 Task: Add Sprouts Organic Reduced Fat Shredded Coconut to the cart.
Action: Mouse moved to (19, 84)
Screenshot: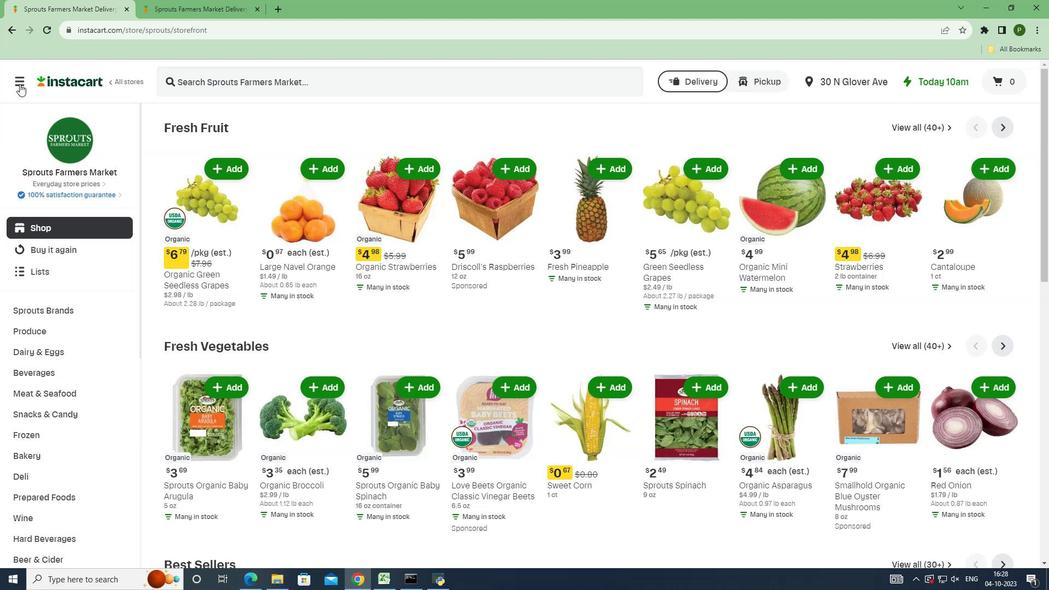 
Action: Mouse pressed left at (19, 84)
Screenshot: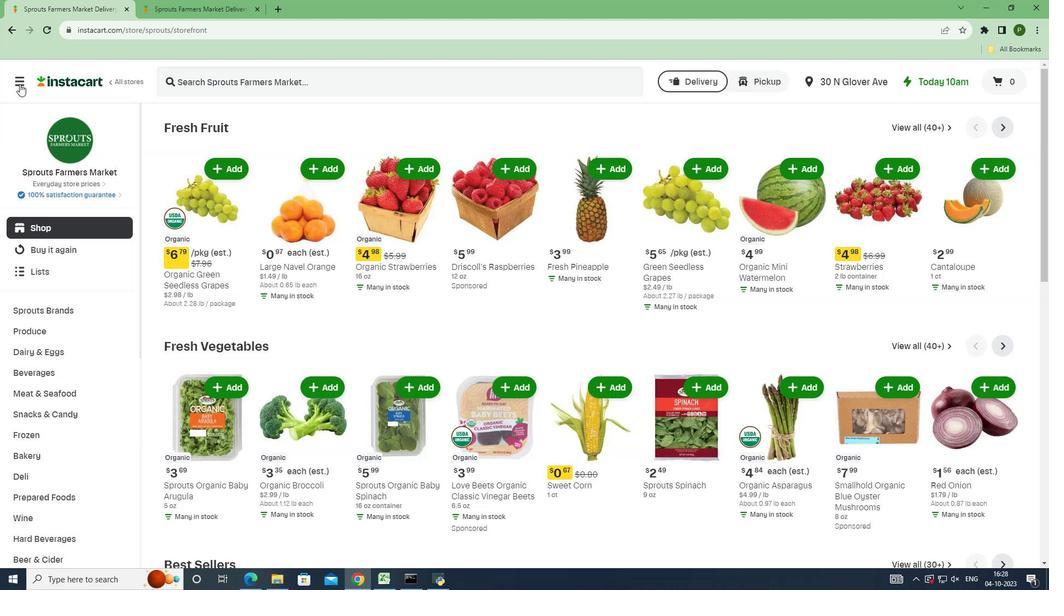 
Action: Mouse moved to (39, 300)
Screenshot: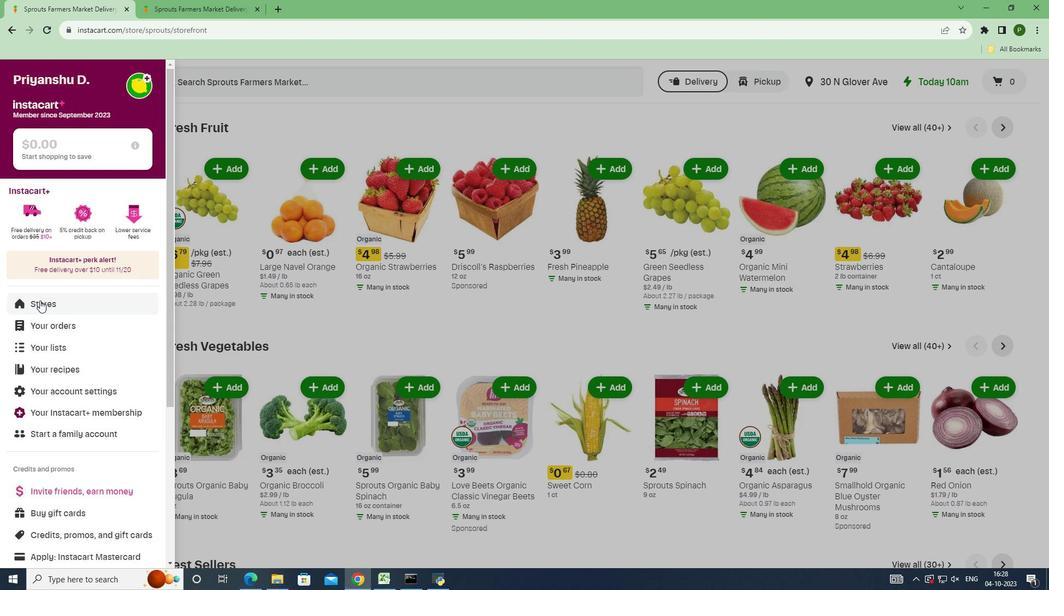 
Action: Mouse pressed left at (39, 300)
Screenshot: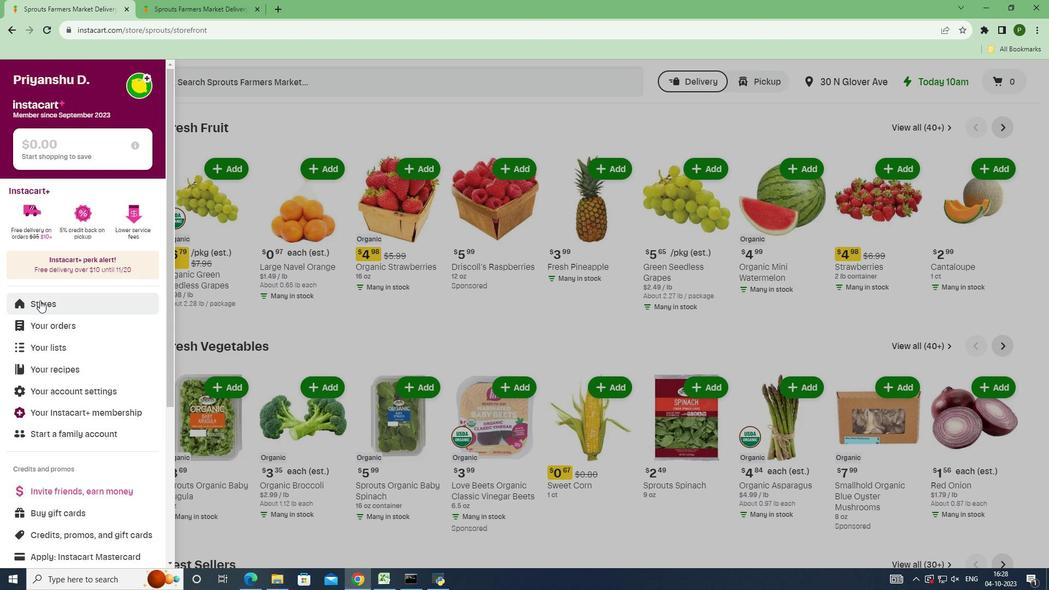 
Action: Mouse moved to (243, 127)
Screenshot: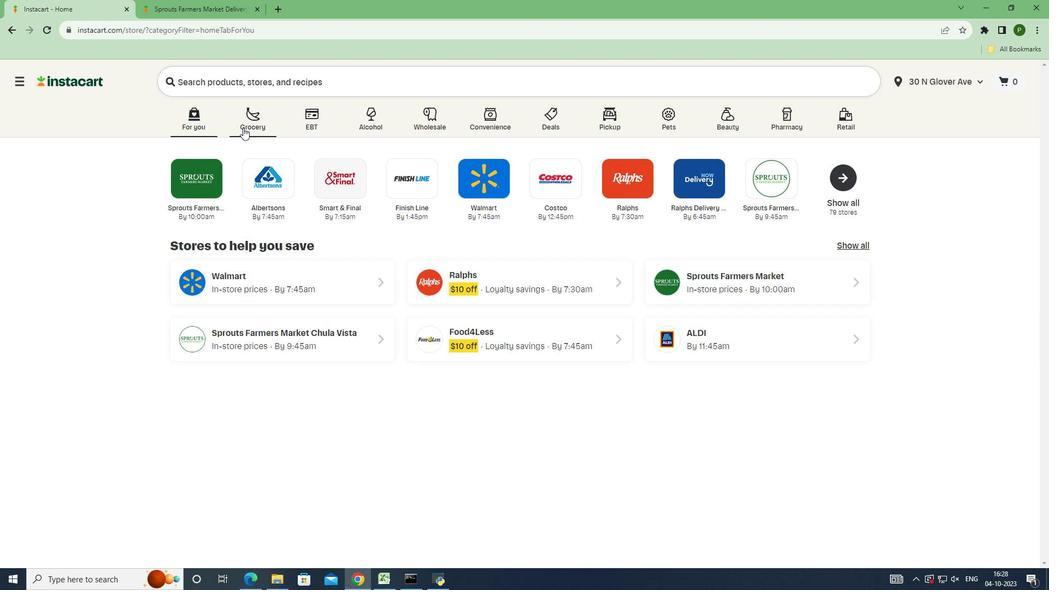 
Action: Mouse pressed left at (243, 127)
Screenshot: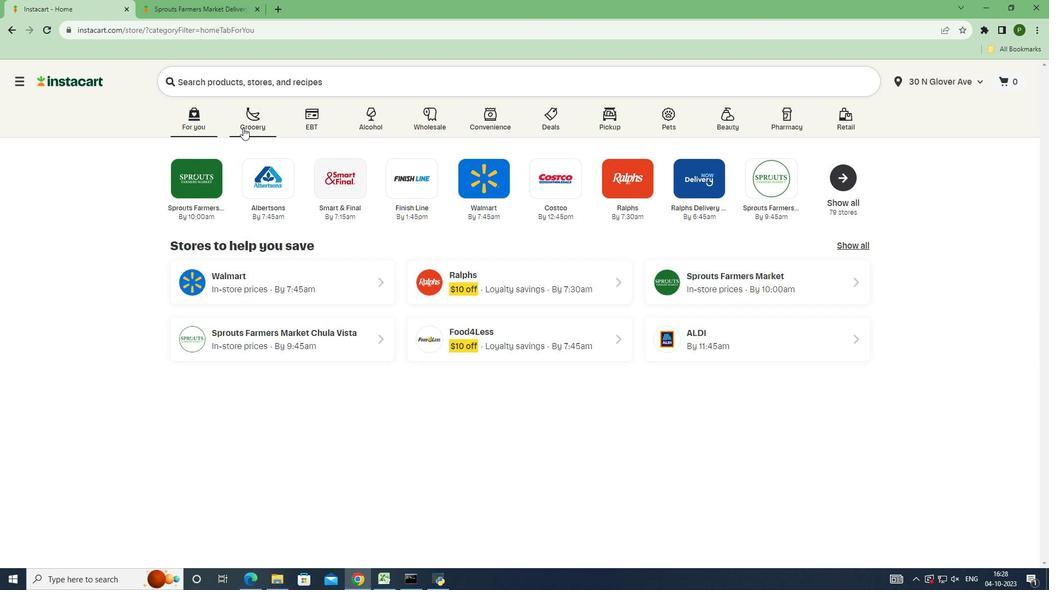 
Action: Mouse moved to (682, 255)
Screenshot: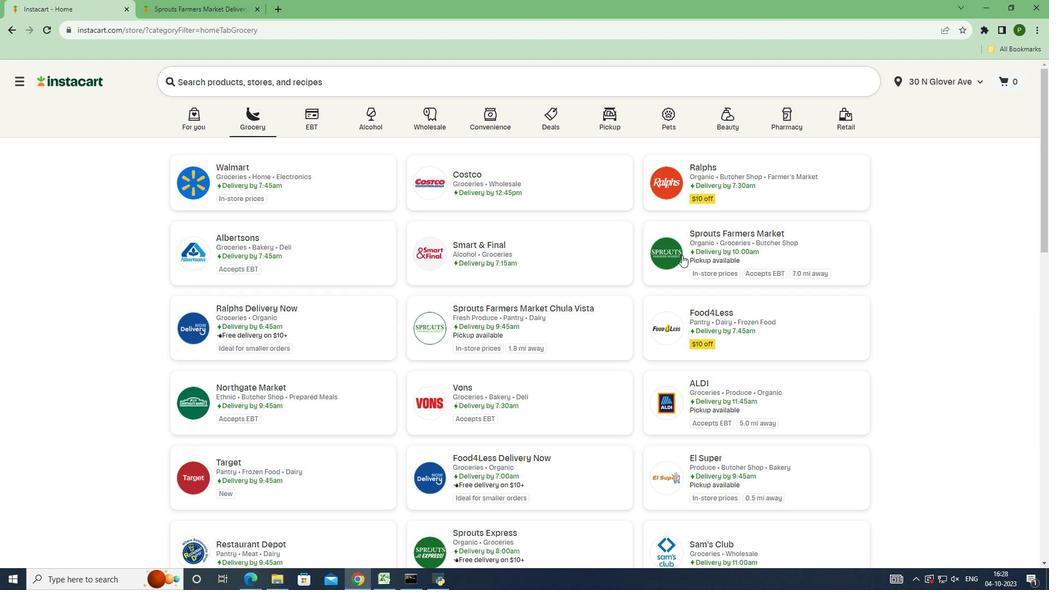 
Action: Mouse pressed left at (682, 255)
Screenshot: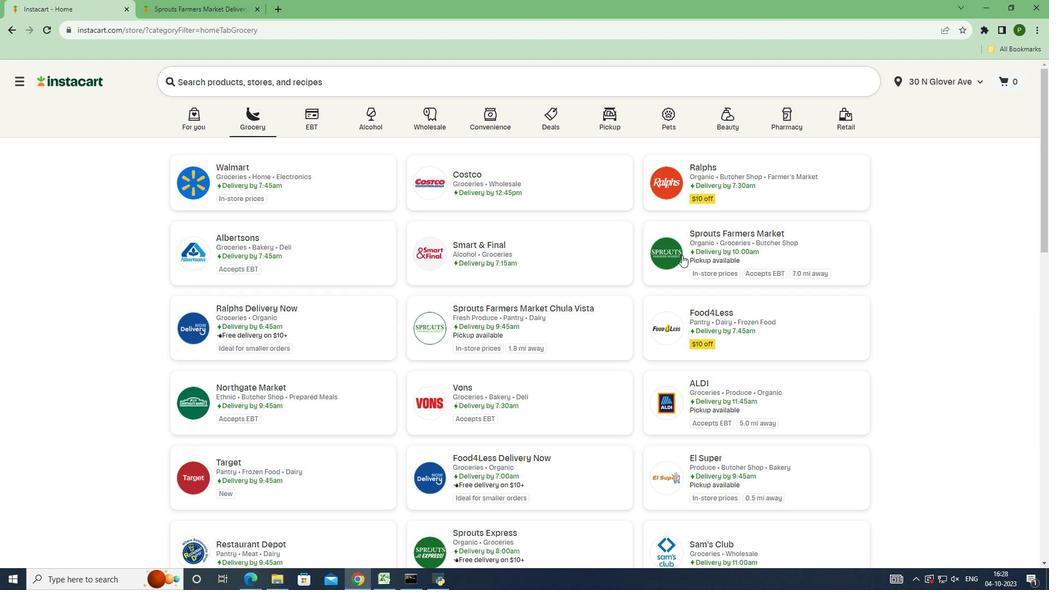 
Action: Mouse moved to (77, 317)
Screenshot: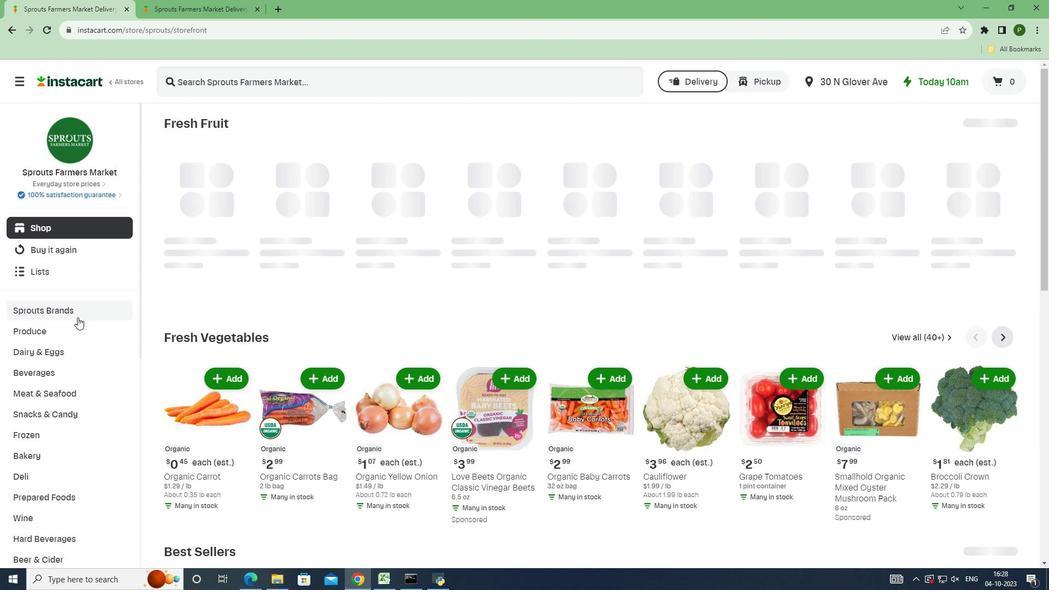 
Action: Mouse pressed left at (77, 317)
Screenshot: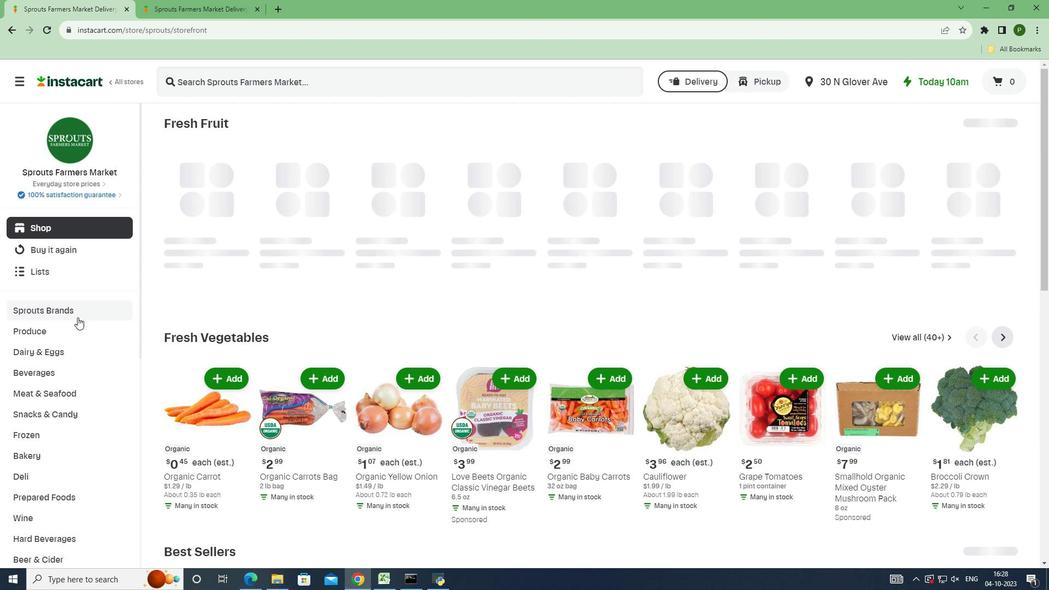 
Action: Mouse moved to (60, 393)
Screenshot: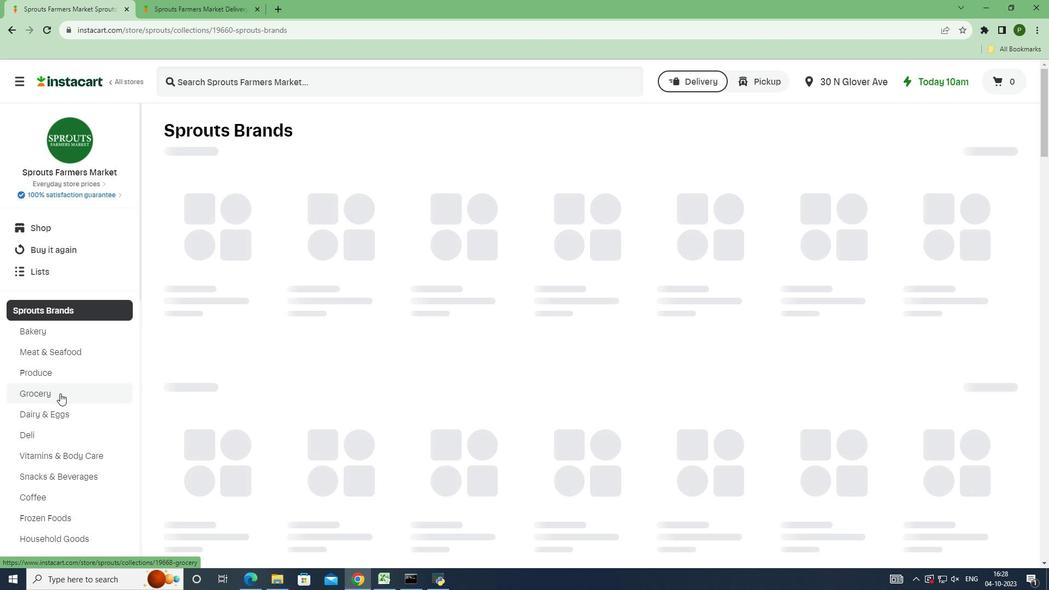 
Action: Mouse pressed left at (60, 393)
Screenshot: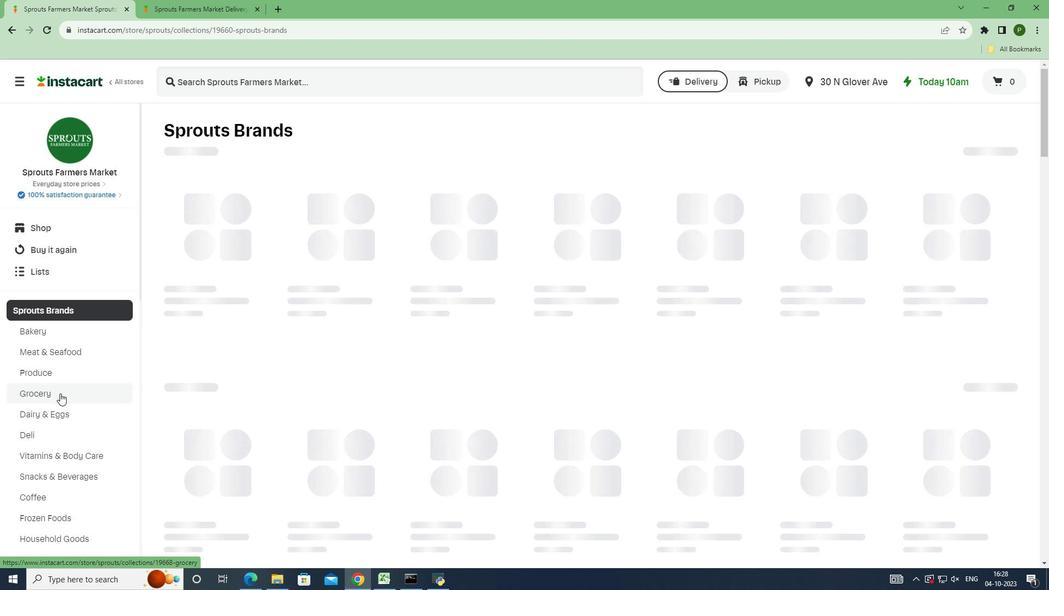 
Action: Mouse moved to (264, 240)
Screenshot: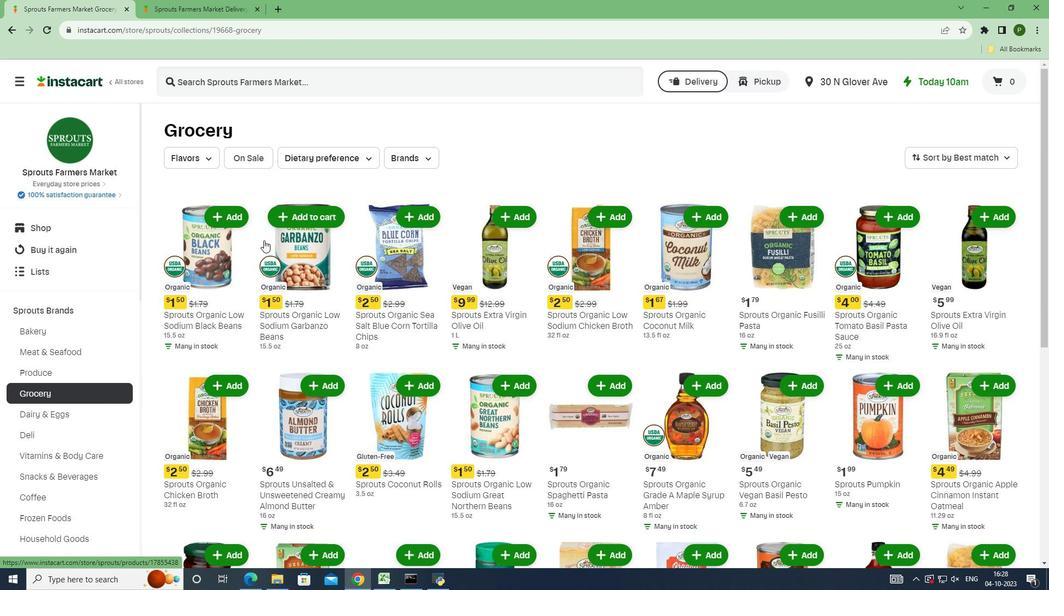 
Action: Mouse scrolled (264, 240) with delta (0, 0)
Screenshot: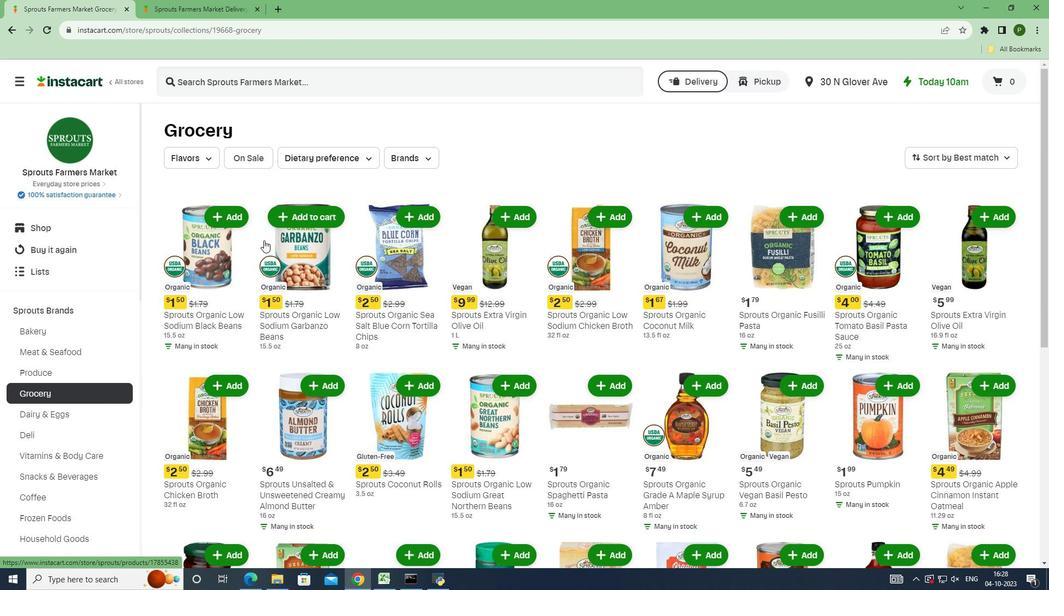 
Action: Mouse scrolled (264, 240) with delta (0, 0)
Screenshot: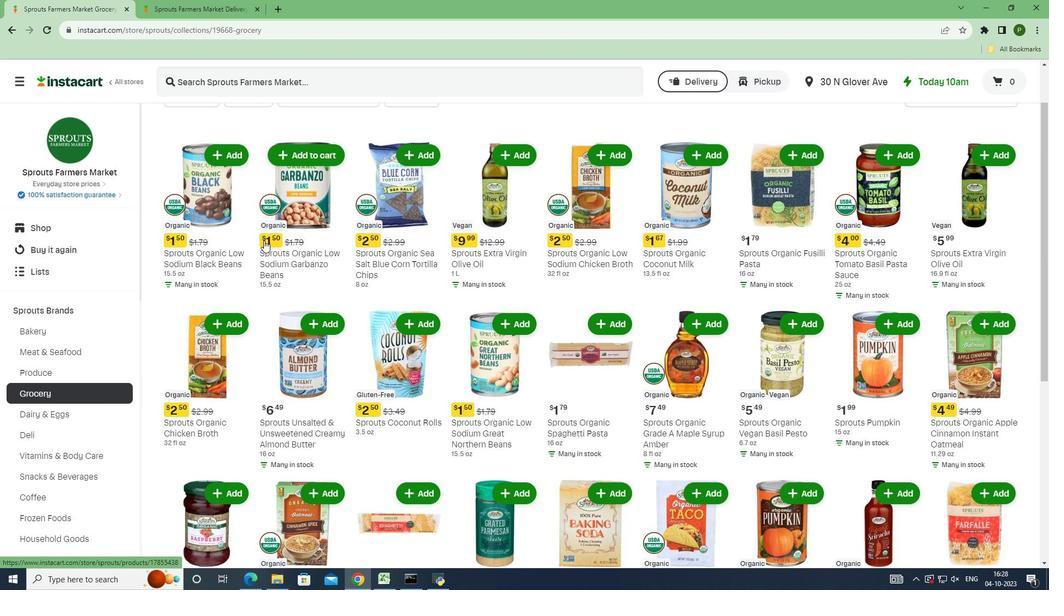 
Action: Mouse scrolled (264, 240) with delta (0, 0)
Screenshot: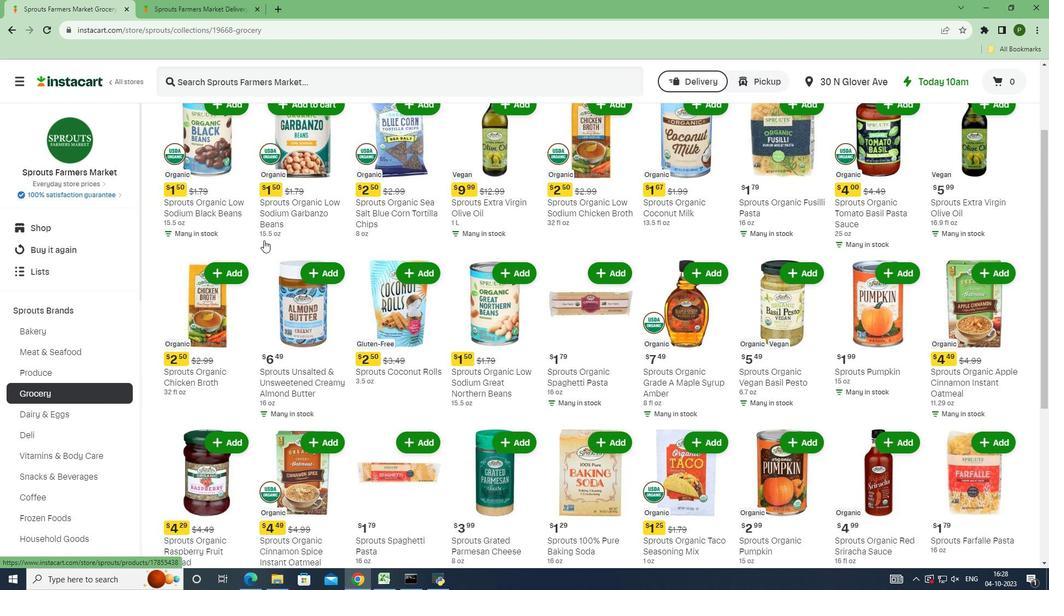 
Action: Mouse scrolled (264, 240) with delta (0, 0)
Screenshot: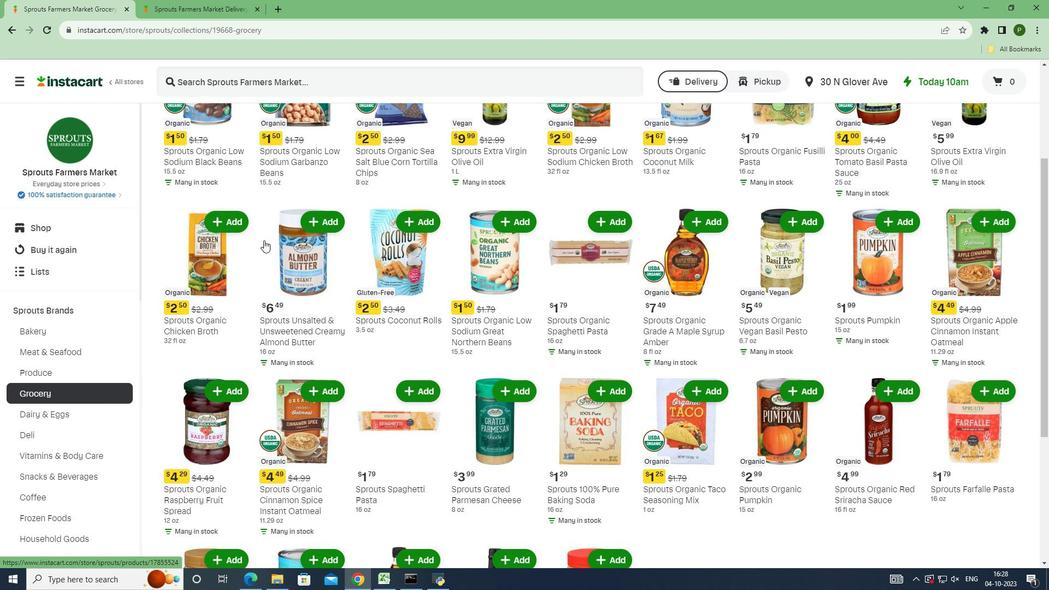 
Action: Mouse moved to (264, 242)
Screenshot: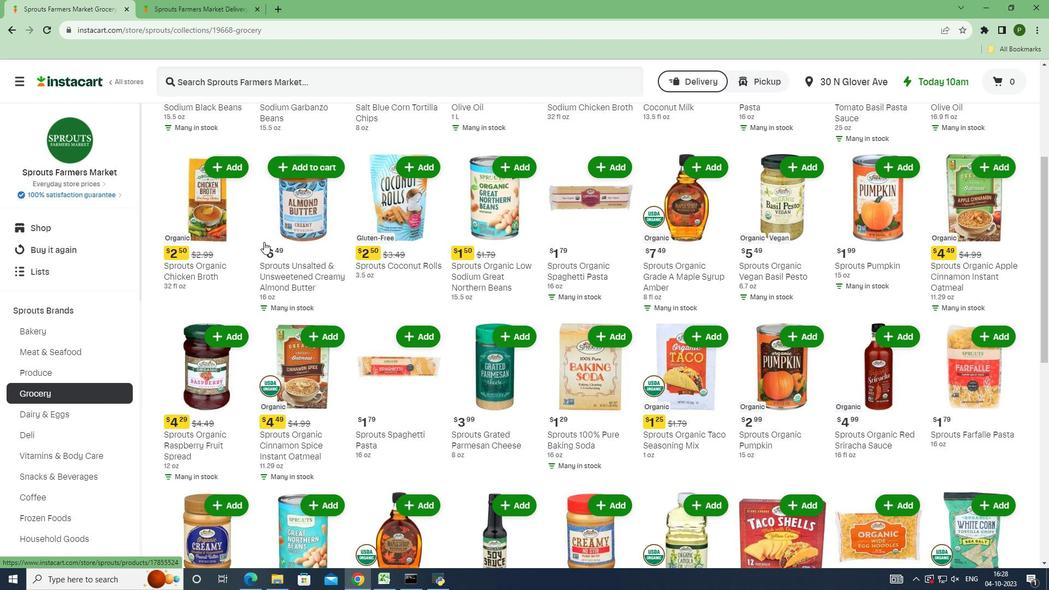 
Action: Mouse scrolled (264, 241) with delta (0, 0)
Screenshot: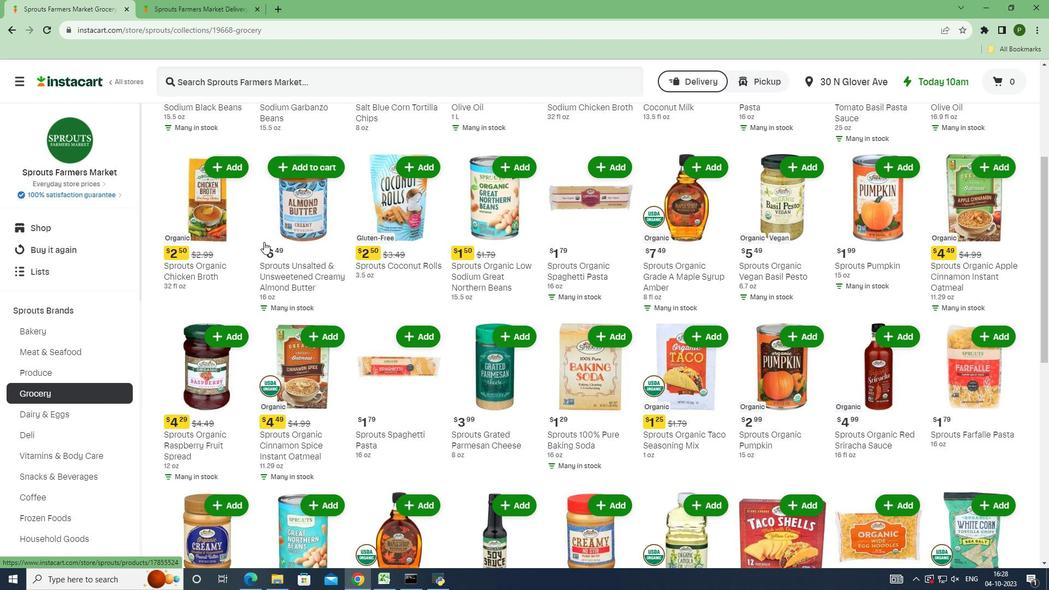 
Action: Mouse scrolled (264, 241) with delta (0, 0)
Screenshot: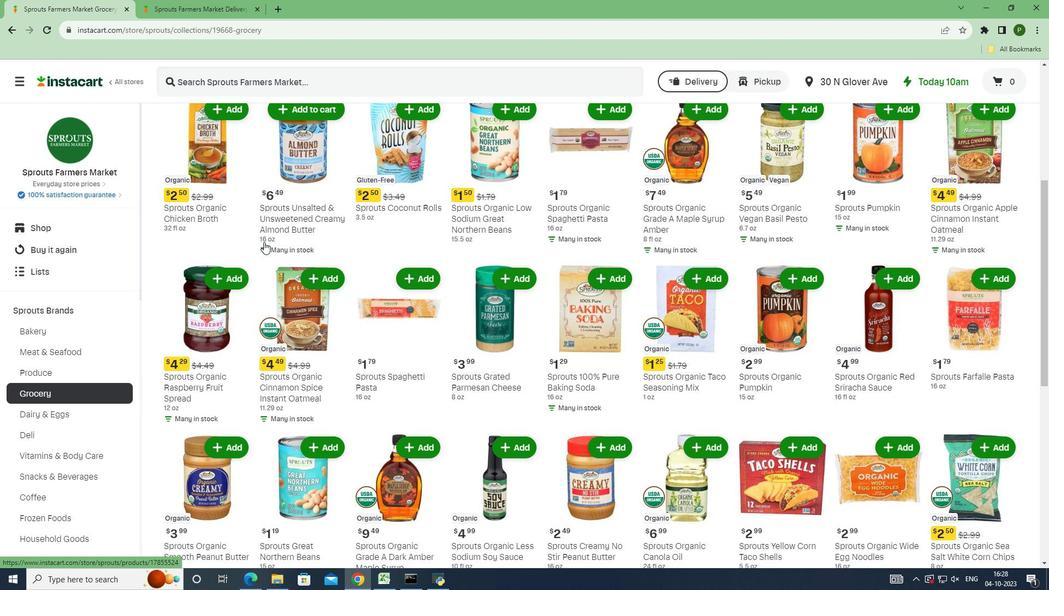 
Action: Mouse scrolled (264, 241) with delta (0, 0)
Screenshot: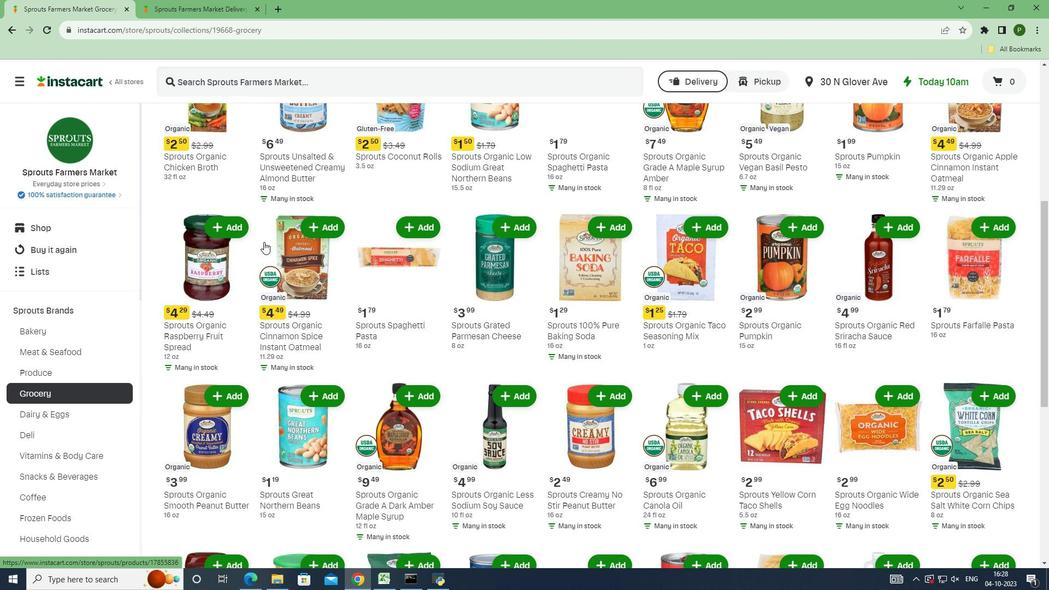 
Action: Mouse scrolled (264, 241) with delta (0, 0)
Screenshot: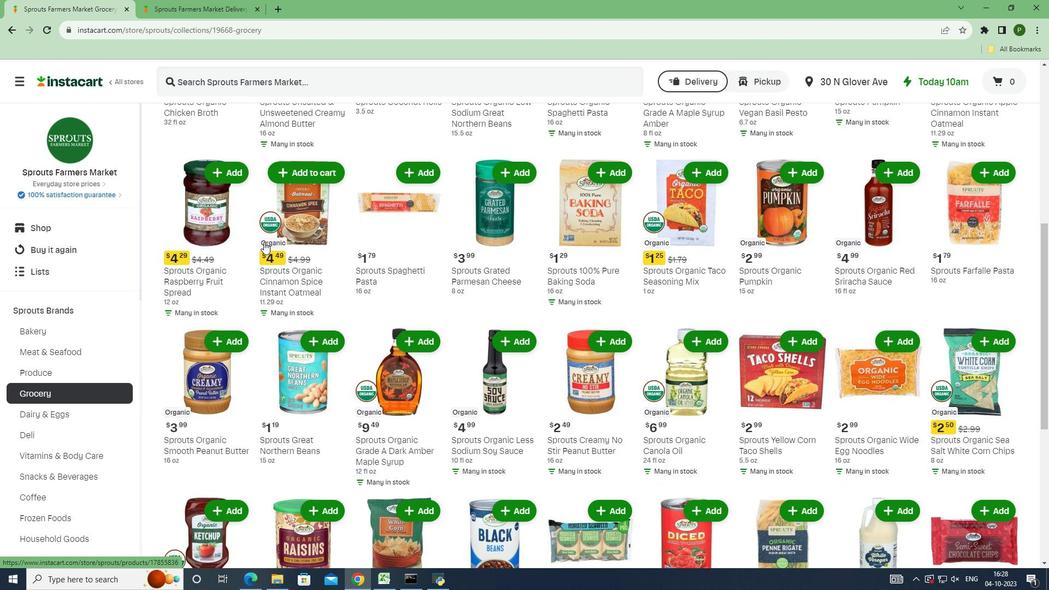 
Action: Mouse scrolled (264, 241) with delta (0, 0)
Screenshot: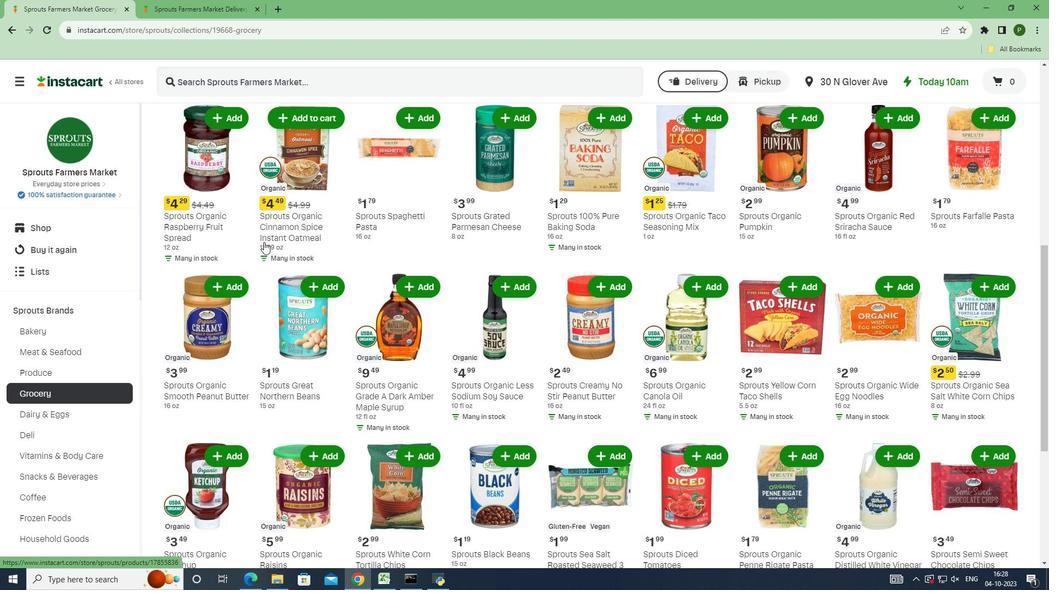 
Action: Mouse scrolled (264, 241) with delta (0, 0)
Screenshot: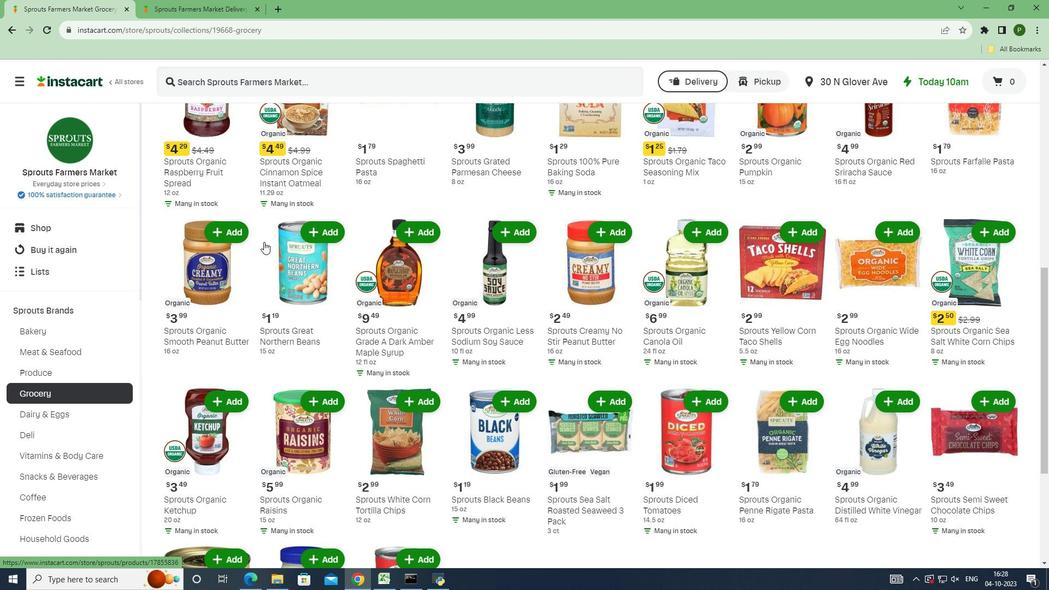 
Action: Mouse scrolled (264, 241) with delta (0, 0)
Screenshot: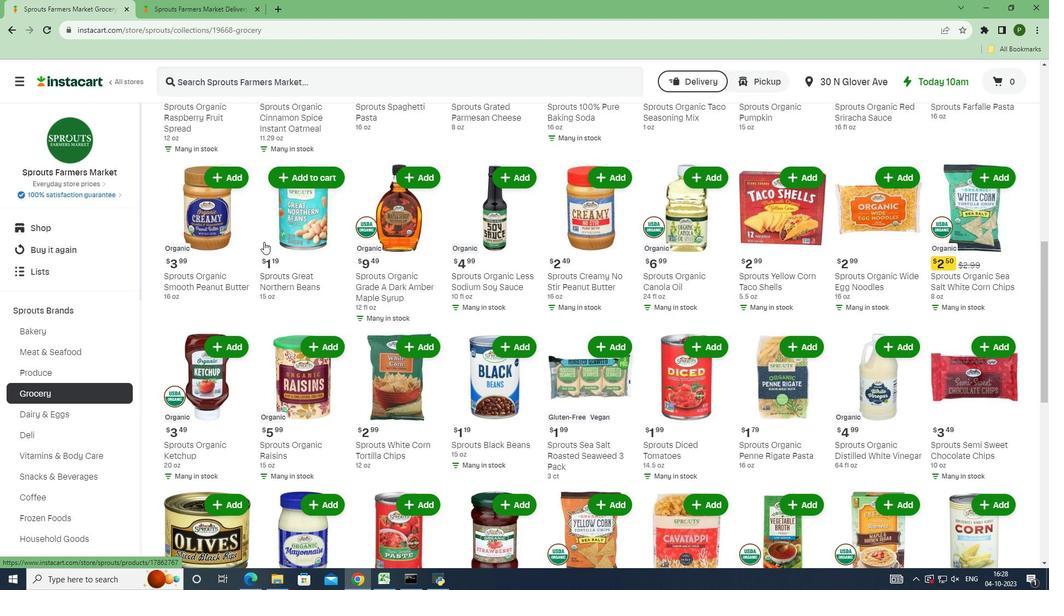 
Action: Mouse scrolled (264, 241) with delta (0, 0)
Screenshot: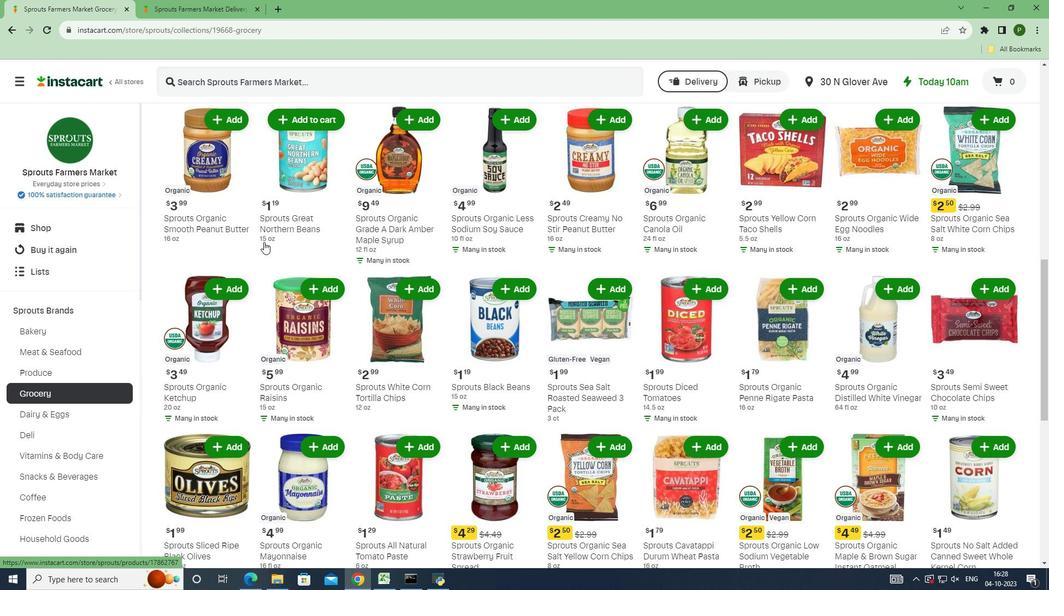 
Action: Mouse scrolled (264, 241) with delta (0, 0)
Screenshot: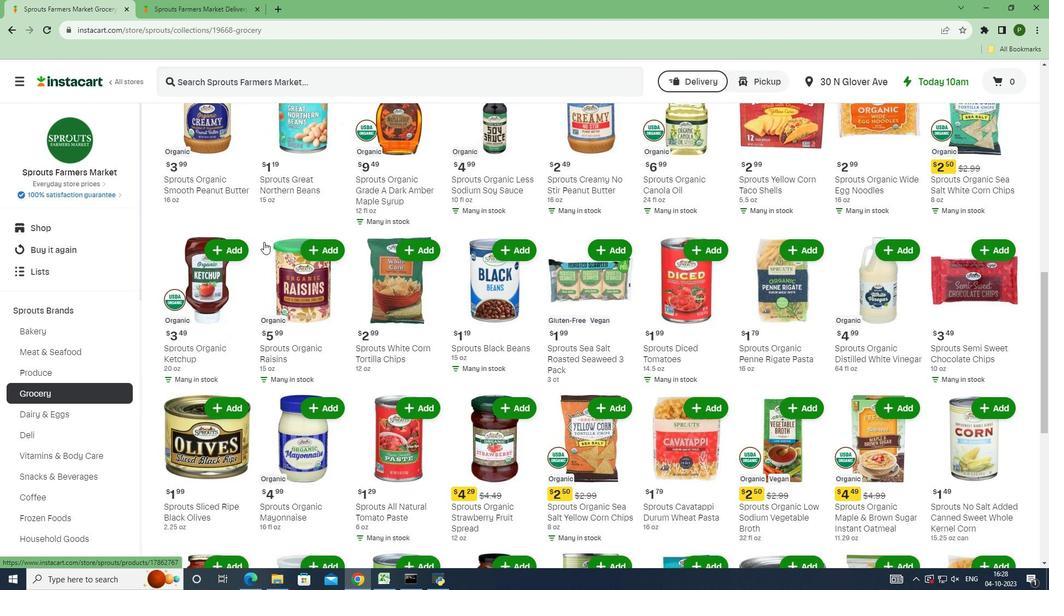 
Action: Mouse scrolled (264, 241) with delta (0, 0)
Screenshot: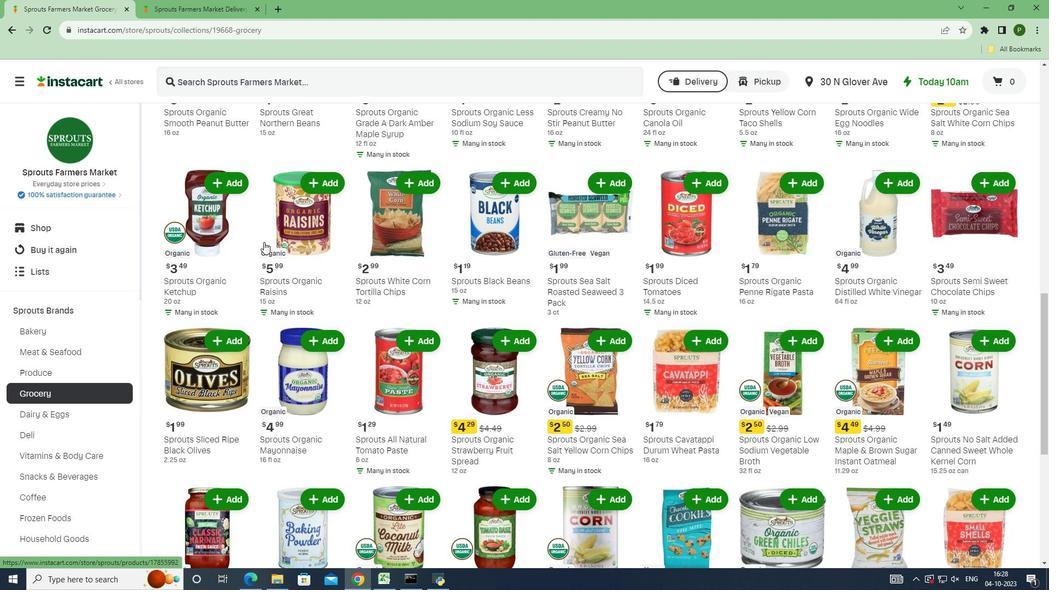 
Action: Mouse scrolled (264, 241) with delta (0, 0)
Screenshot: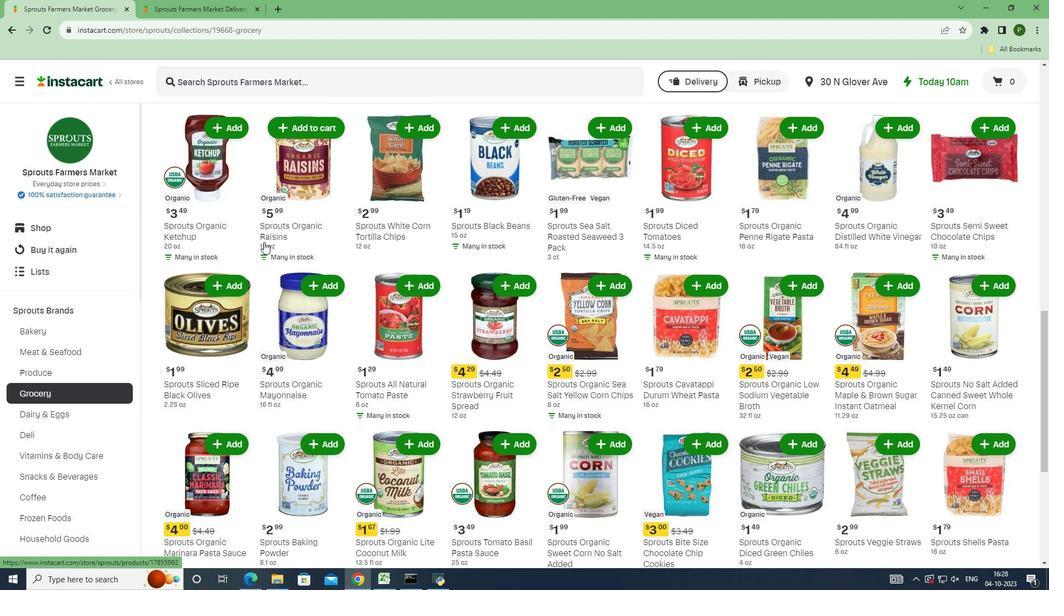 
Action: Mouse scrolled (264, 241) with delta (0, 0)
Screenshot: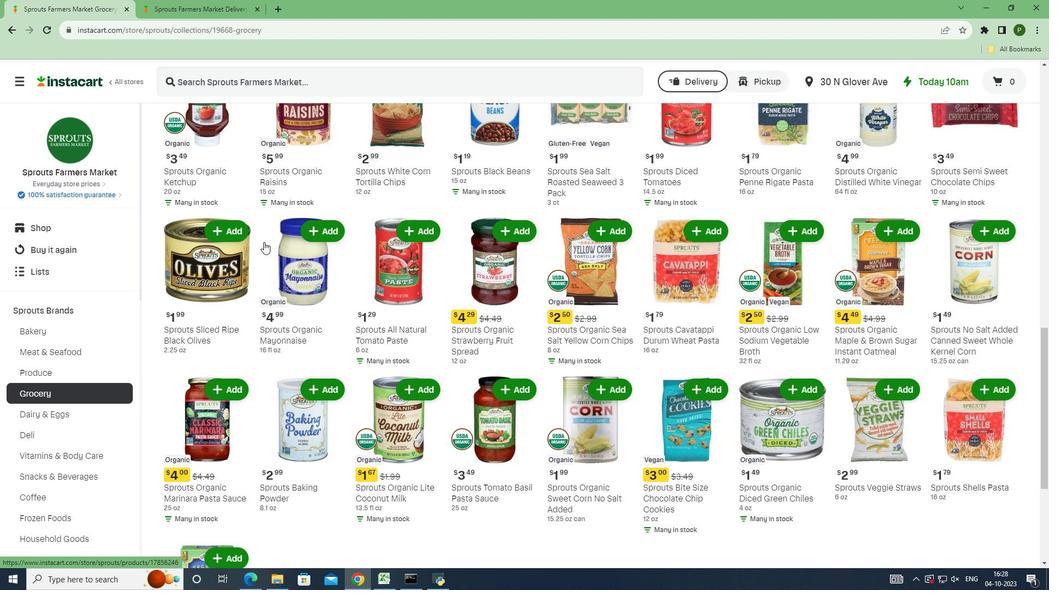 
Action: Mouse scrolled (264, 241) with delta (0, 0)
Screenshot: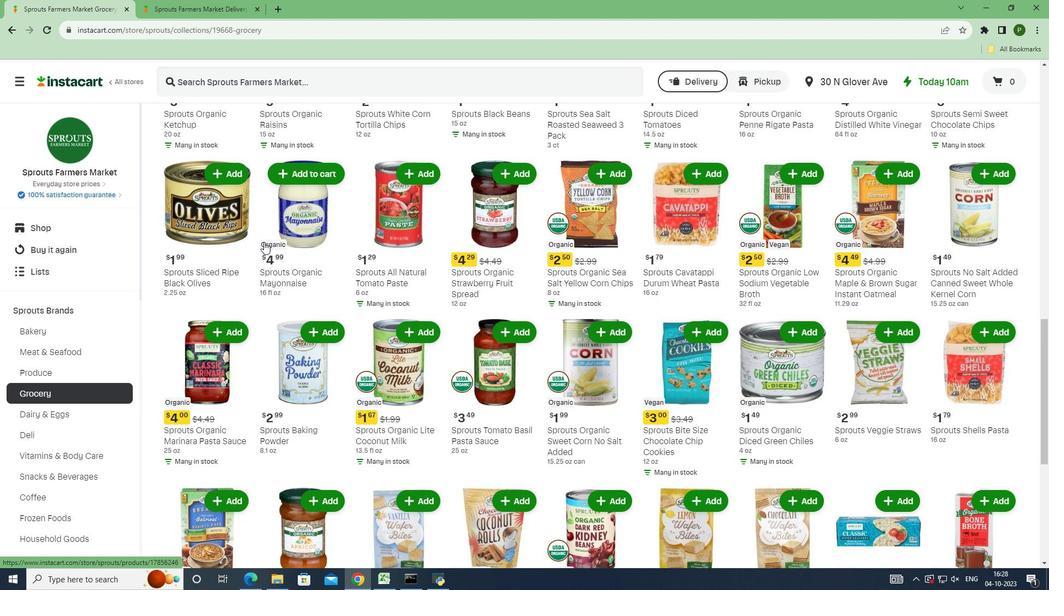 
Action: Mouse scrolled (264, 241) with delta (0, 0)
Screenshot: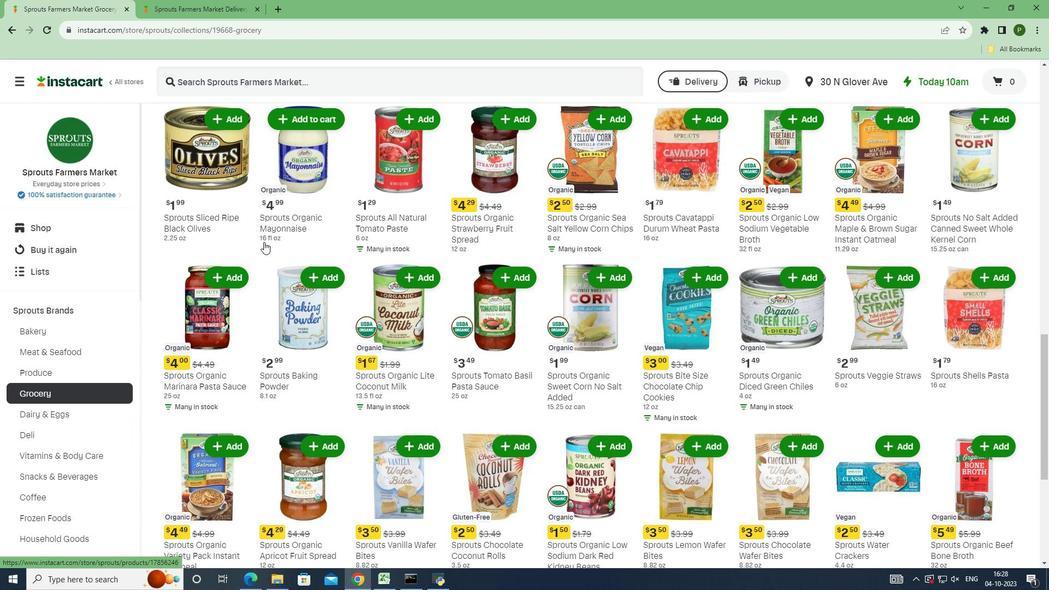 
Action: Mouse scrolled (264, 241) with delta (0, 0)
Screenshot: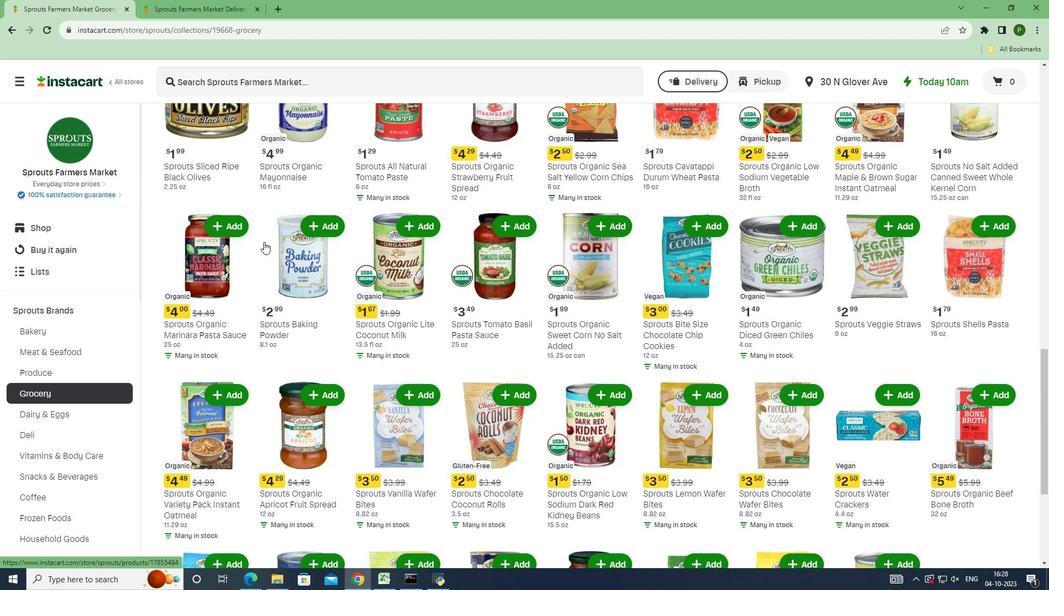 
Action: Mouse scrolled (264, 241) with delta (0, 0)
Screenshot: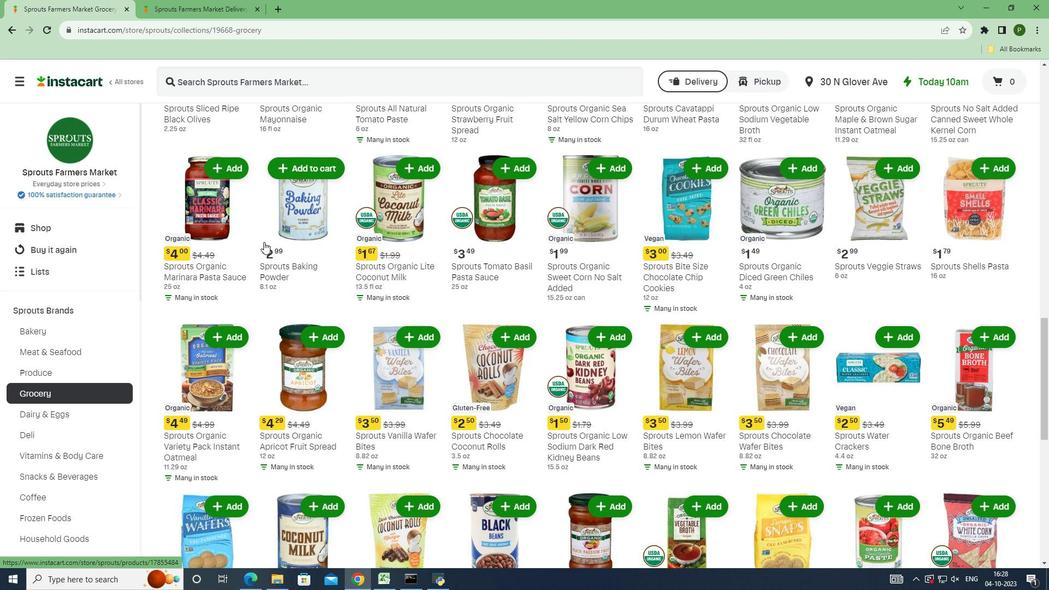 
Action: Mouse moved to (263, 242)
Screenshot: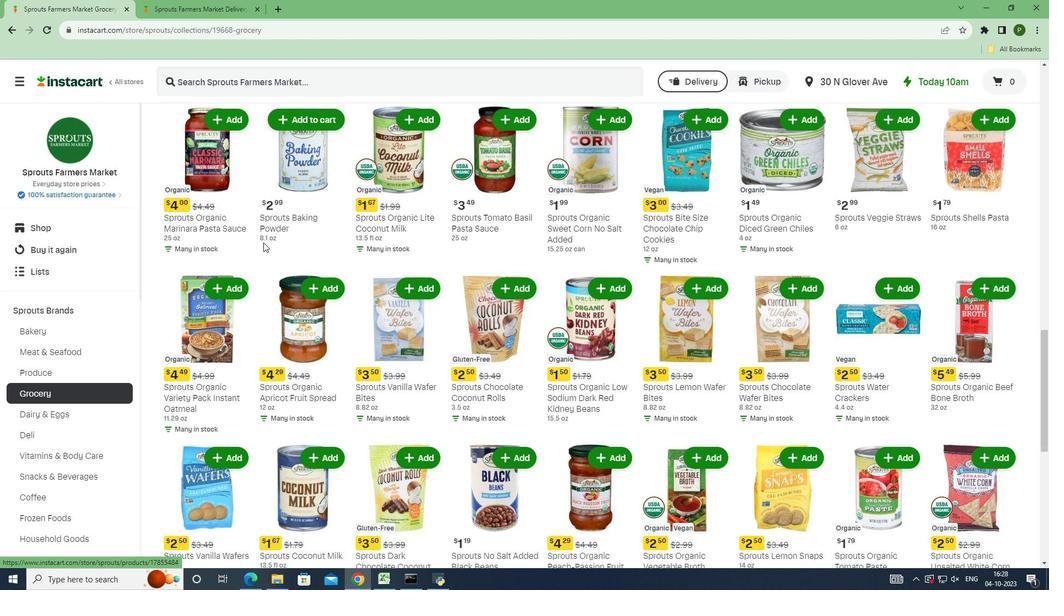 
Action: Mouse scrolled (263, 242) with delta (0, 0)
Screenshot: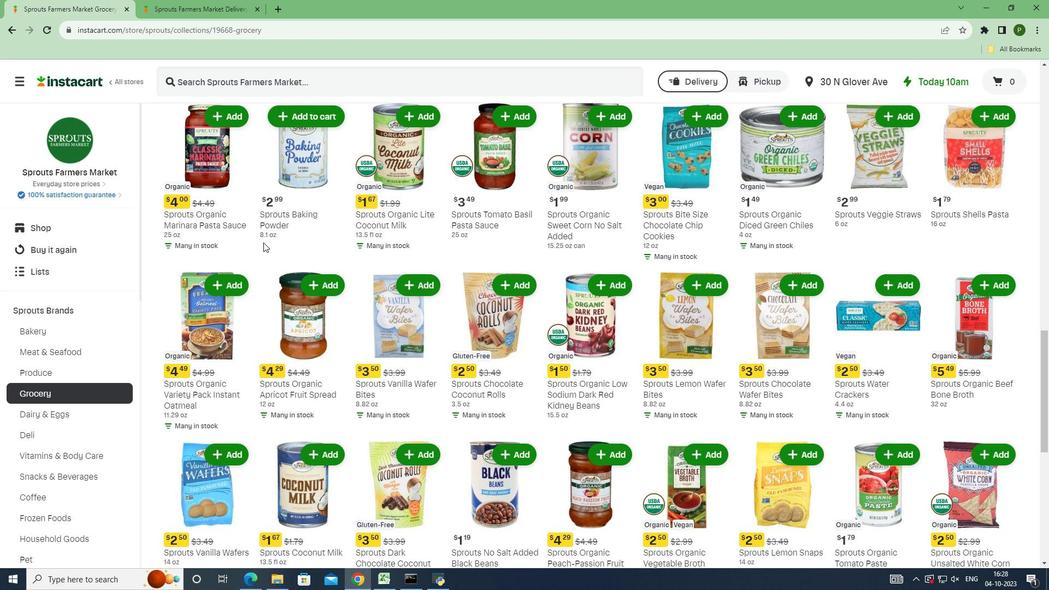 
Action: Mouse scrolled (263, 242) with delta (0, 0)
Screenshot: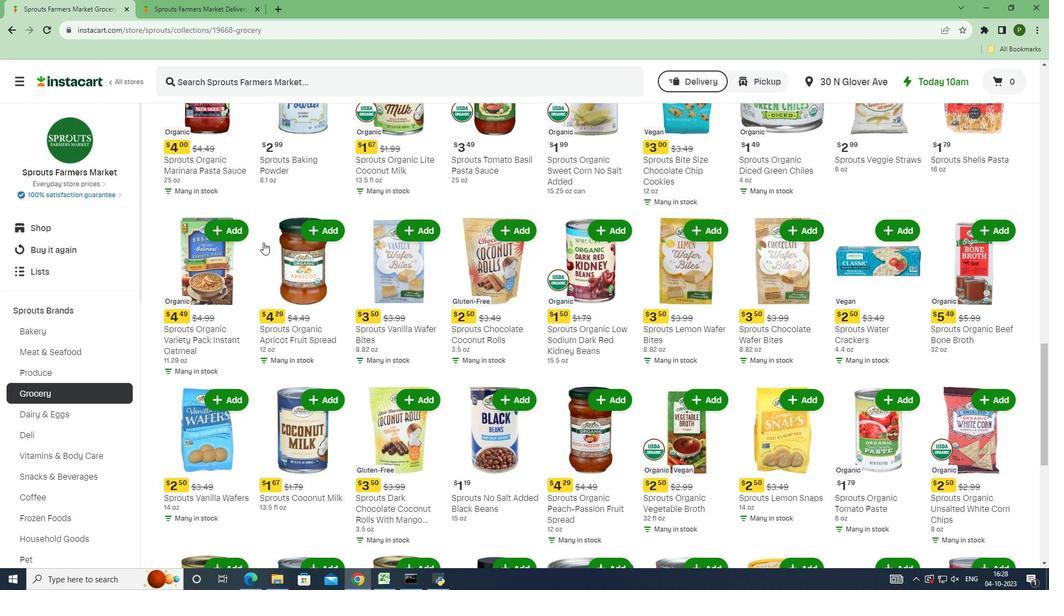 
Action: Mouse scrolled (263, 242) with delta (0, 0)
Screenshot: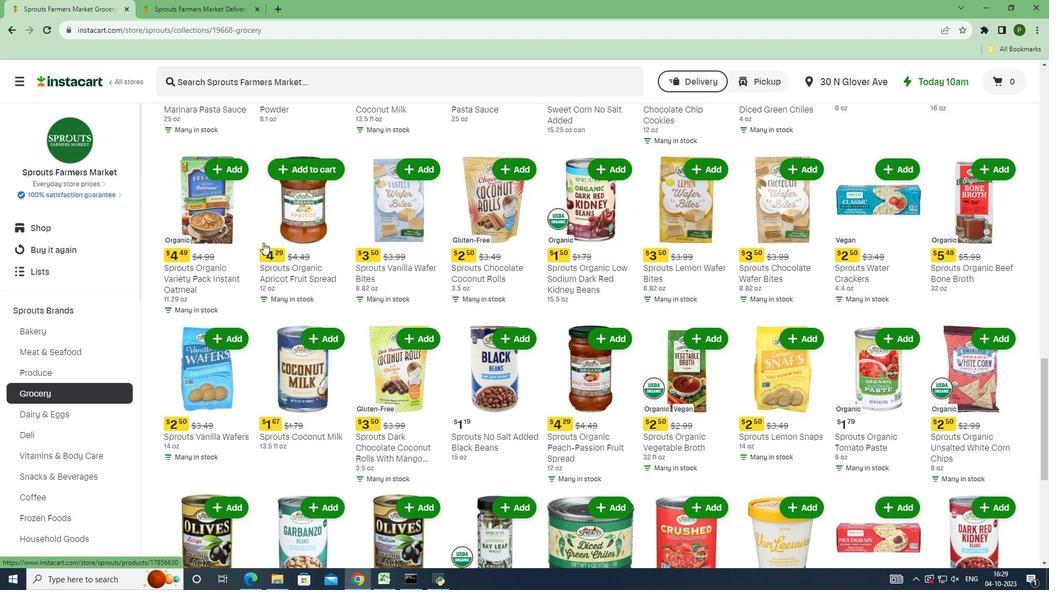 
Action: Mouse scrolled (263, 242) with delta (0, 0)
Screenshot: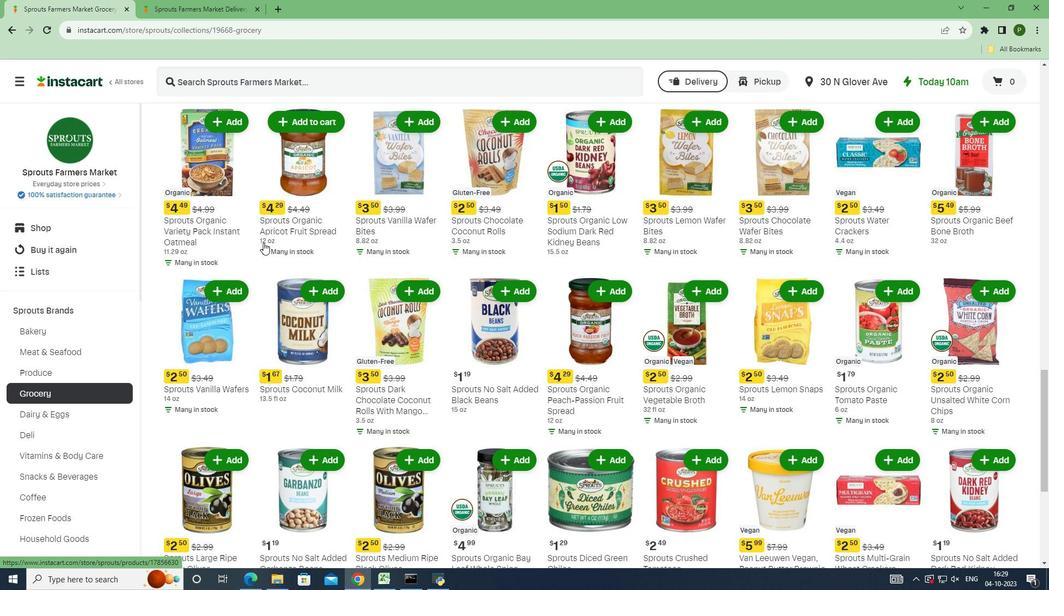 
Action: Mouse scrolled (263, 242) with delta (0, 0)
Screenshot: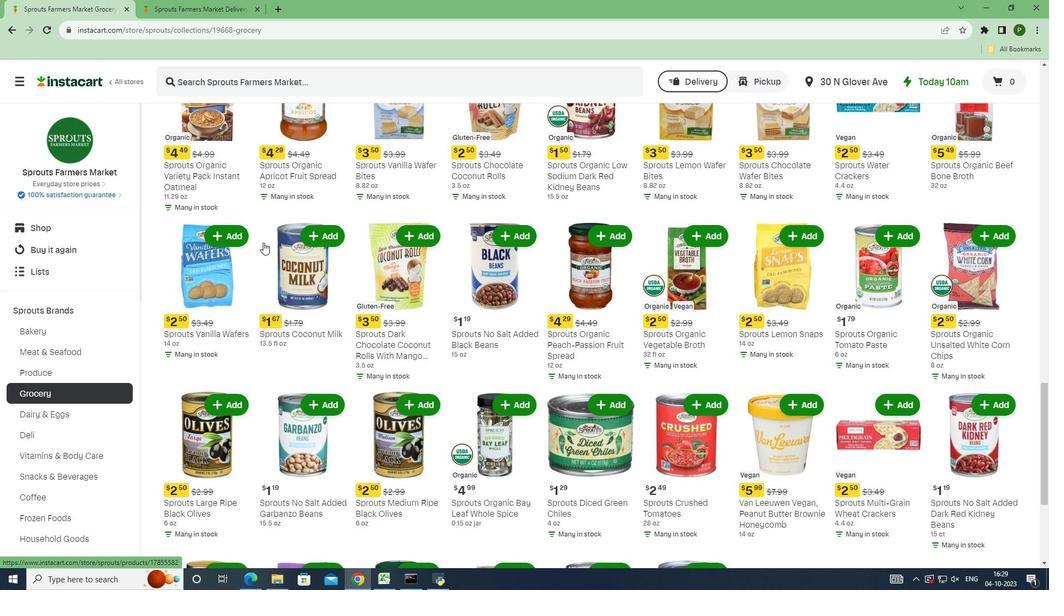 
Action: Mouse scrolled (263, 242) with delta (0, 0)
Screenshot: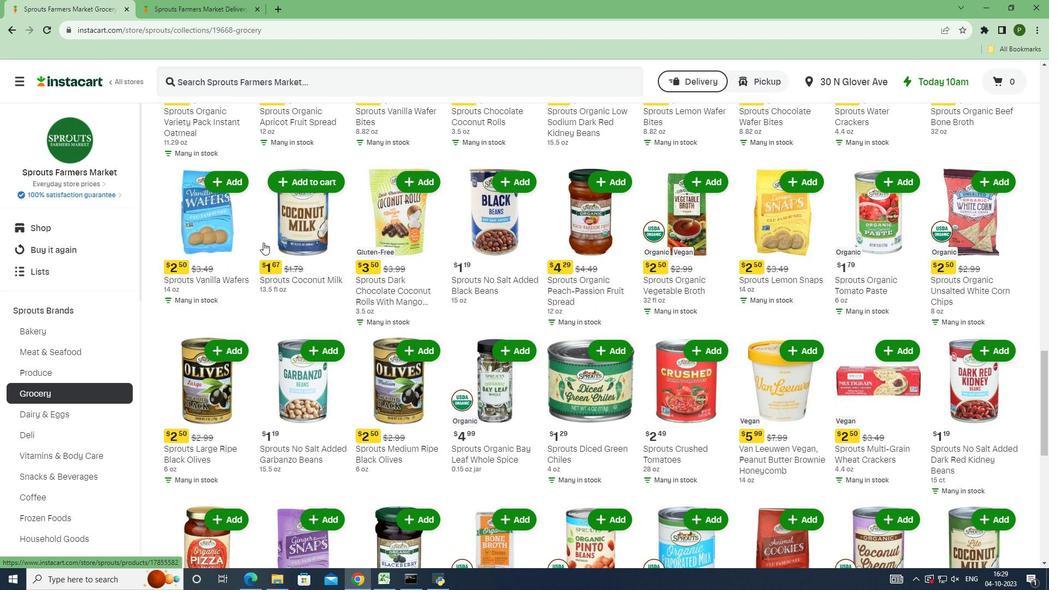 
Action: Mouse scrolled (263, 242) with delta (0, 0)
Screenshot: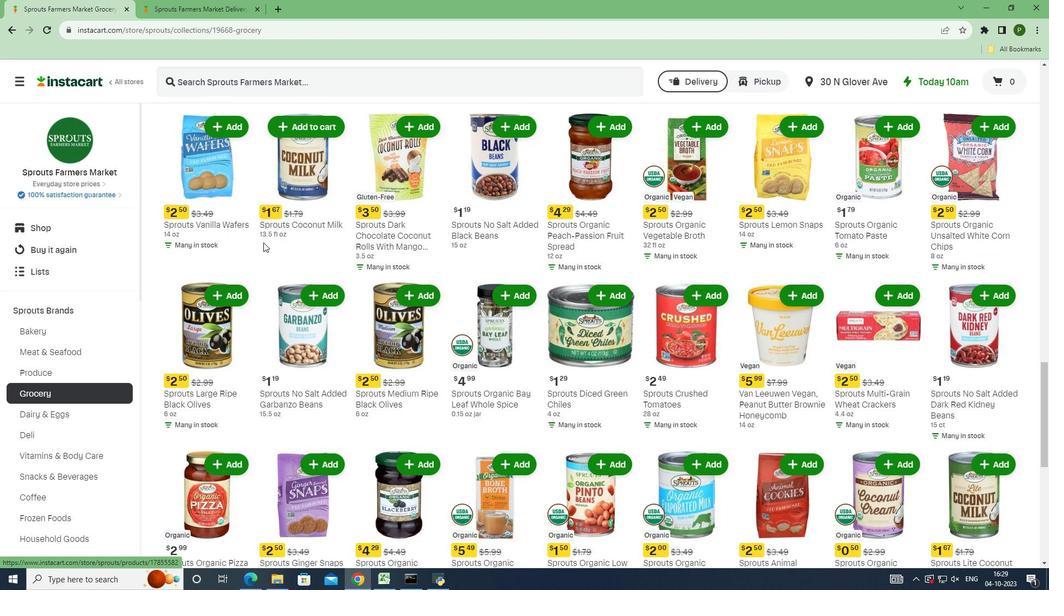 
Action: Mouse scrolled (263, 242) with delta (0, 0)
Screenshot: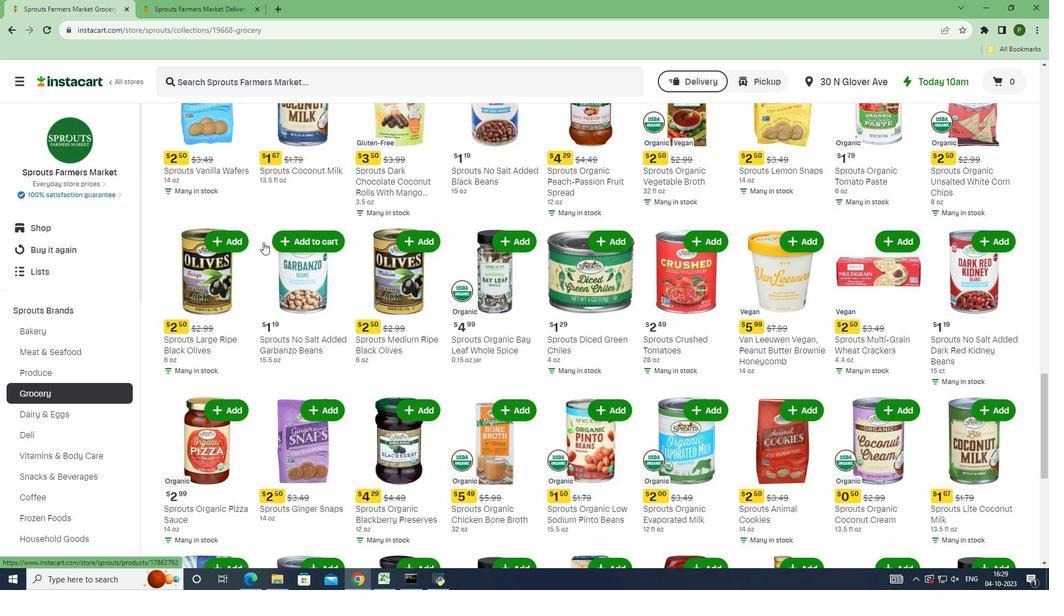 
Action: Mouse scrolled (263, 242) with delta (0, 0)
Screenshot: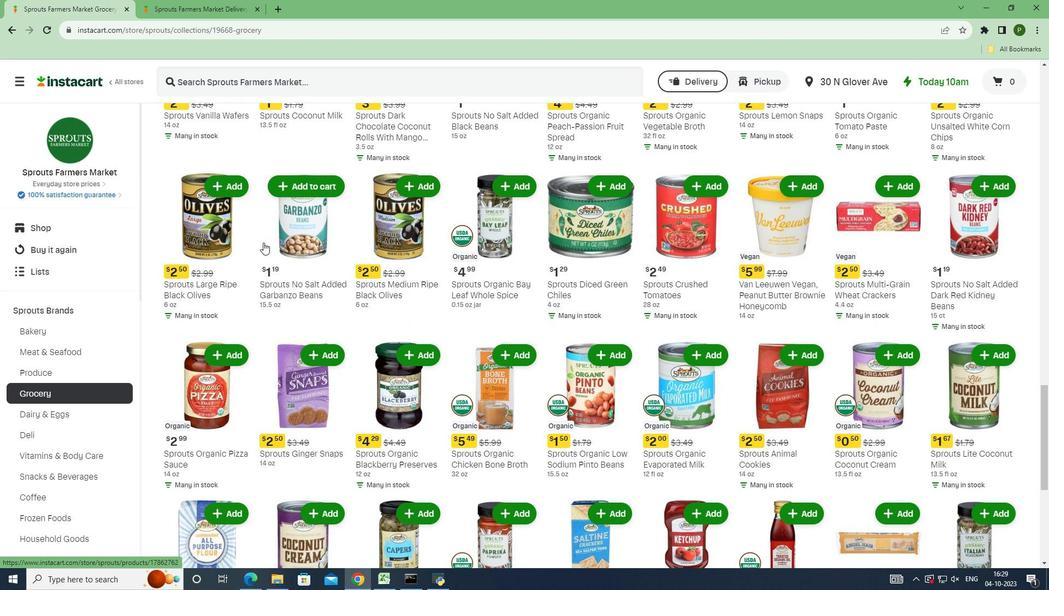 
Action: Mouse scrolled (263, 242) with delta (0, 0)
Screenshot: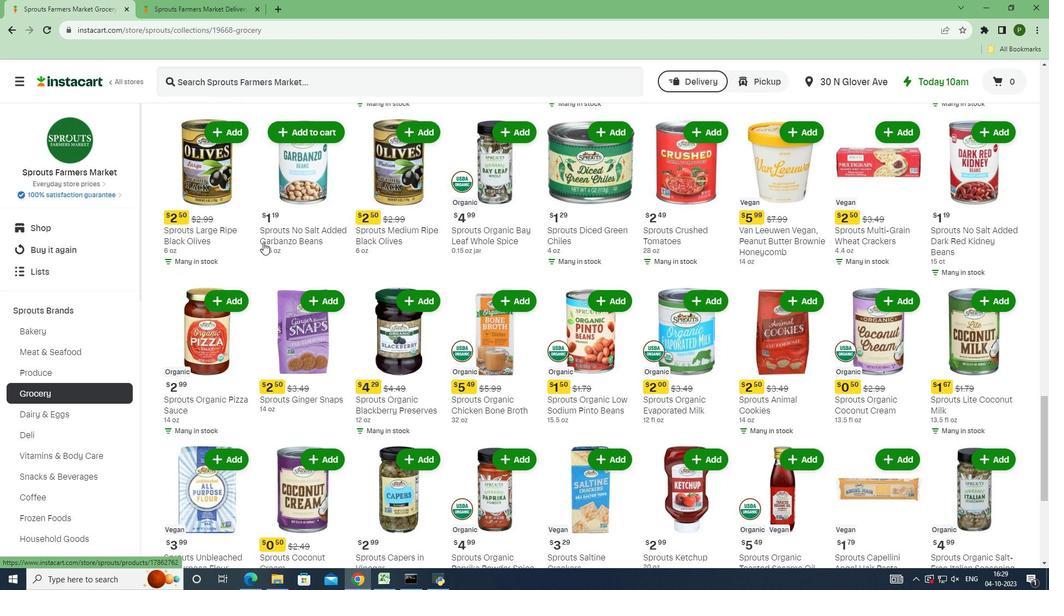 
Action: Mouse scrolled (263, 242) with delta (0, 0)
Screenshot: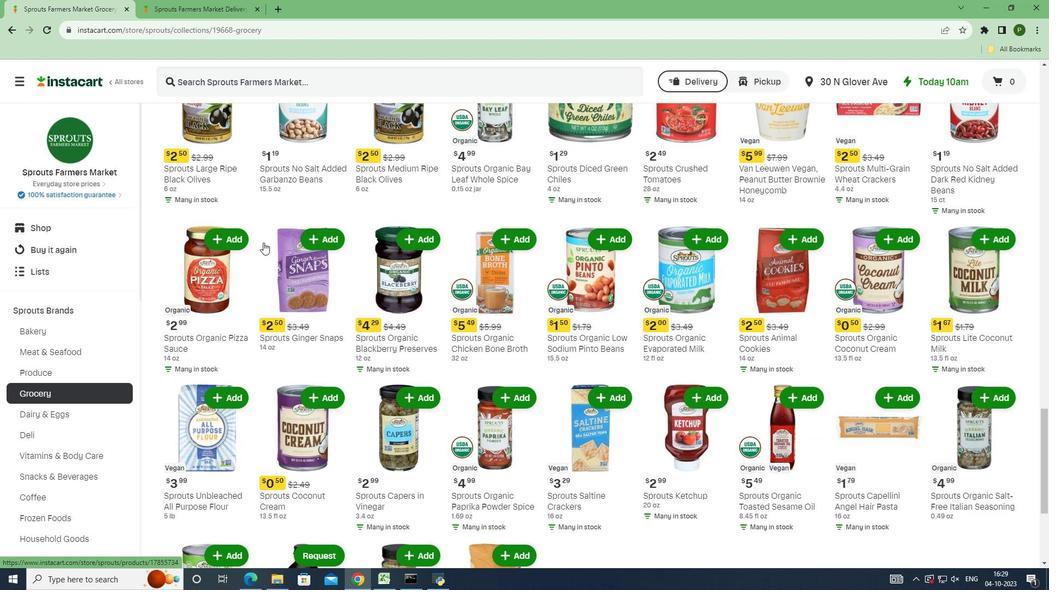 
Action: Mouse scrolled (263, 242) with delta (0, 0)
Screenshot: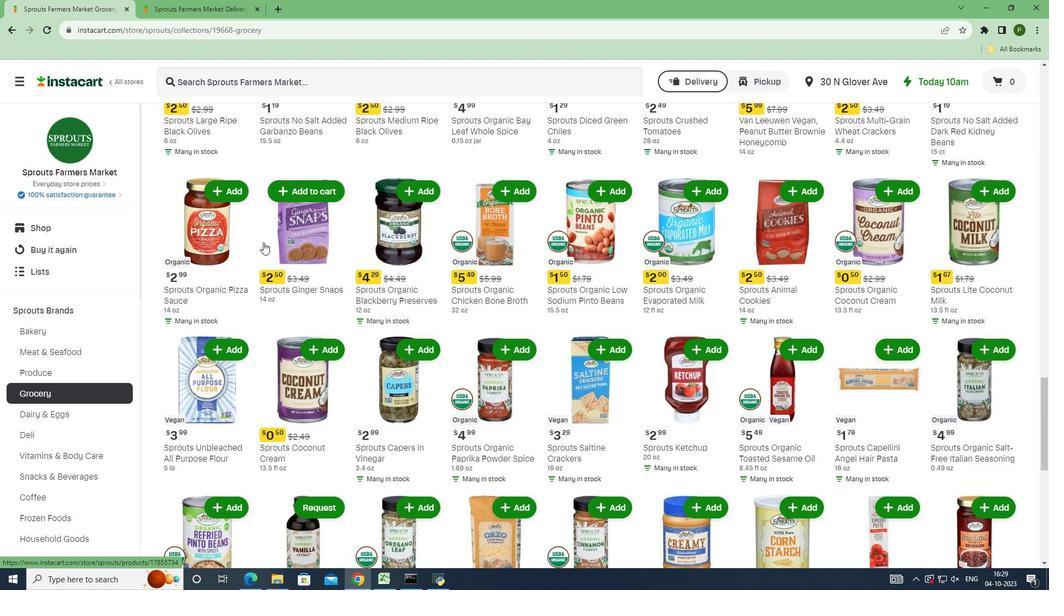 
Action: Mouse scrolled (263, 242) with delta (0, 0)
Screenshot: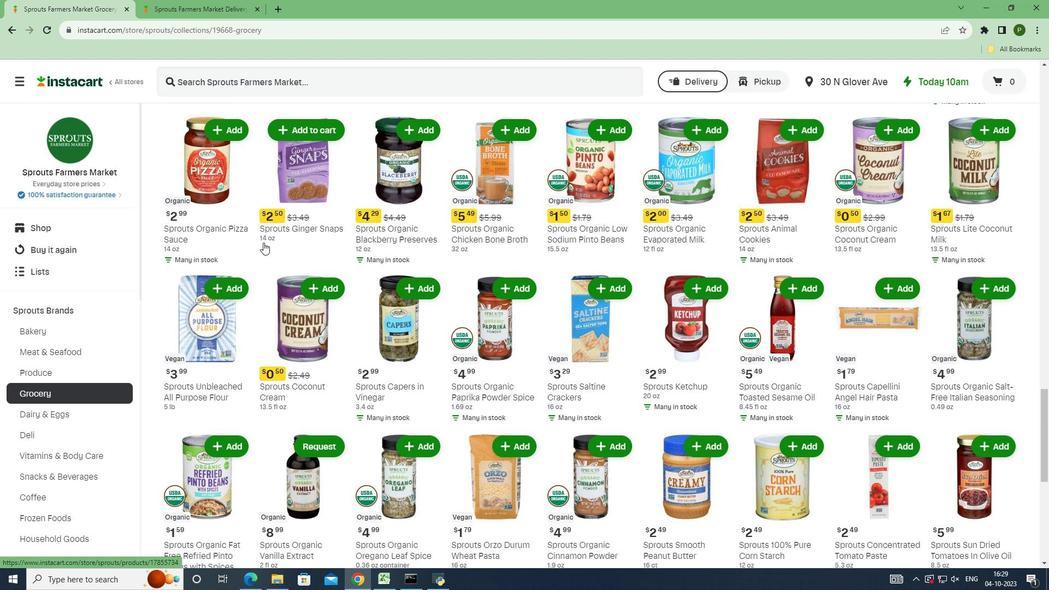 
Action: Mouse scrolled (263, 242) with delta (0, 0)
Screenshot: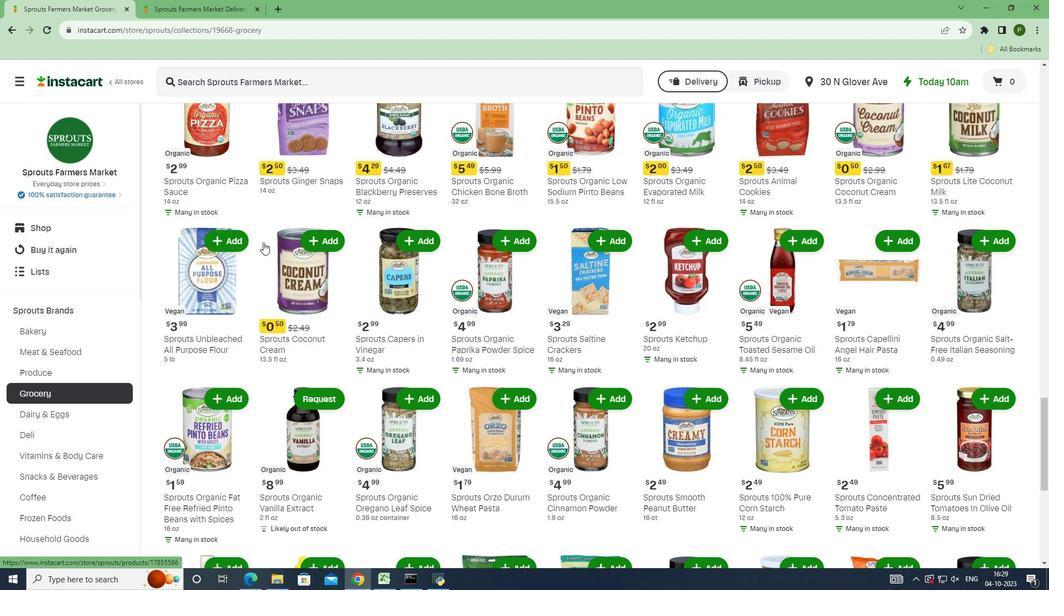 
Action: Mouse scrolled (263, 242) with delta (0, 0)
Screenshot: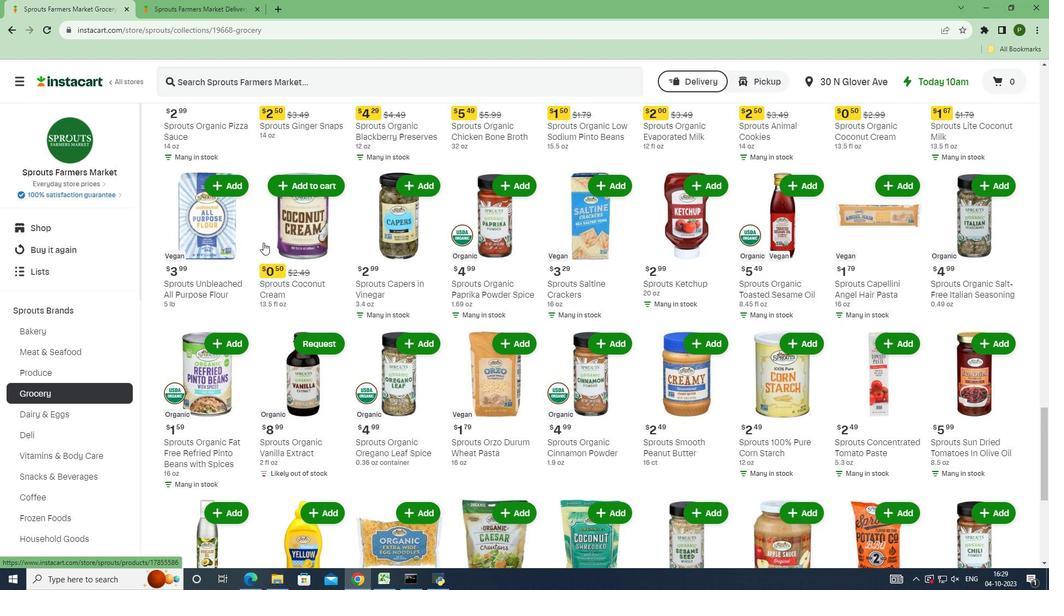 
Action: Mouse scrolled (263, 242) with delta (0, 0)
Screenshot: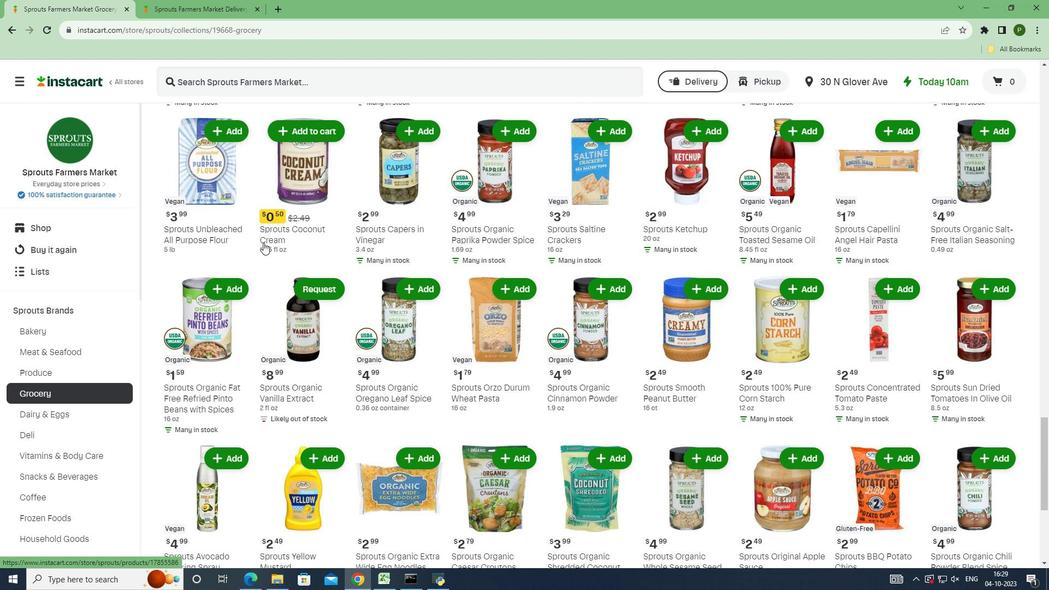 
Action: Mouse scrolled (263, 242) with delta (0, 0)
Screenshot: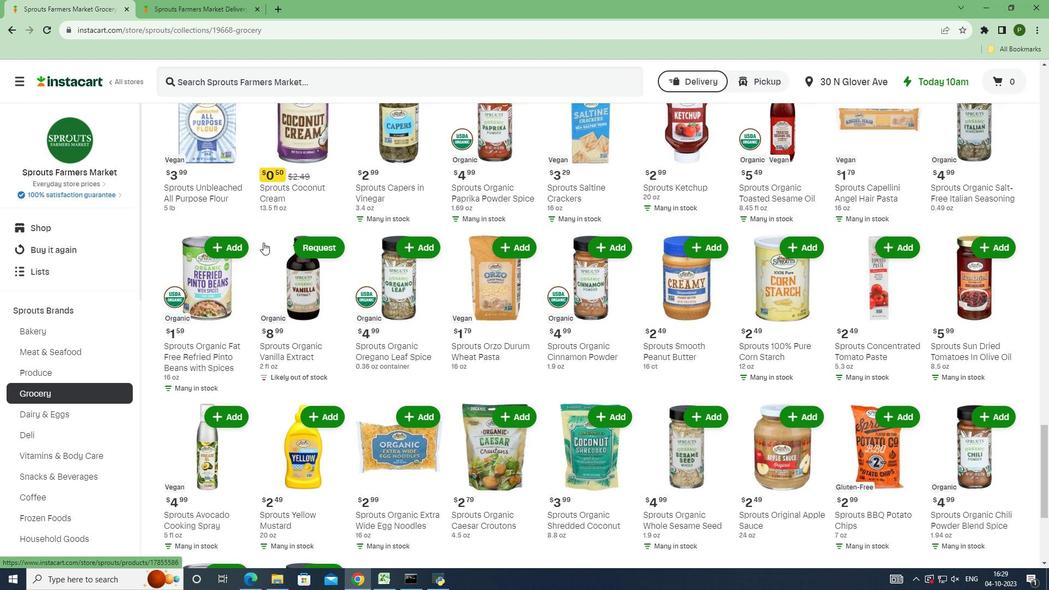
Action: Mouse scrolled (263, 243) with delta (0, 0)
Screenshot: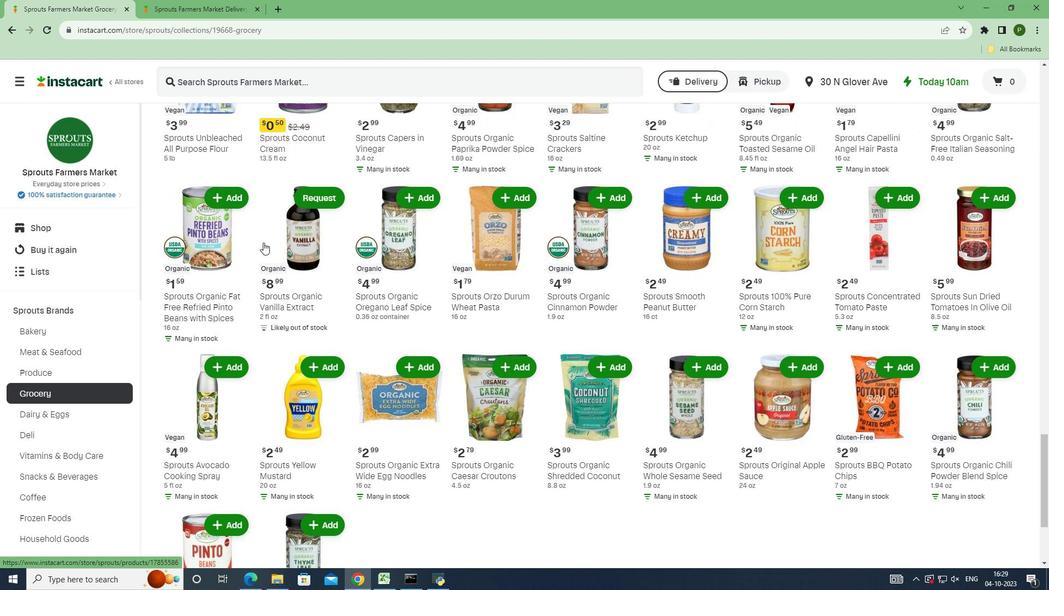 
Action: Mouse scrolled (263, 242) with delta (0, 0)
Screenshot: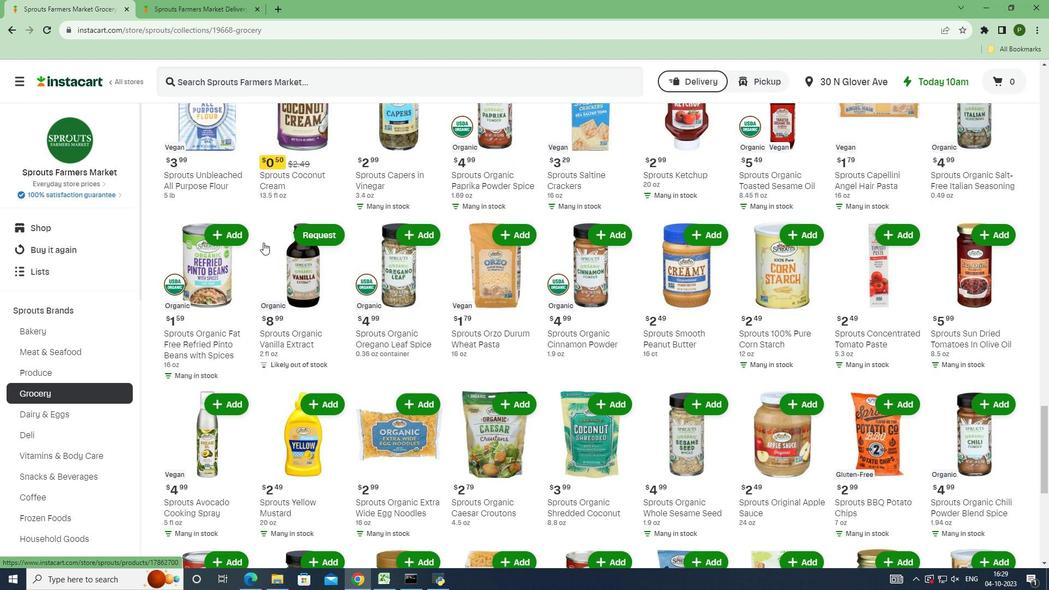 
Action: Mouse scrolled (263, 242) with delta (0, 0)
Screenshot: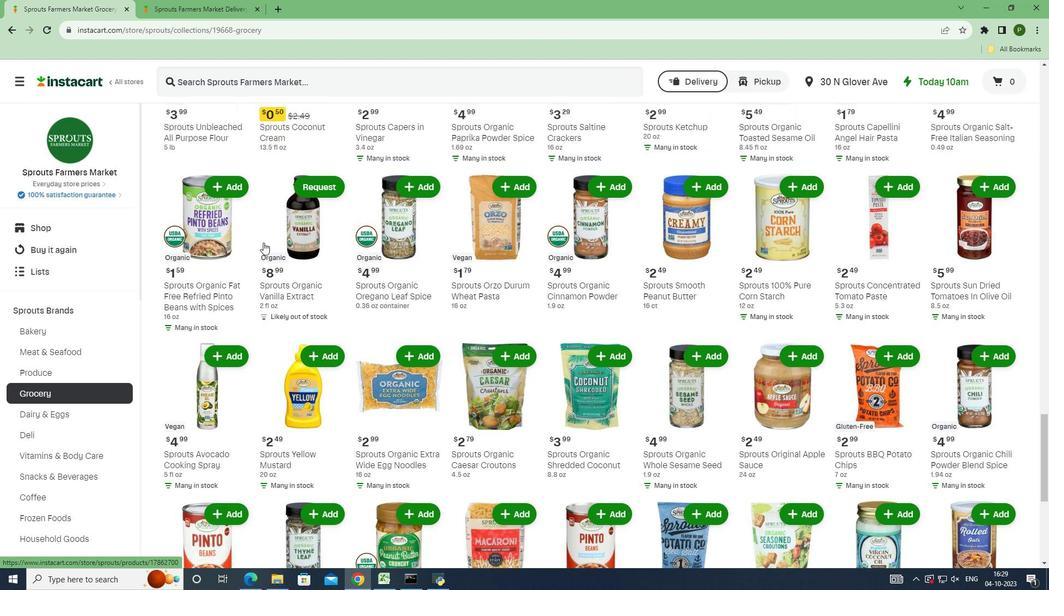 
Action: Mouse scrolled (263, 242) with delta (0, 0)
Screenshot: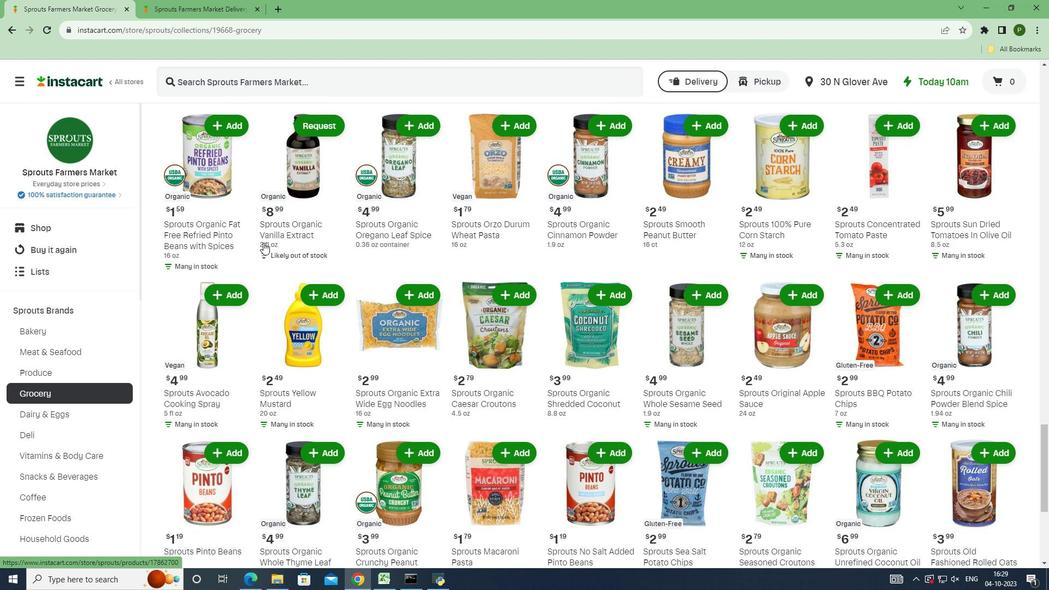 
Action: Mouse scrolled (263, 242) with delta (0, 0)
Screenshot: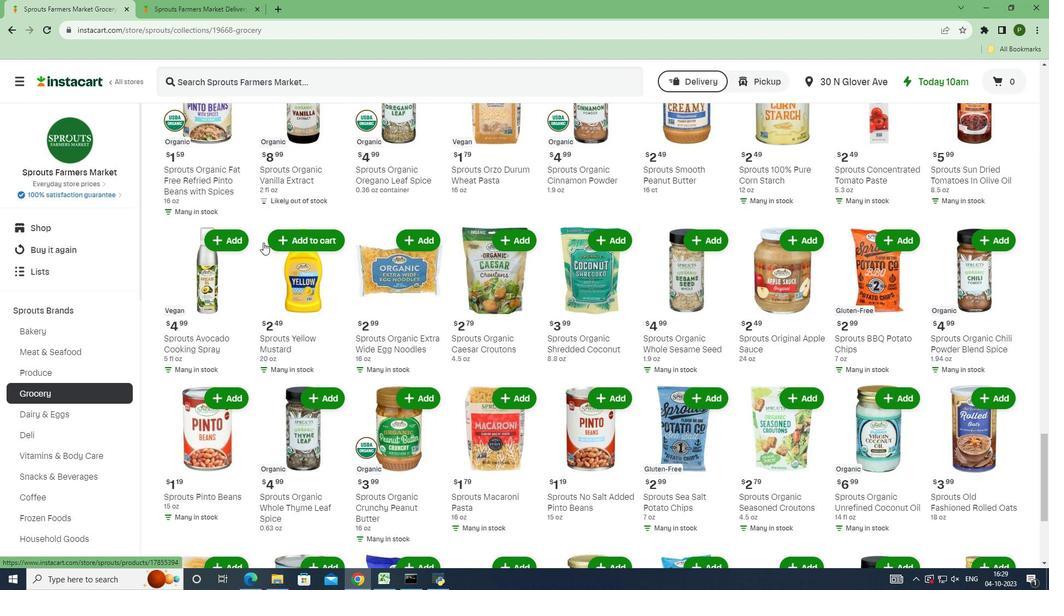 
Action: Mouse moved to (382, 298)
Screenshot: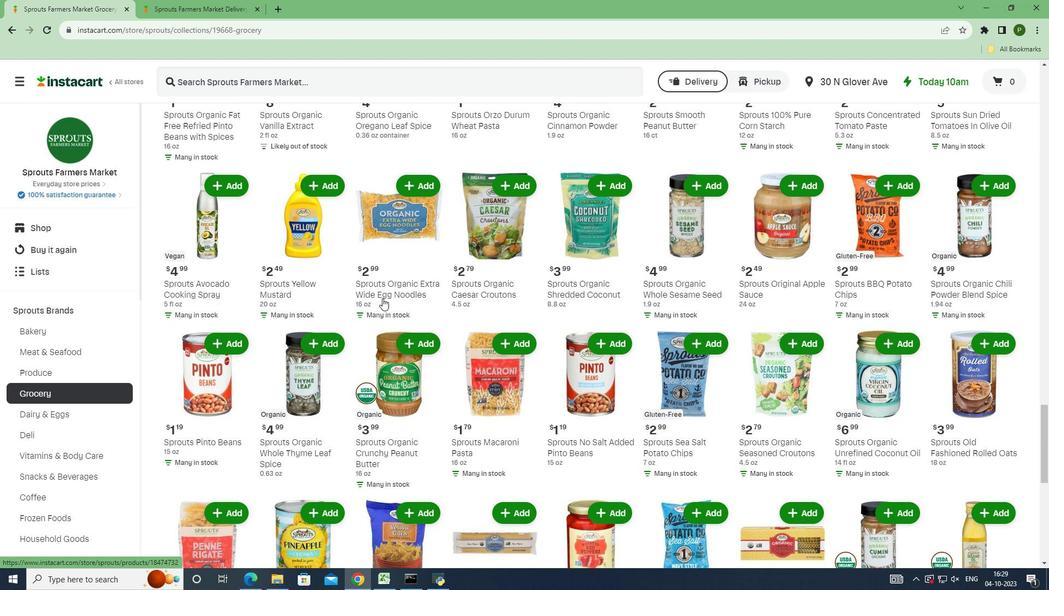 
Action: Mouse scrolled (382, 297) with delta (0, 0)
Screenshot: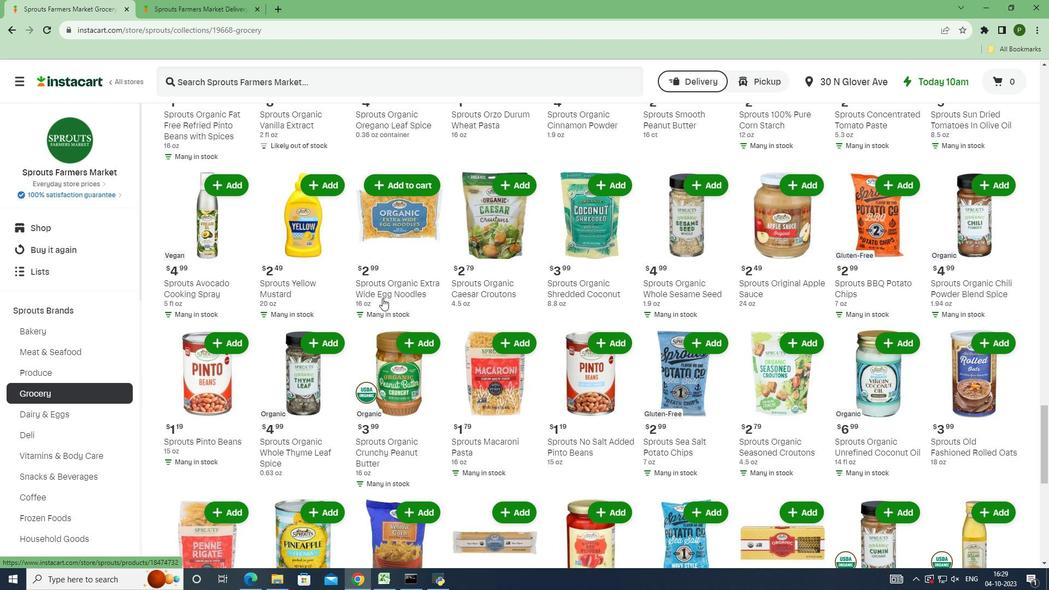 
Action: Mouse scrolled (382, 297) with delta (0, 0)
Screenshot: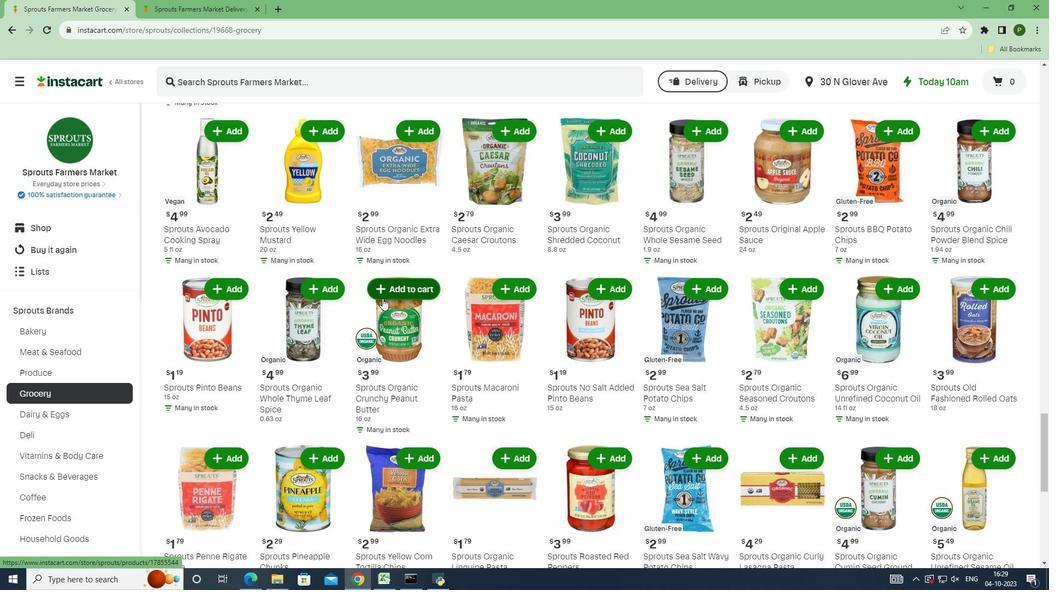 
Action: Mouse scrolled (382, 297) with delta (0, 0)
Screenshot: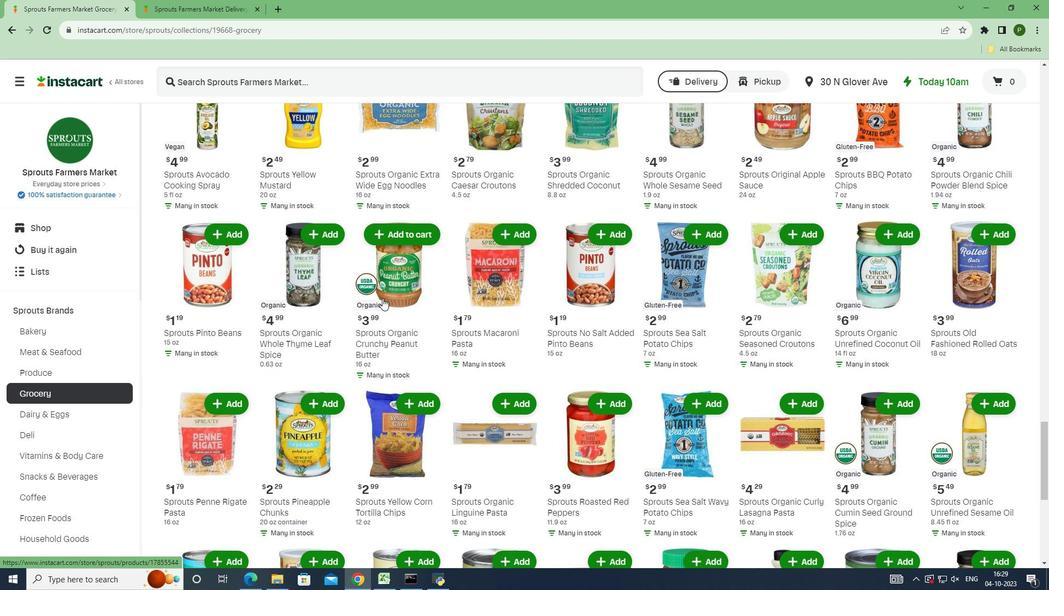 
Action: Mouse scrolled (382, 297) with delta (0, 0)
Screenshot: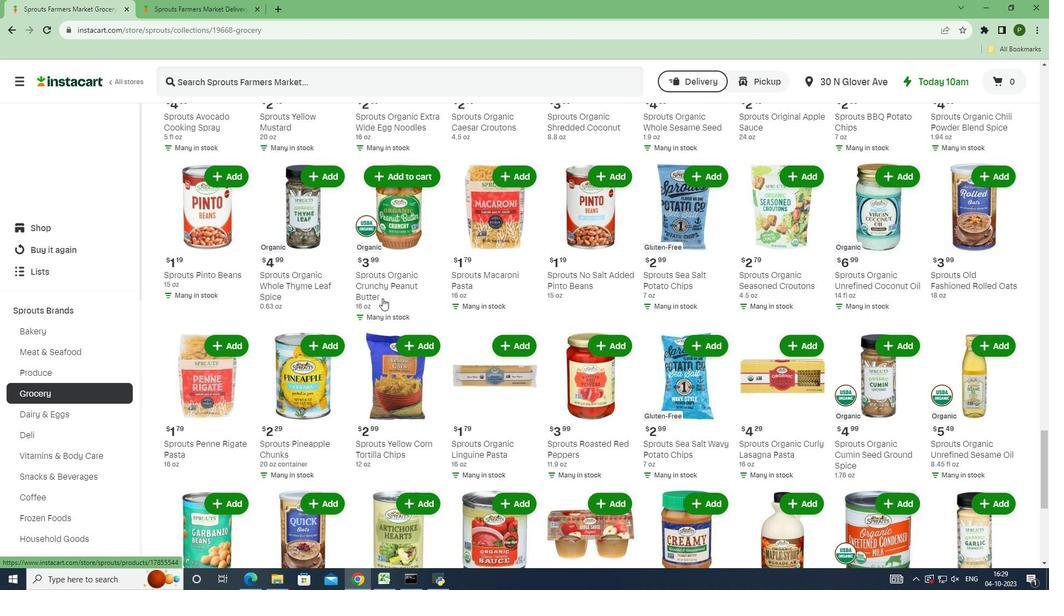 
Action: Mouse scrolled (382, 297) with delta (0, 0)
Screenshot: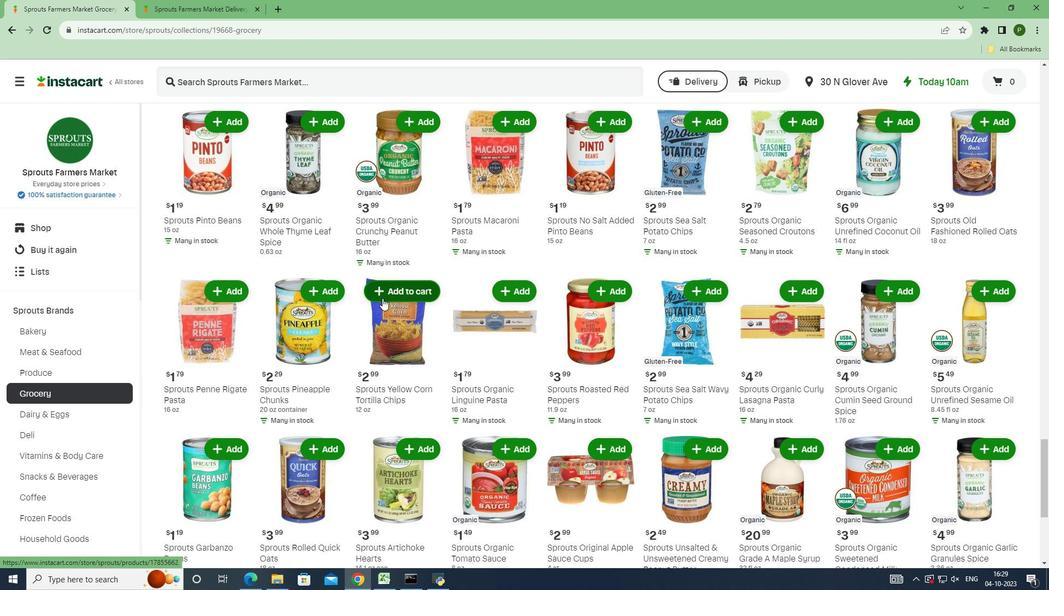 
Action: Mouse scrolled (382, 297) with delta (0, 0)
Screenshot: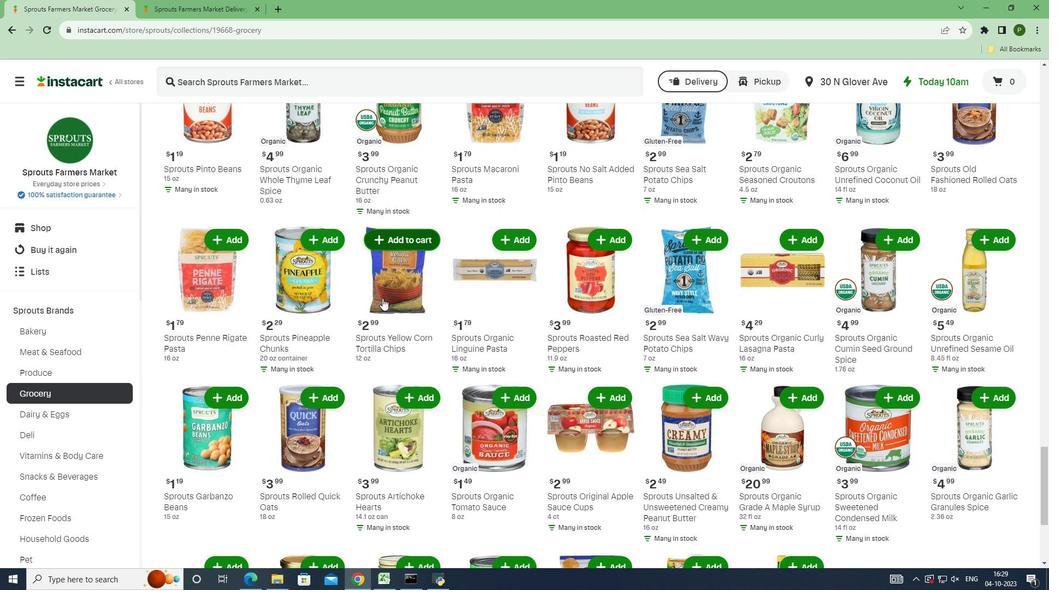 
Action: Mouse scrolled (382, 297) with delta (0, 0)
Screenshot: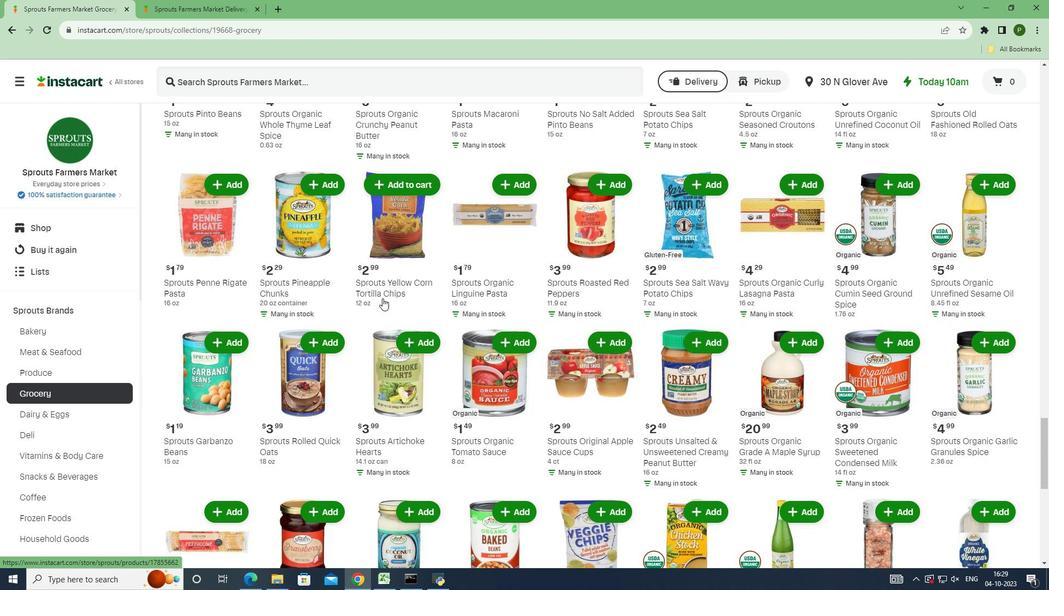 
Action: Mouse scrolled (382, 297) with delta (0, 0)
Screenshot: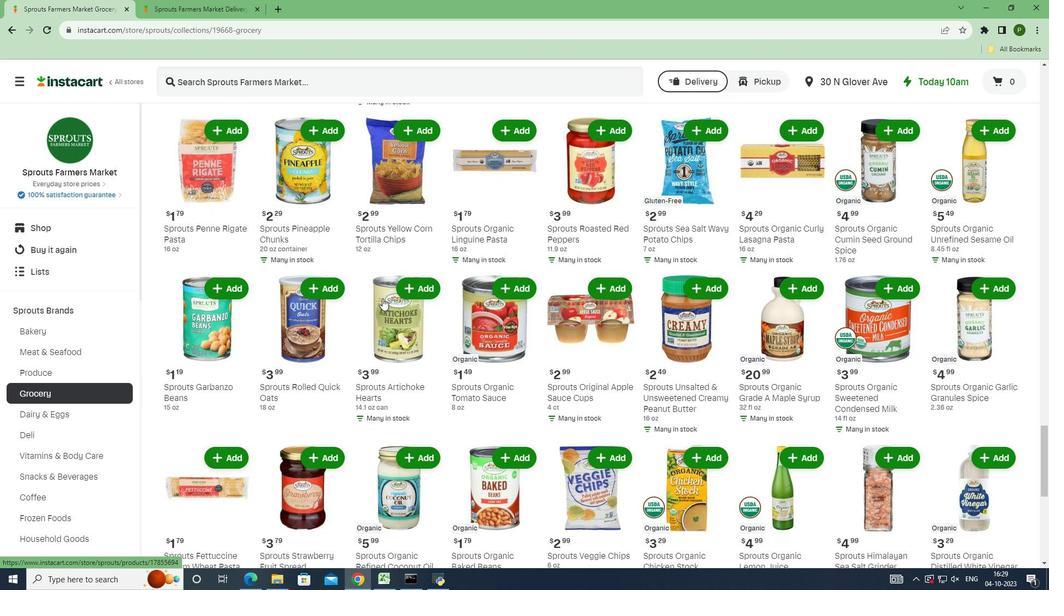 
Action: Mouse moved to (379, 300)
Screenshot: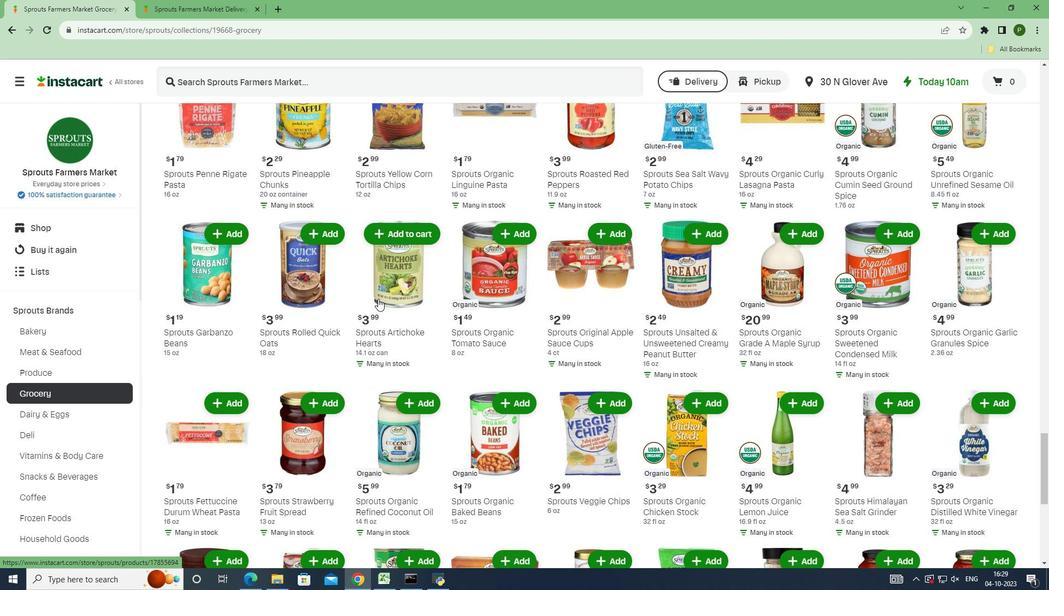 
Action: Mouse scrolled (379, 299) with delta (0, 0)
Screenshot: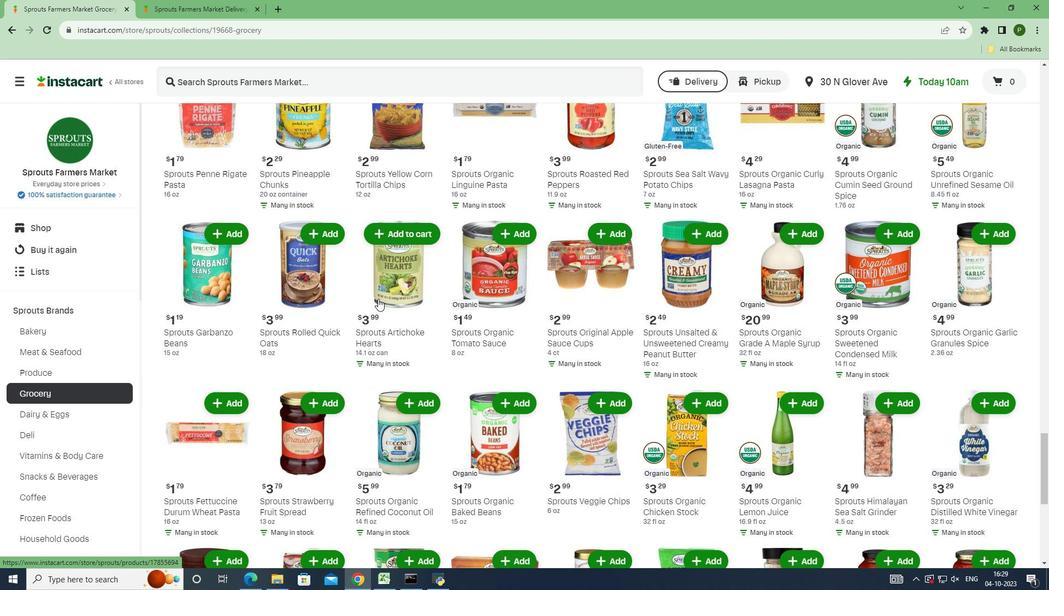 
Action: Mouse moved to (378, 299)
Screenshot: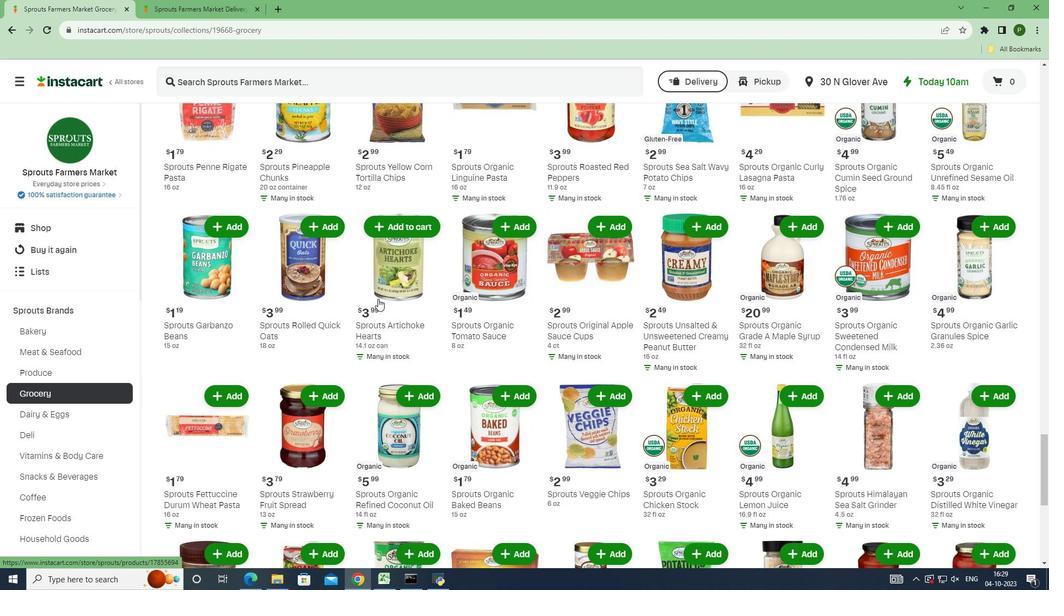 
Action: Mouse scrolled (378, 298) with delta (0, 0)
Screenshot: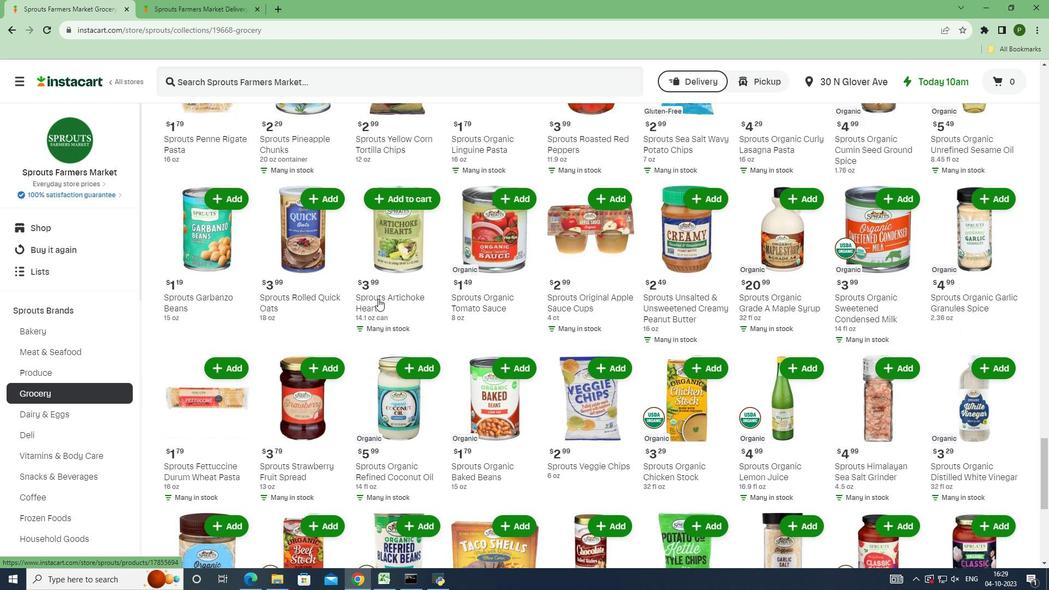 
Action: Mouse moved to (375, 299)
Screenshot: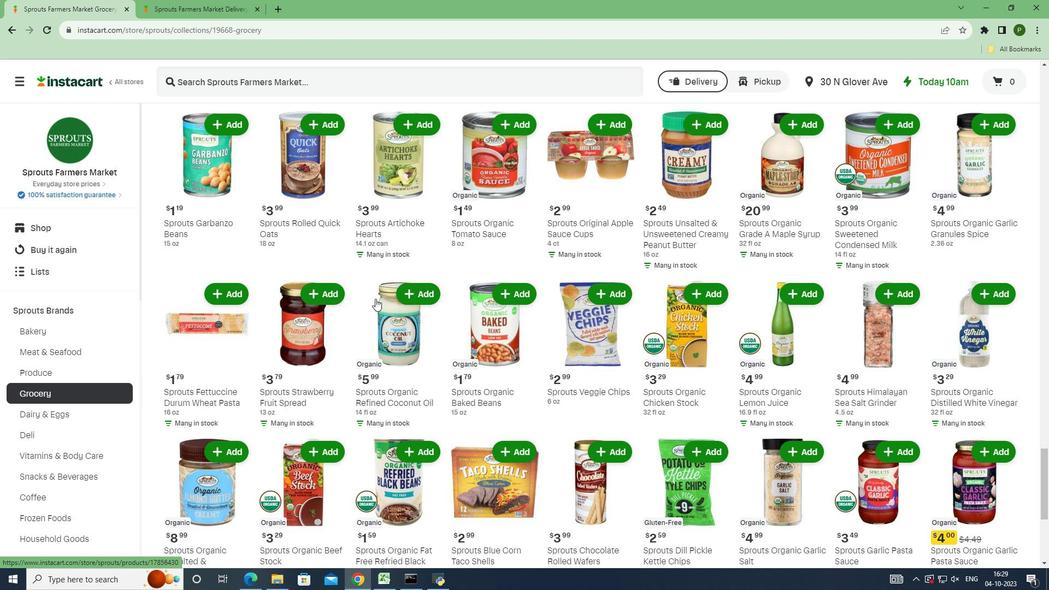 
Action: Mouse scrolled (375, 298) with delta (0, 0)
Screenshot: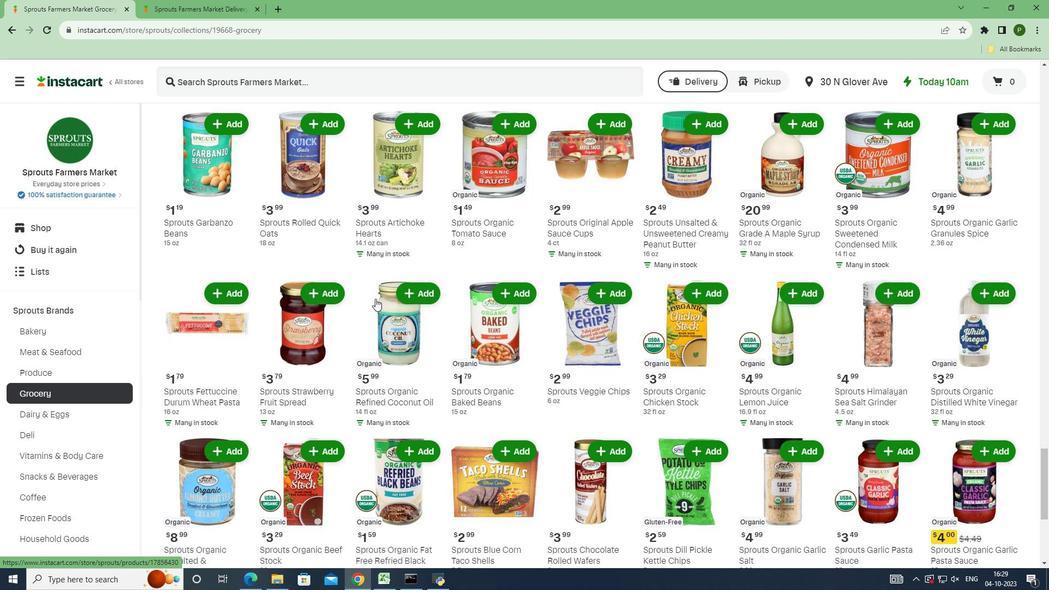 
Action: Mouse moved to (361, 296)
Screenshot: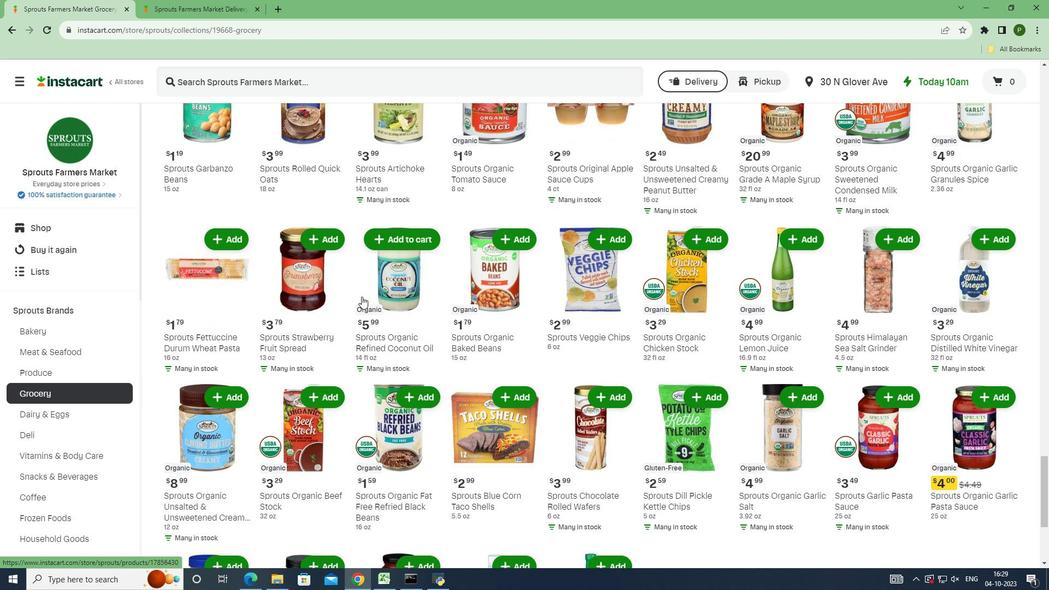 
Action: Mouse scrolled (361, 296) with delta (0, 0)
Screenshot: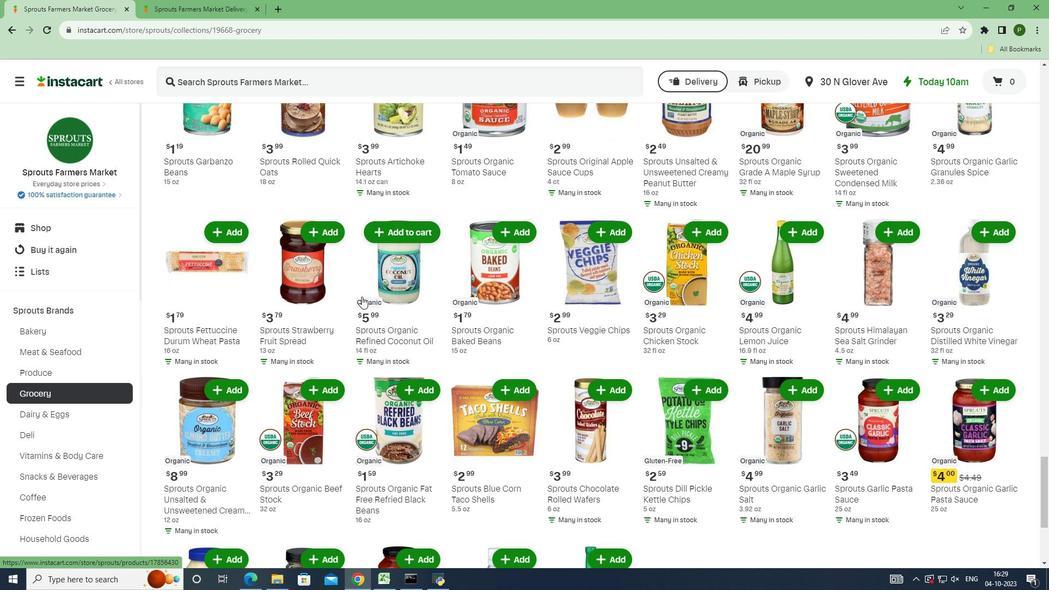 
Action: Mouse moved to (355, 296)
Screenshot: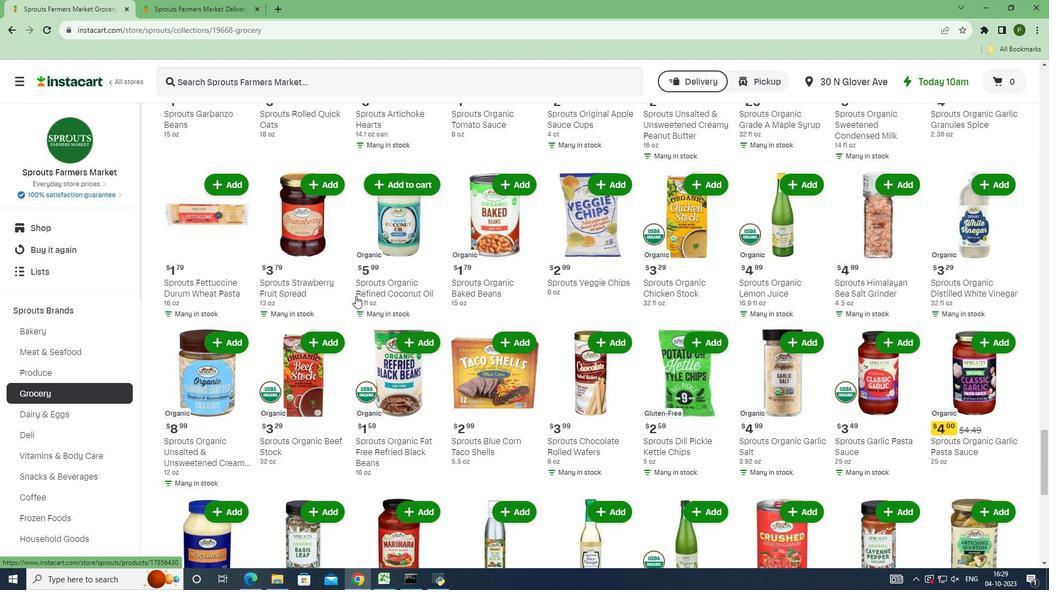 
Action: Mouse scrolled (355, 295) with delta (0, 0)
Screenshot: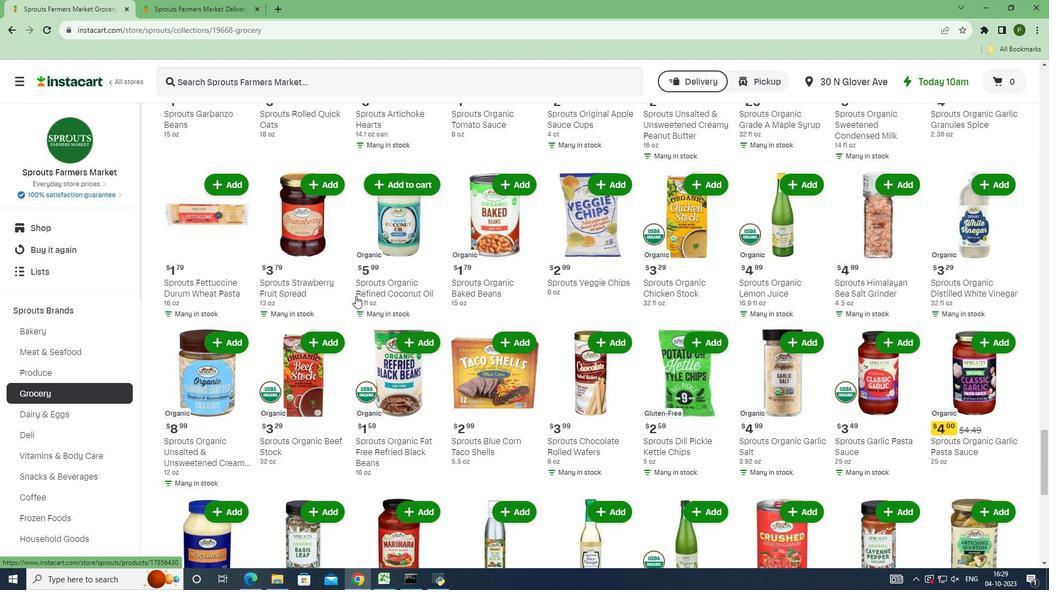 
Action: Mouse moved to (355, 296)
Screenshot: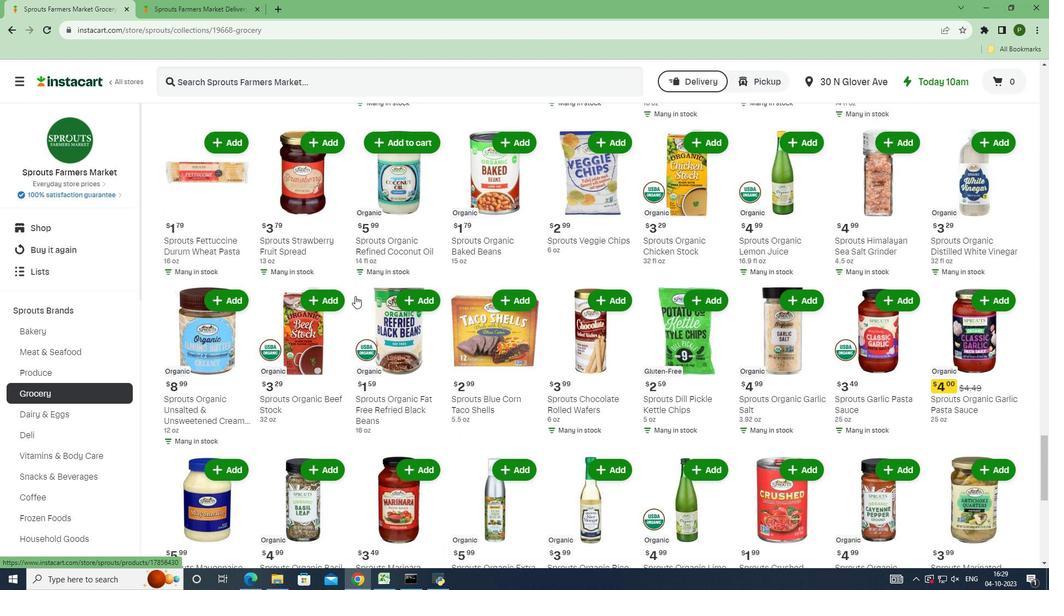 
Action: Mouse scrolled (355, 295) with delta (0, 0)
Screenshot: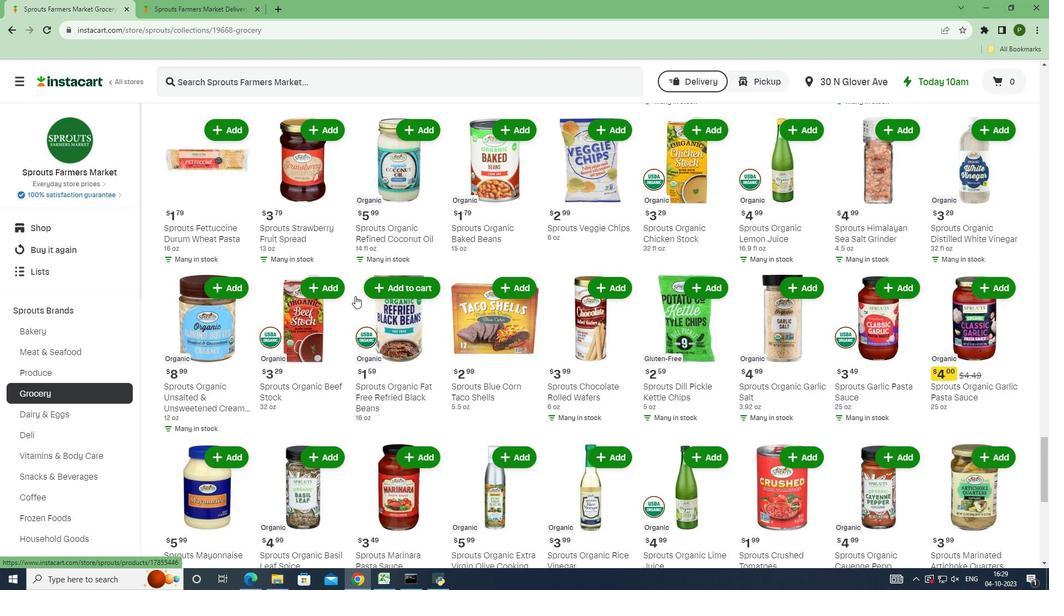 
Action: Mouse scrolled (355, 295) with delta (0, 0)
Screenshot: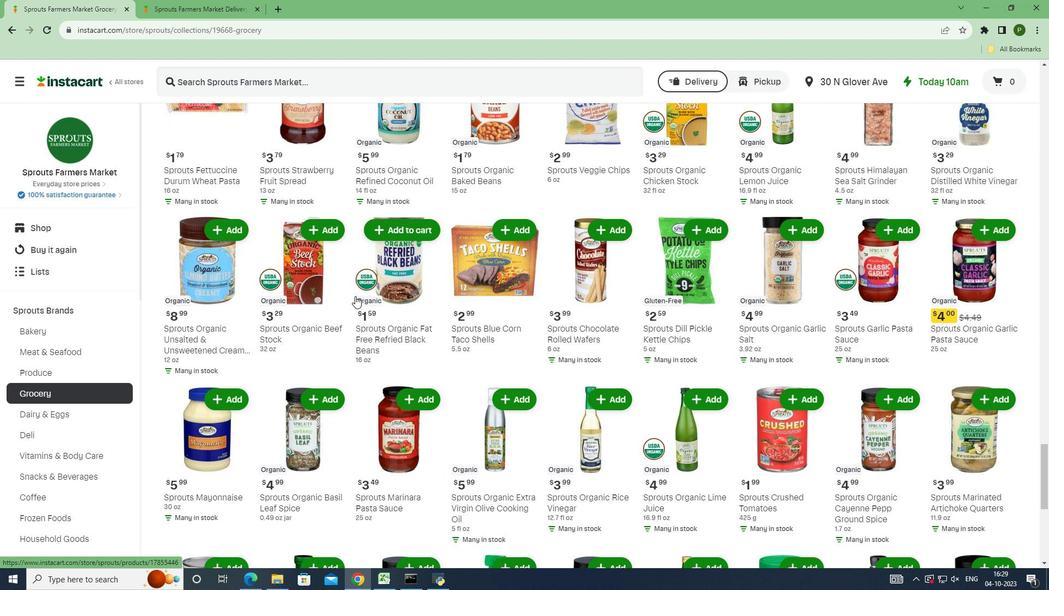 
Action: Mouse moved to (353, 296)
Screenshot: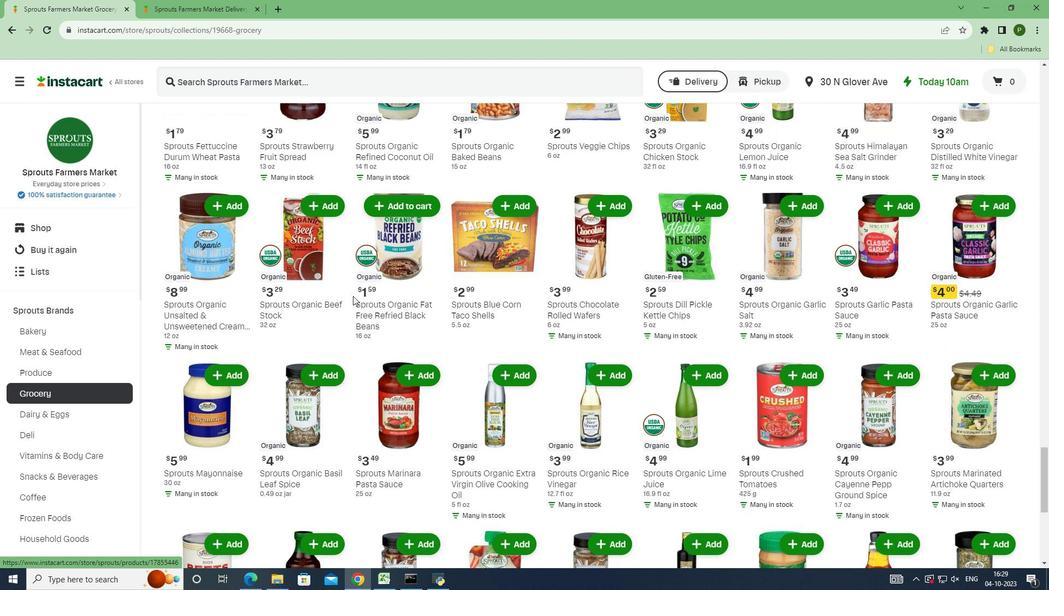 
Action: Mouse scrolled (353, 295) with delta (0, 0)
Screenshot: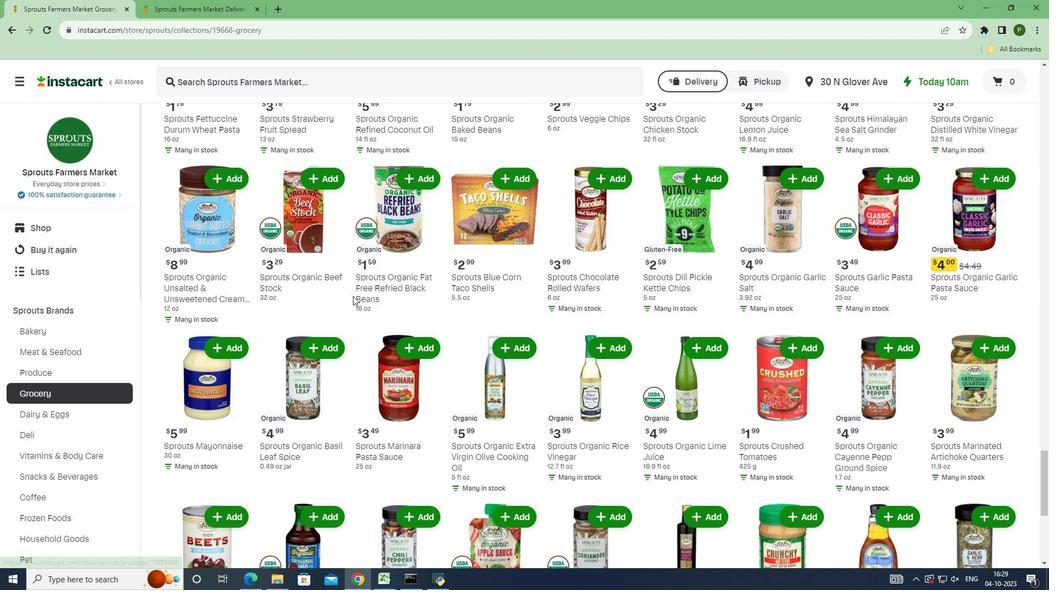 
Action: Mouse scrolled (353, 295) with delta (0, 0)
Screenshot: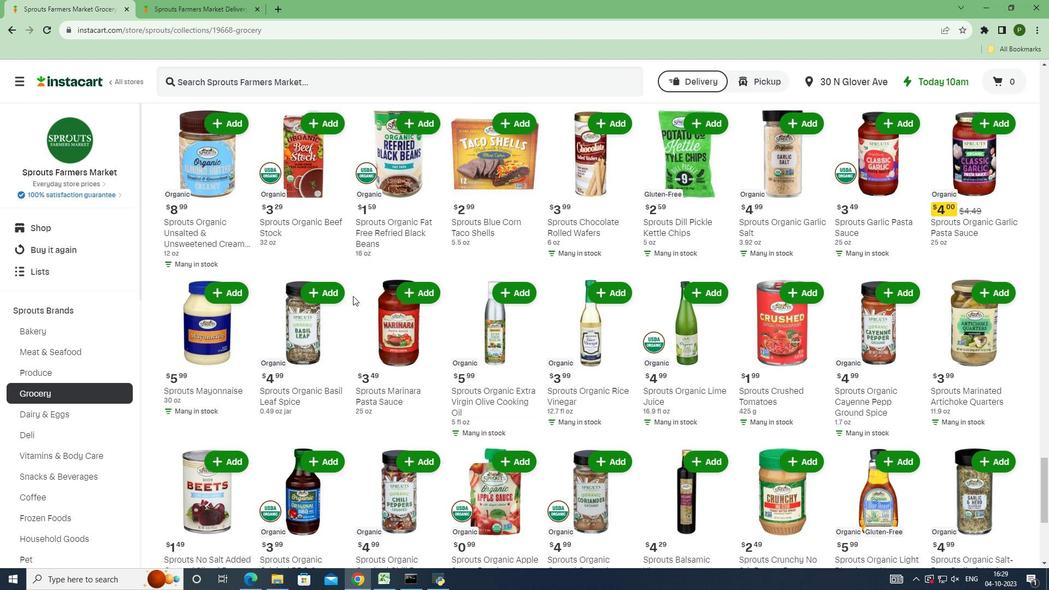 
Action: Mouse scrolled (353, 295) with delta (0, 0)
Screenshot: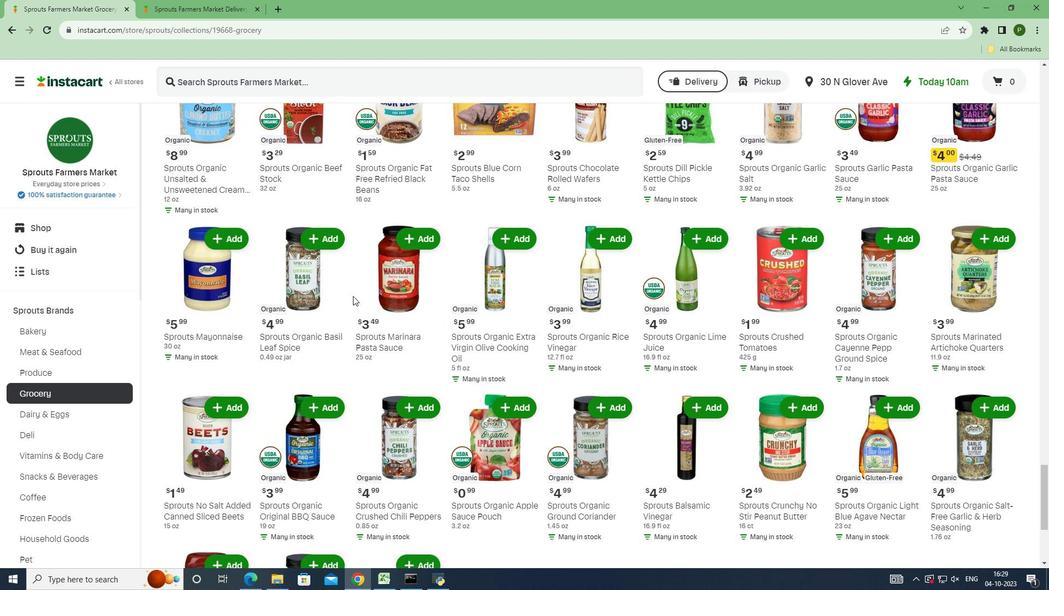 
Action: Mouse scrolled (353, 295) with delta (0, 0)
Screenshot: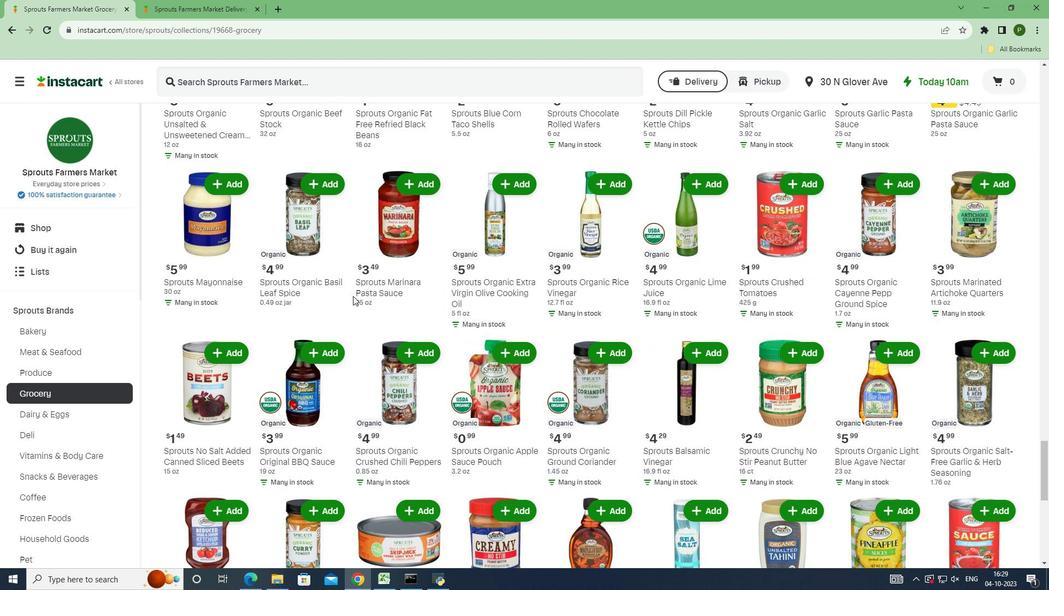 
Action: Mouse scrolled (353, 295) with delta (0, 0)
Screenshot: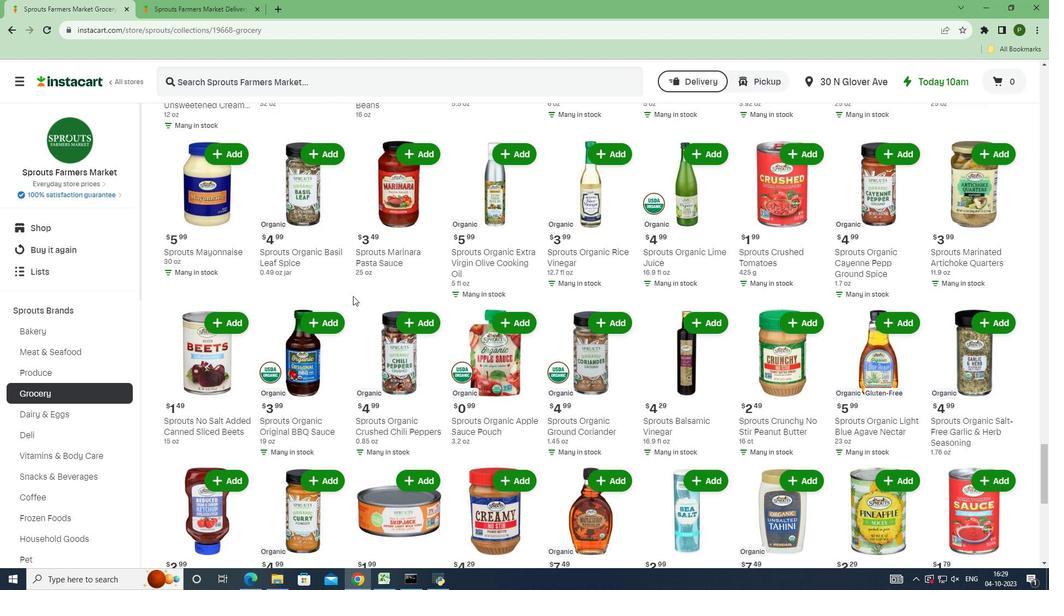 
Action: Mouse scrolled (353, 295) with delta (0, 0)
Screenshot: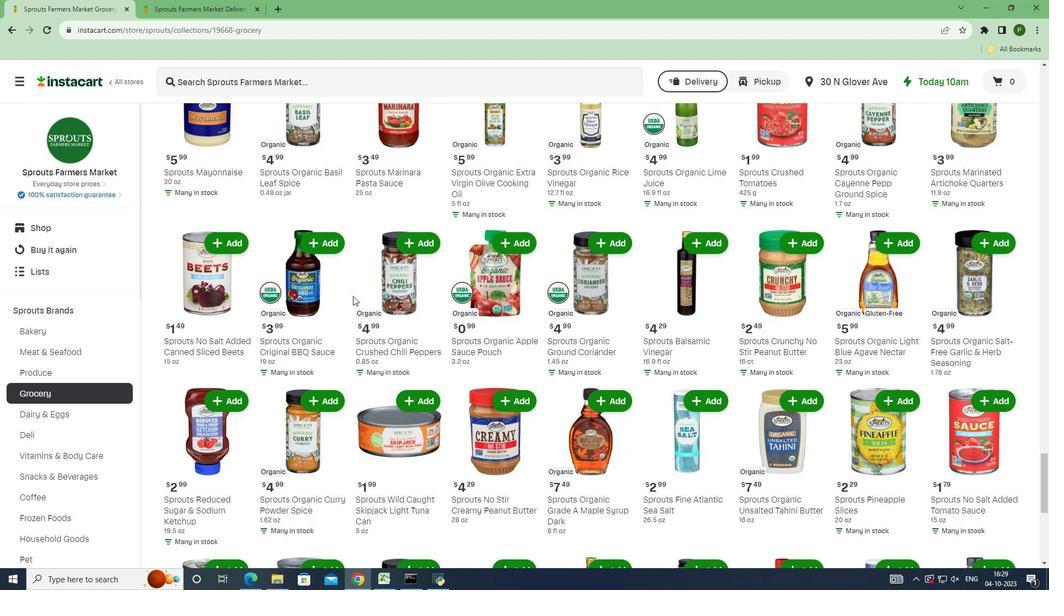 
Action: Mouse scrolled (353, 295) with delta (0, 0)
Screenshot: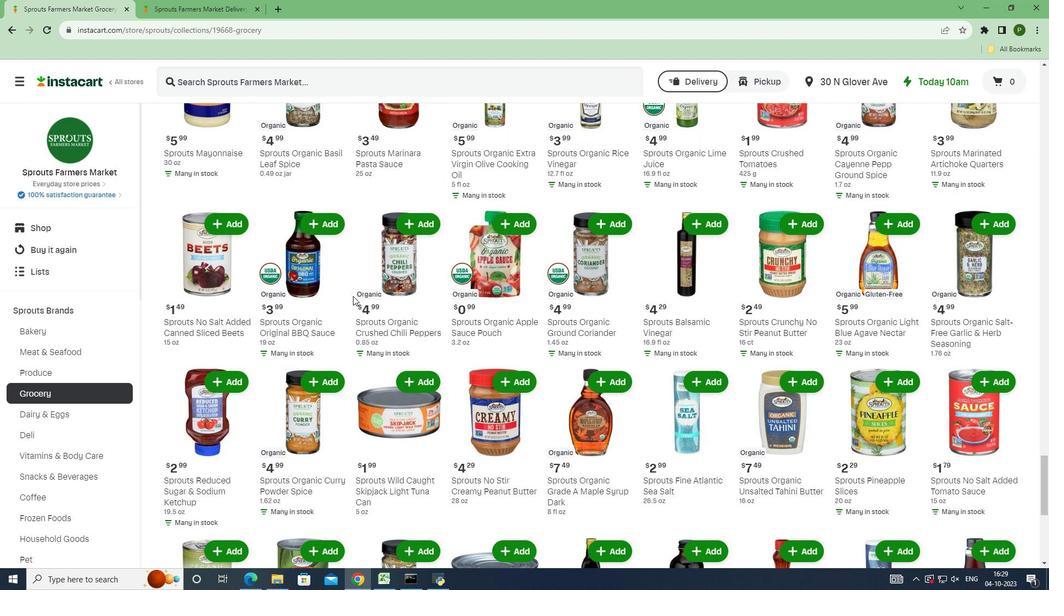 
Action: Mouse scrolled (353, 295) with delta (0, 0)
Screenshot: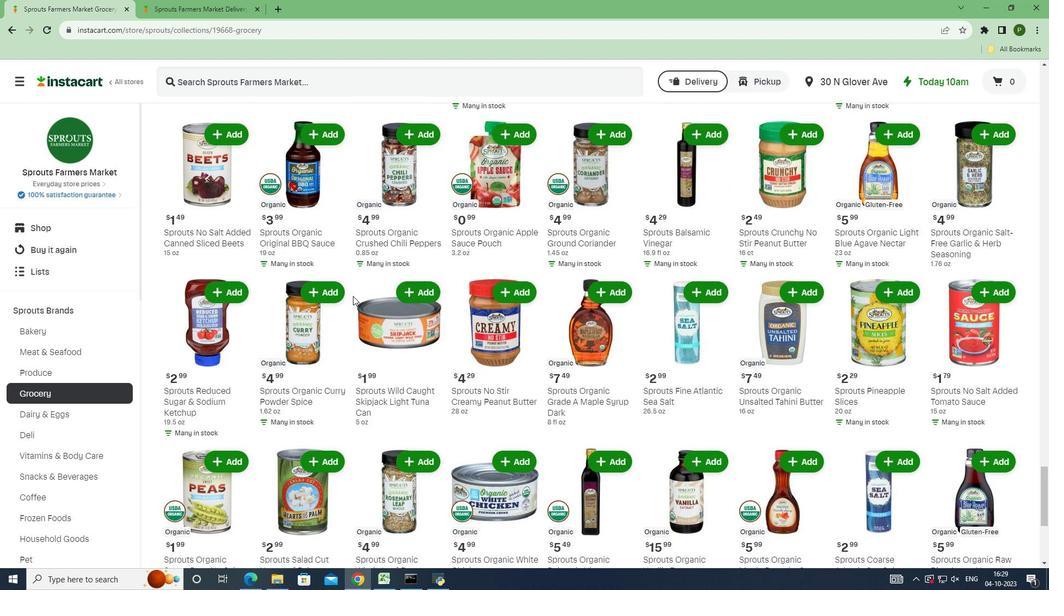 
Action: Mouse scrolled (353, 295) with delta (0, 0)
Screenshot: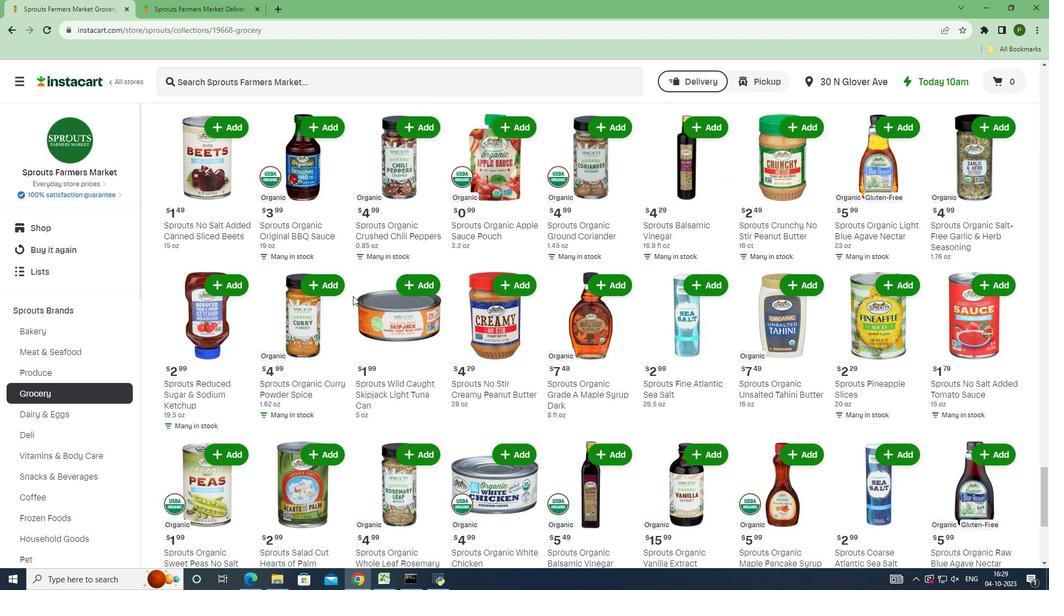 
Action: Mouse scrolled (353, 295) with delta (0, 0)
Screenshot: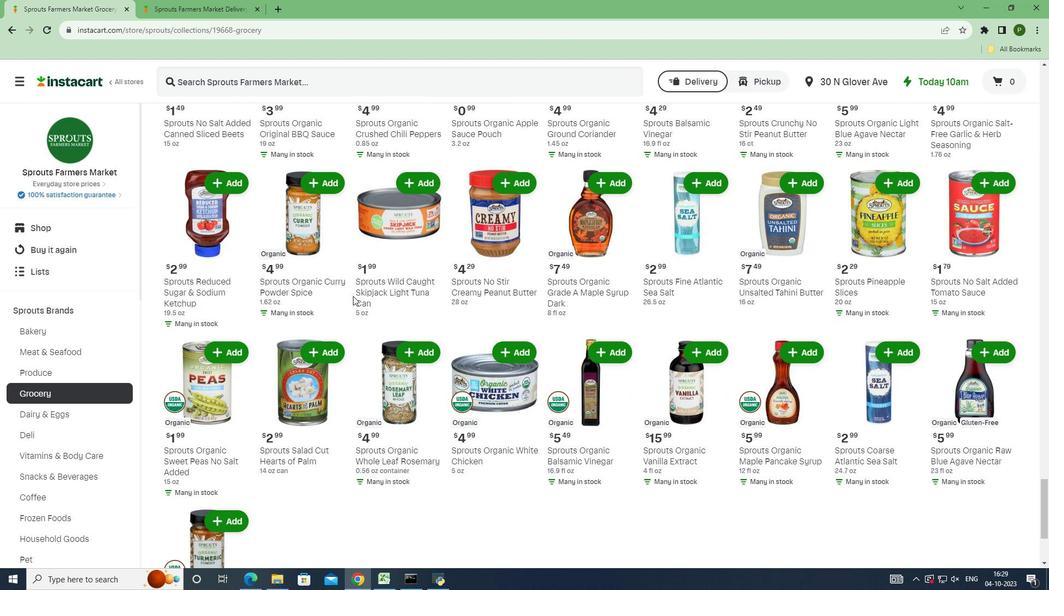 
Action: Mouse scrolled (353, 295) with delta (0, 0)
Screenshot: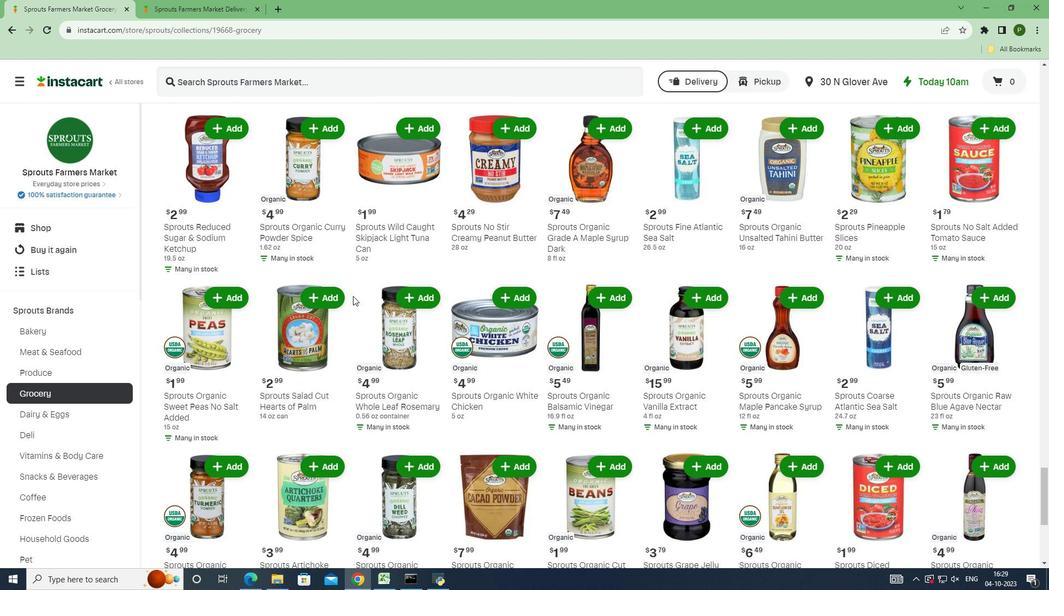 
Action: Mouse scrolled (353, 295) with delta (0, 0)
Screenshot: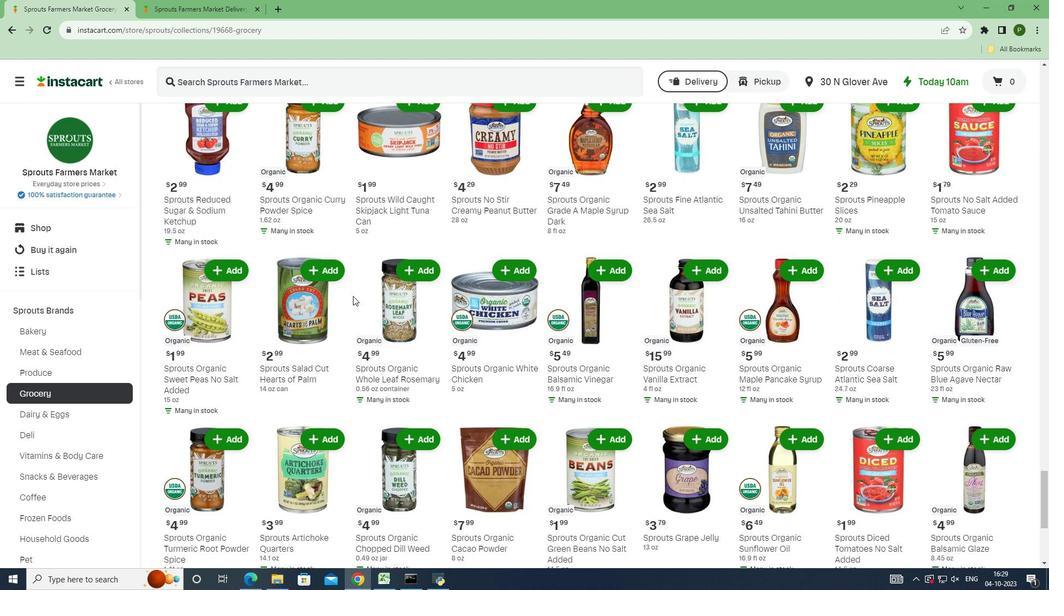 
Action: Mouse scrolled (353, 295) with delta (0, 0)
Screenshot: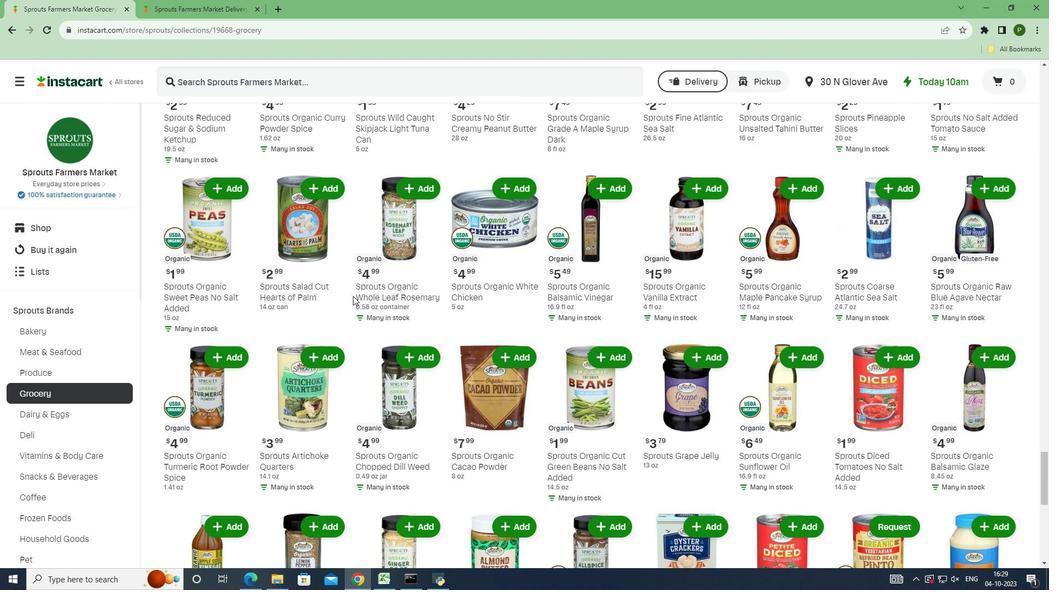 
Action: Mouse scrolled (353, 295) with delta (0, 0)
Screenshot: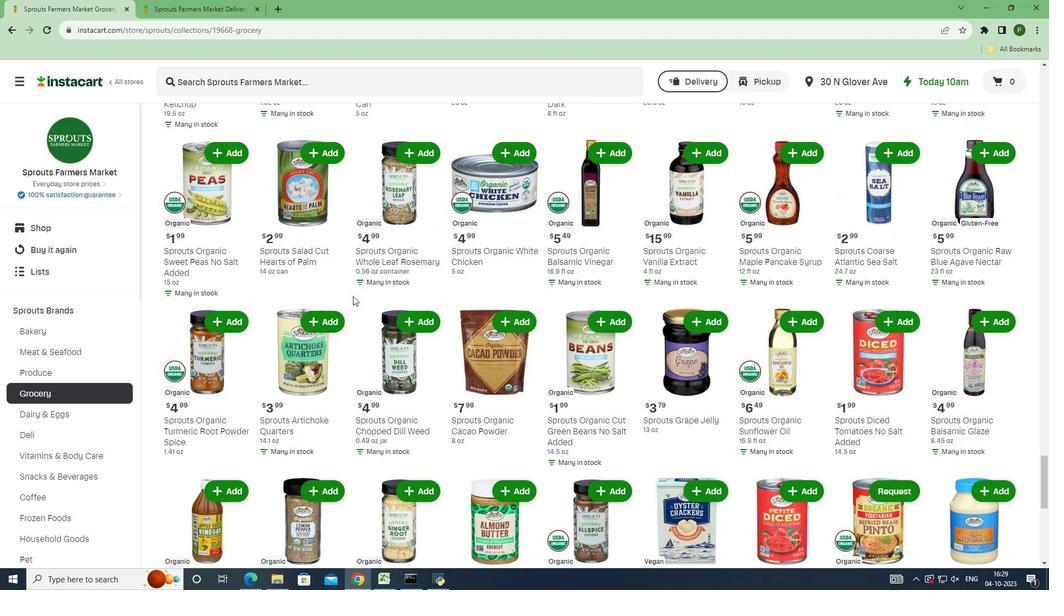 
Action: Mouse scrolled (353, 295) with delta (0, 0)
Screenshot: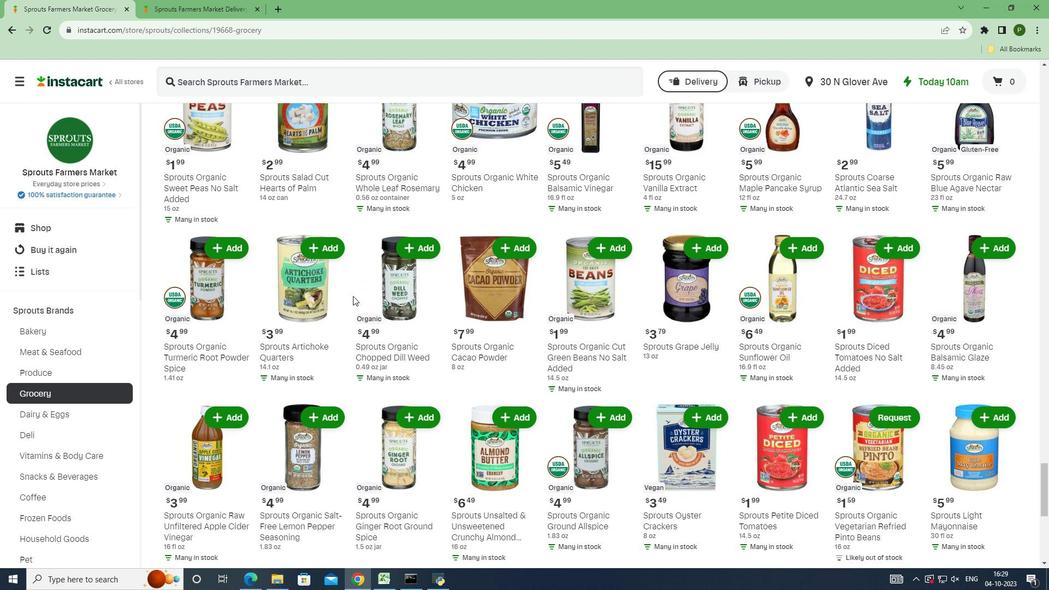 
Action: Mouse scrolled (353, 295) with delta (0, 0)
Screenshot: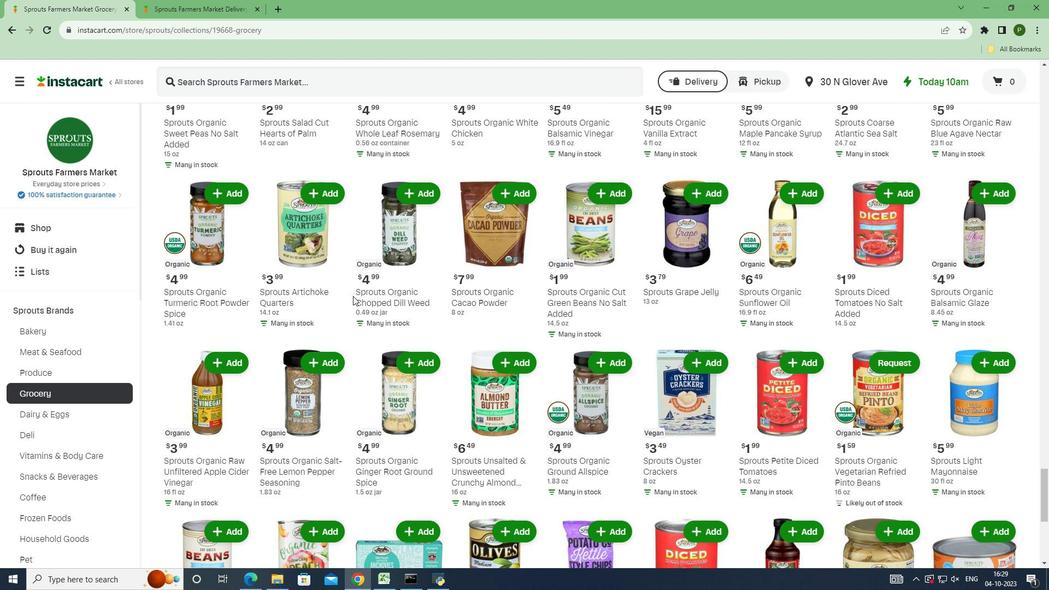 
Action: Mouse scrolled (353, 295) with delta (0, 0)
Screenshot: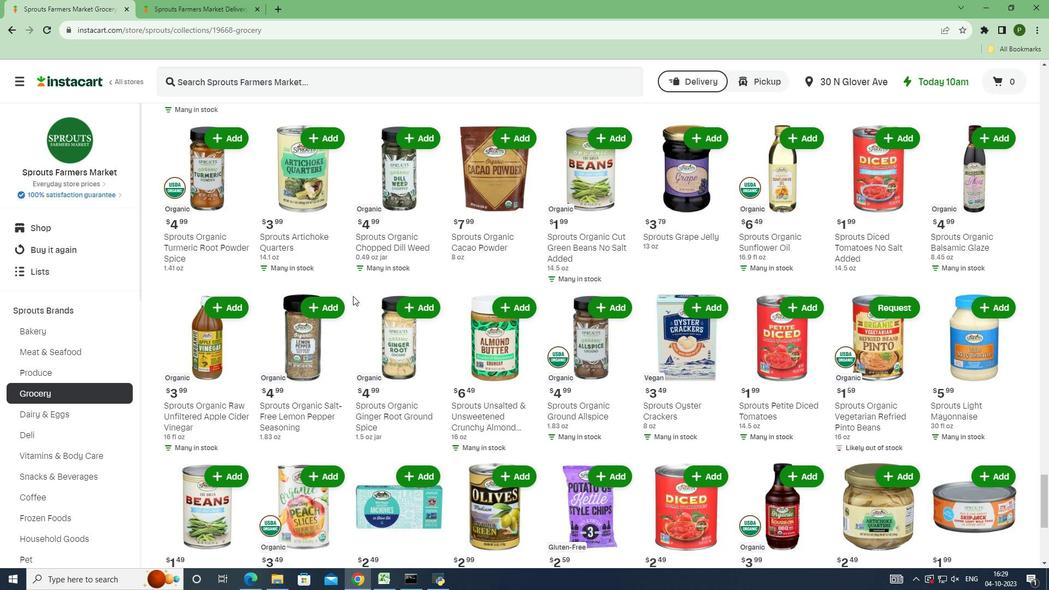 
Action: Mouse scrolled (353, 295) with delta (0, 0)
Screenshot: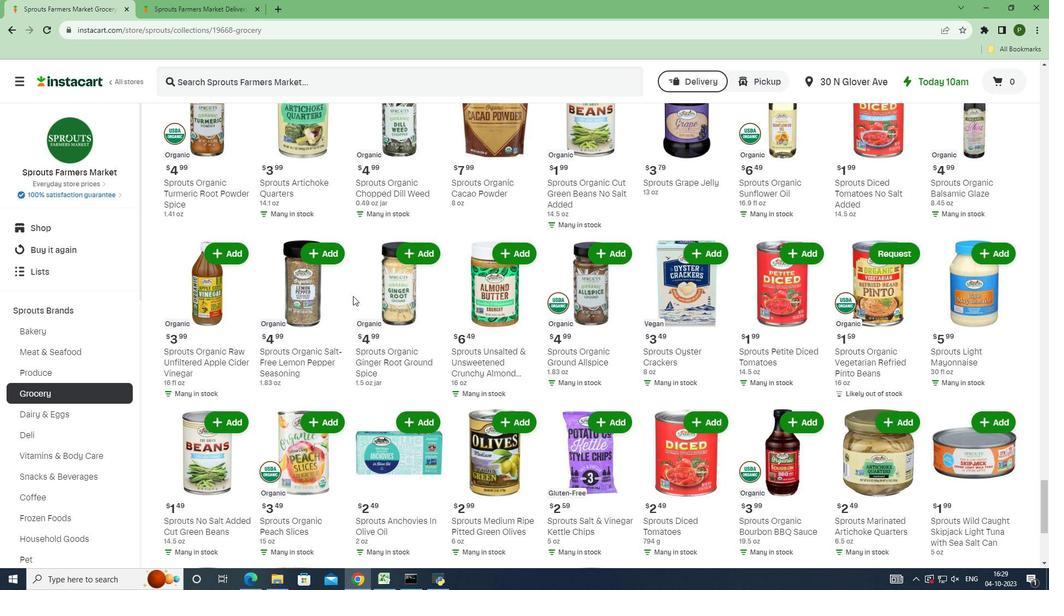 
Action: Mouse scrolled (353, 295) with delta (0, 0)
Screenshot: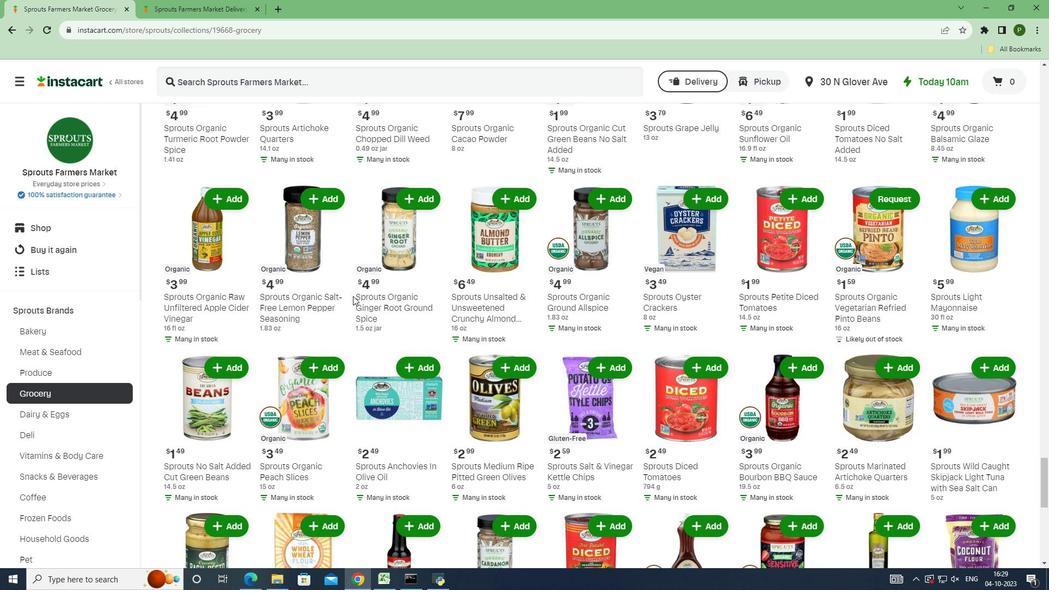 
Action: Mouse scrolled (353, 295) with delta (0, 0)
Screenshot: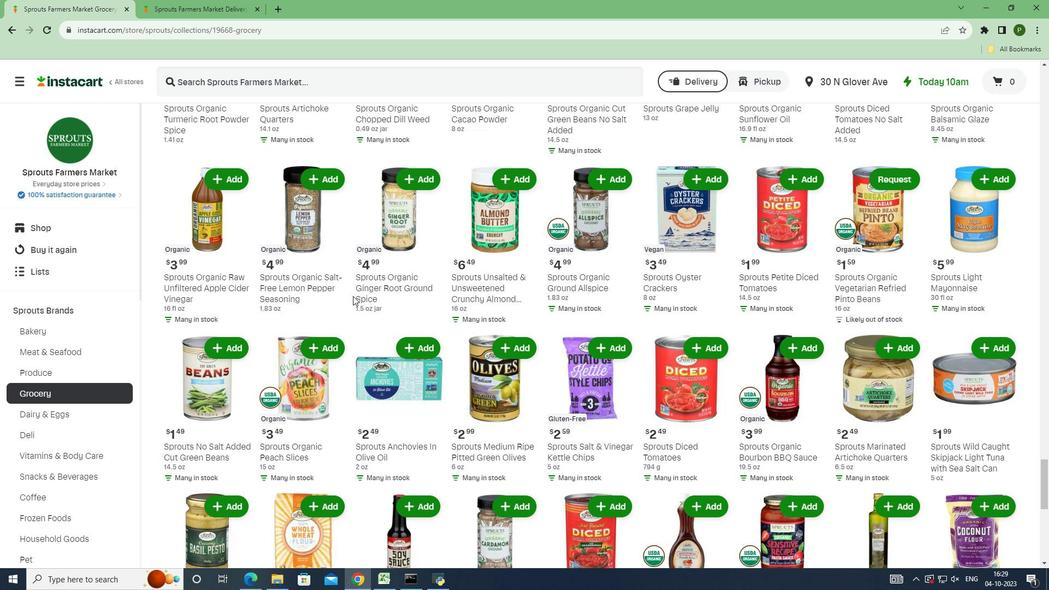
Action: Mouse scrolled (353, 295) with delta (0, 0)
Screenshot: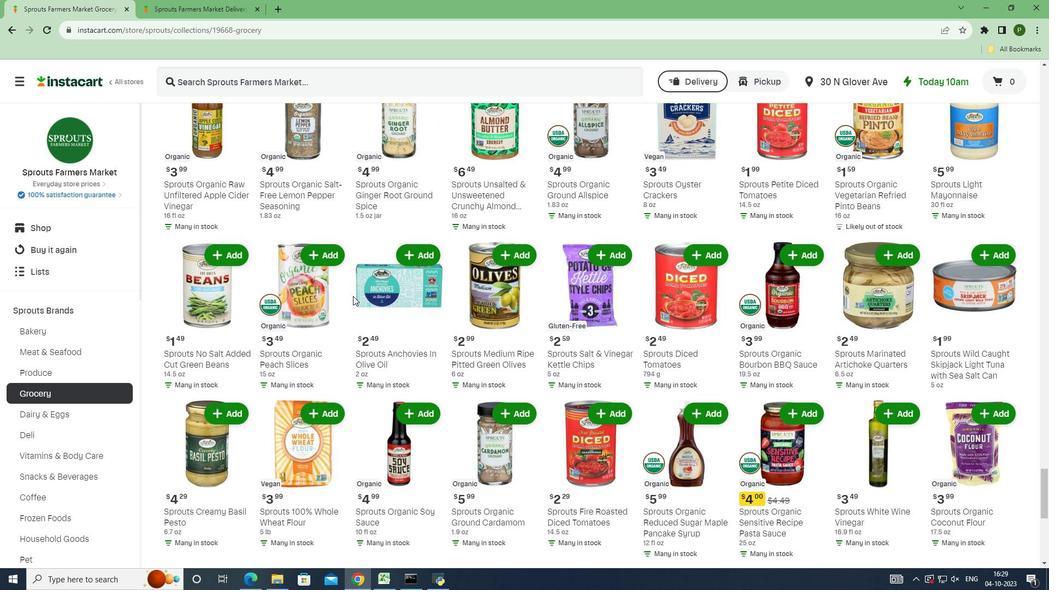 
Action: Mouse scrolled (353, 295) with delta (0, 0)
Screenshot: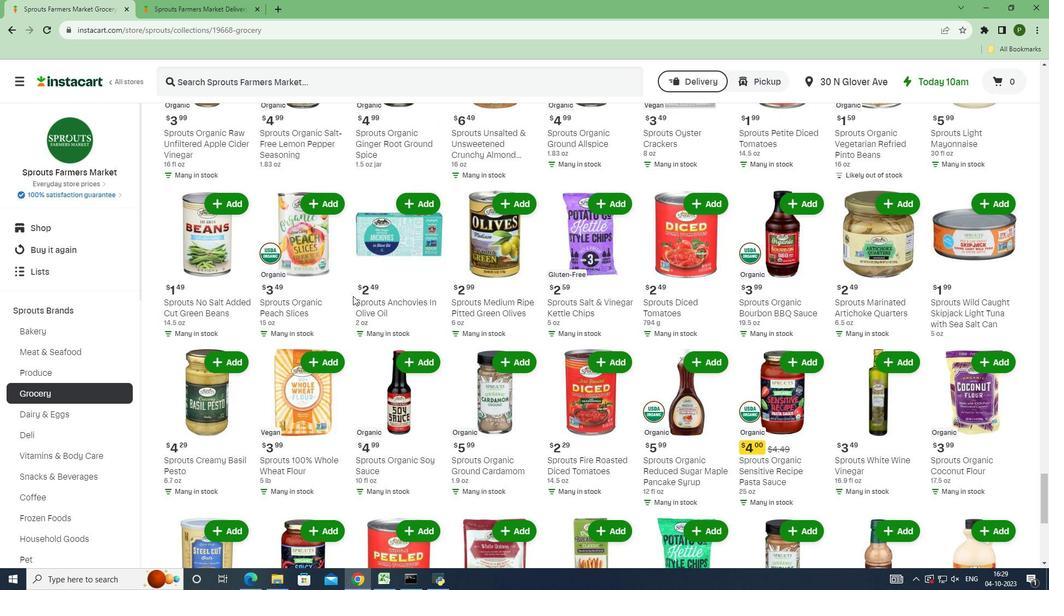 
Action: Mouse scrolled (353, 295) with delta (0, 0)
Screenshot: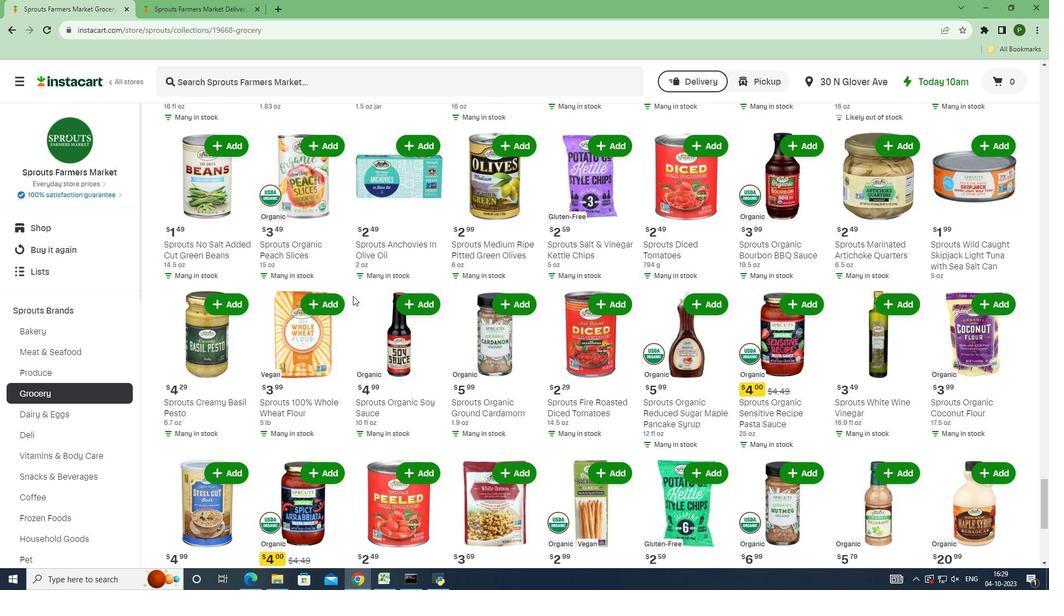 
Action: Mouse scrolled (353, 295) with delta (0, 0)
Screenshot: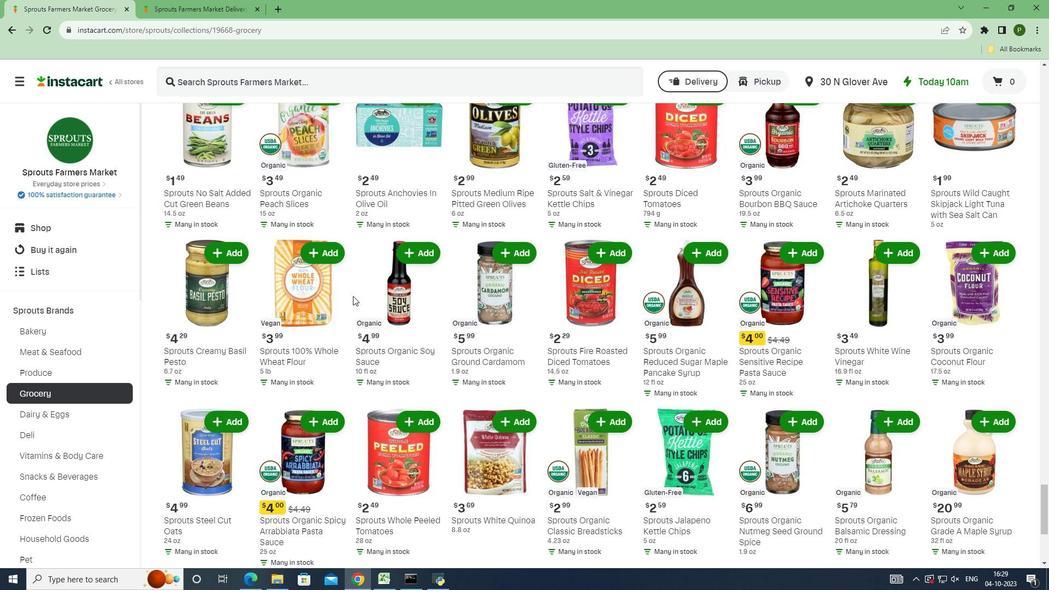 
Action: Mouse scrolled (353, 295) with delta (0, 0)
Screenshot: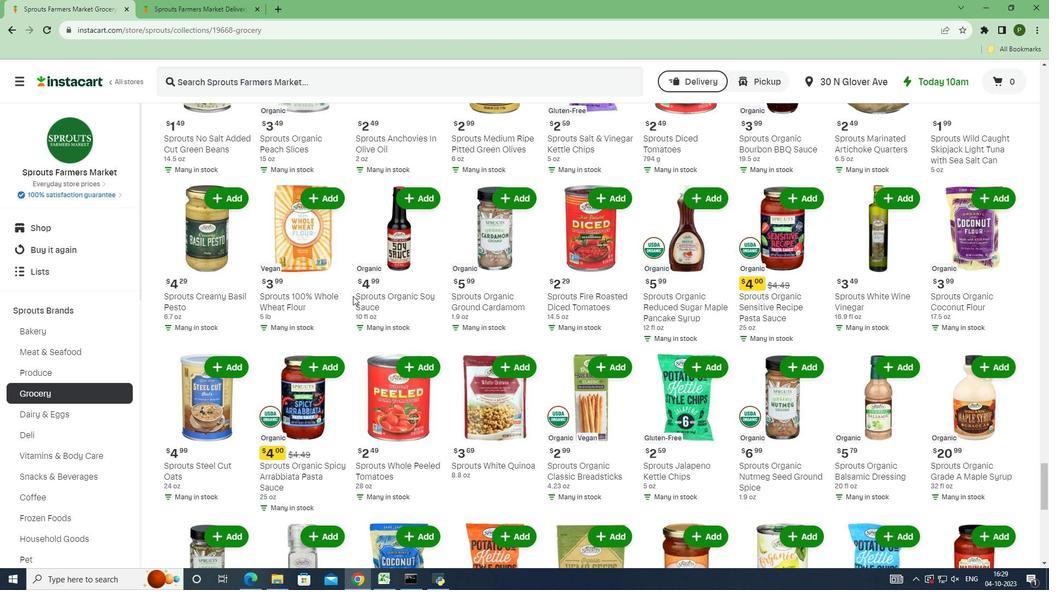 
Action: Mouse scrolled (353, 295) with delta (0, 0)
Screenshot: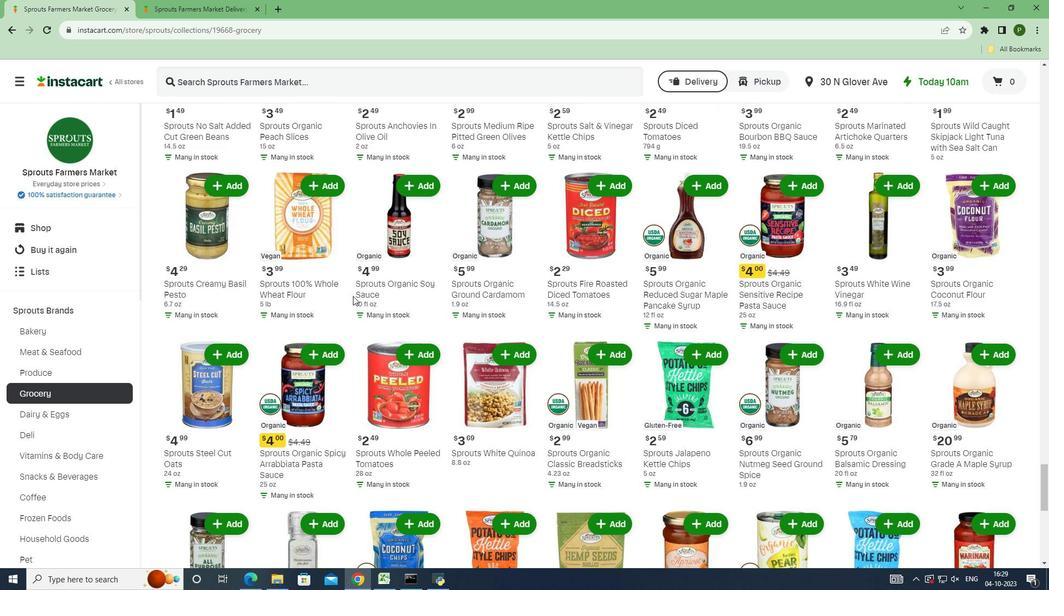 
Action: Mouse scrolled (353, 295) with delta (0, 0)
Screenshot: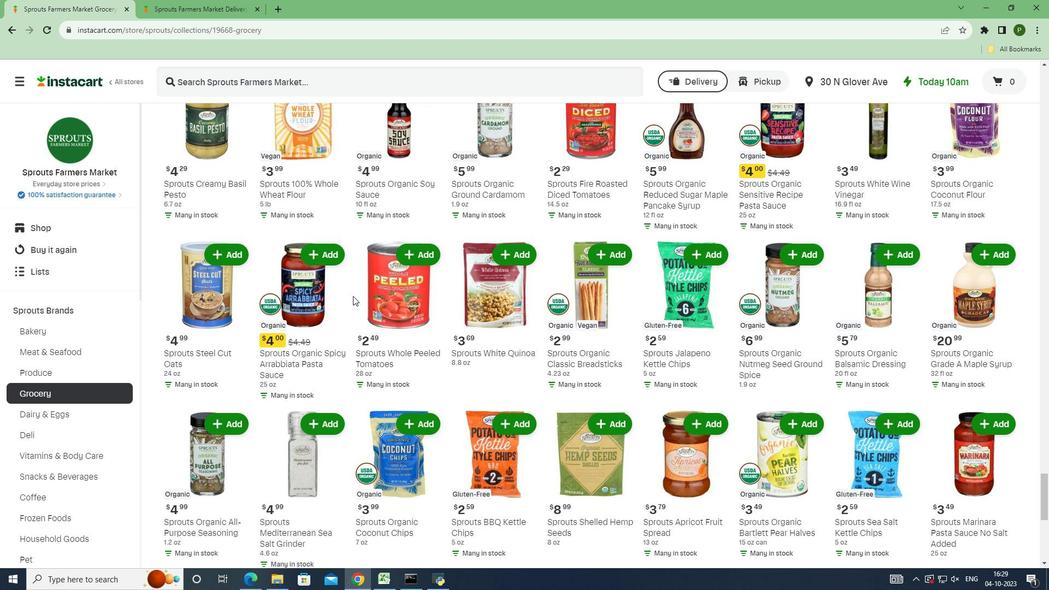 
Action: Mouse scrolled (353, 295) with delta (0, 0)
Screenshot: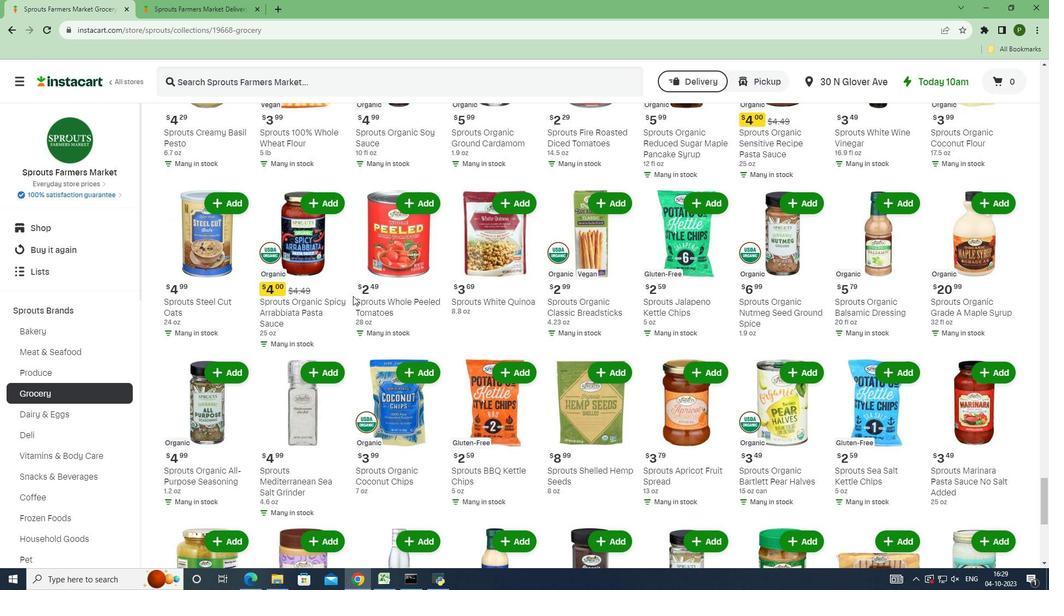 
Action: Mouse scrolled (353, 295) with delta (0, 0)
Screenshot: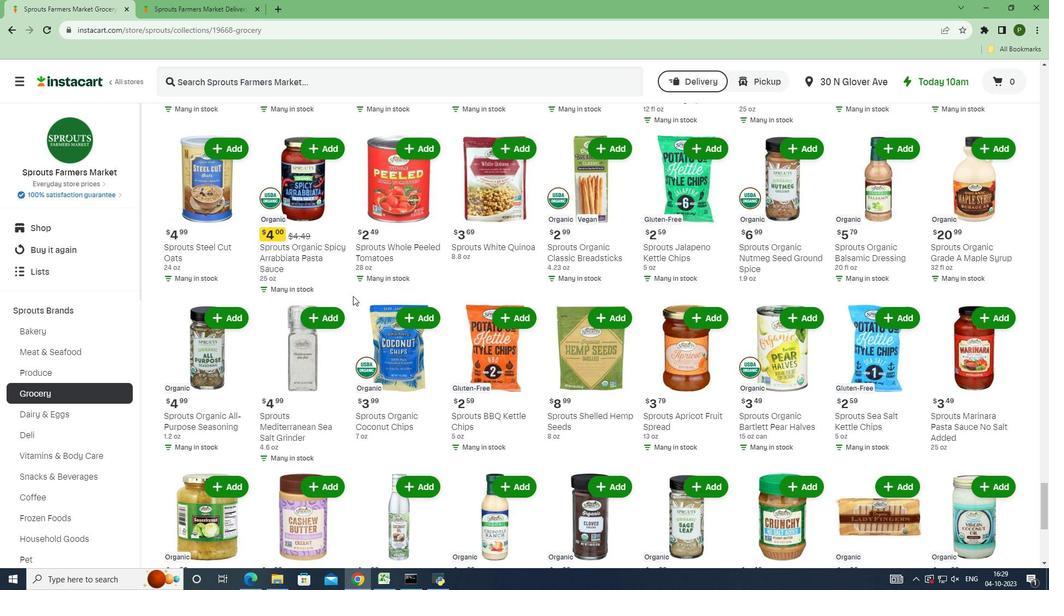
Action: Mouse scrolled (353, 295) with delta (0, 0)
Screenshot: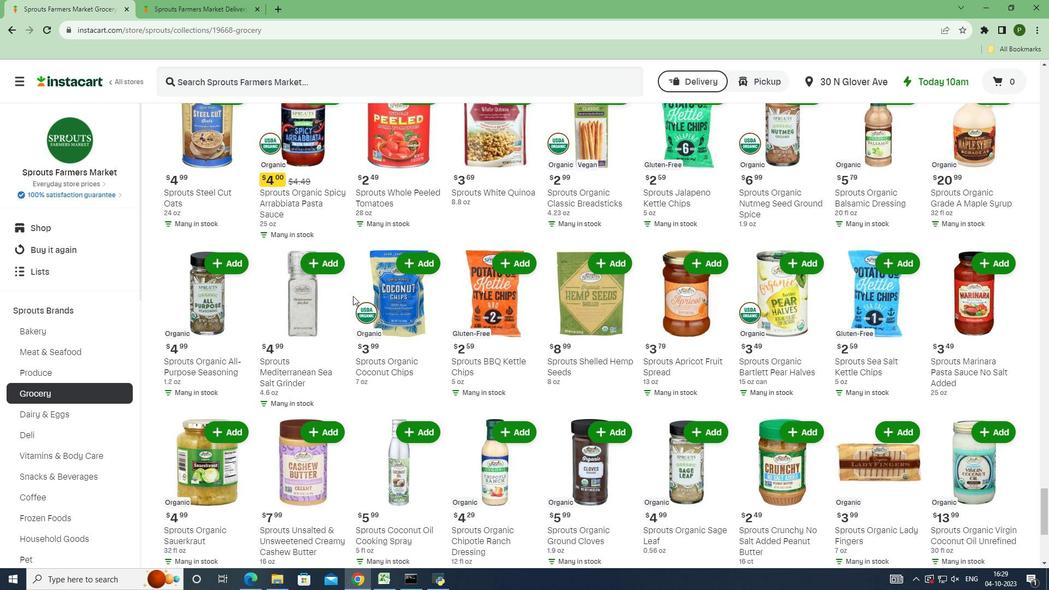 
Action: Mouse scrolled (353, 295) with delta (0, 0)
Screenshot: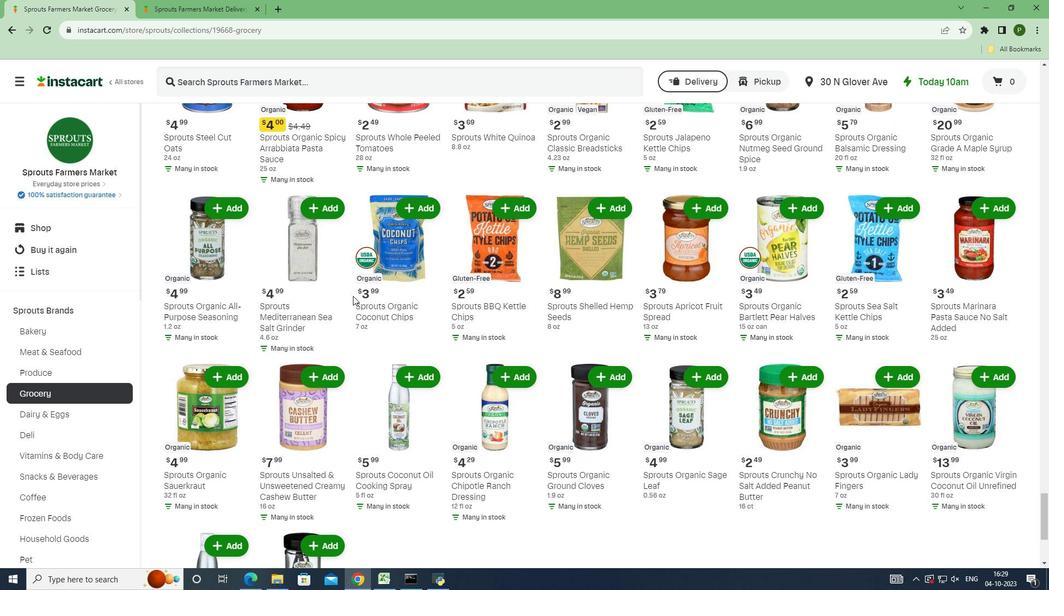 
Action: Mouse scrolled (353, 295) with delta (0, 0)
Screenshot: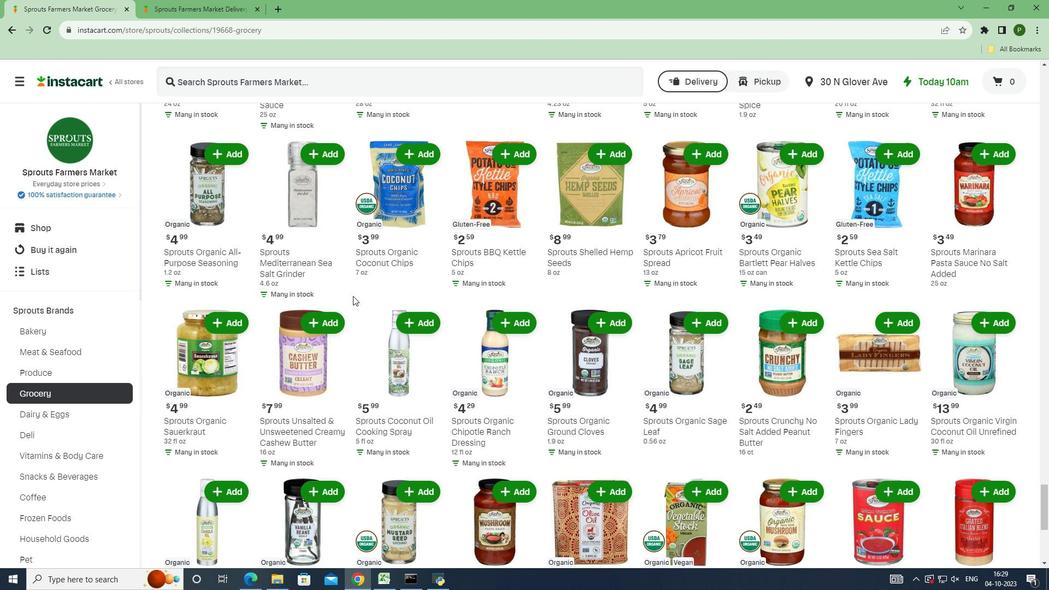 
Action: Mouse scrolled (353, 295) with delta (0, 0)
Screenshot: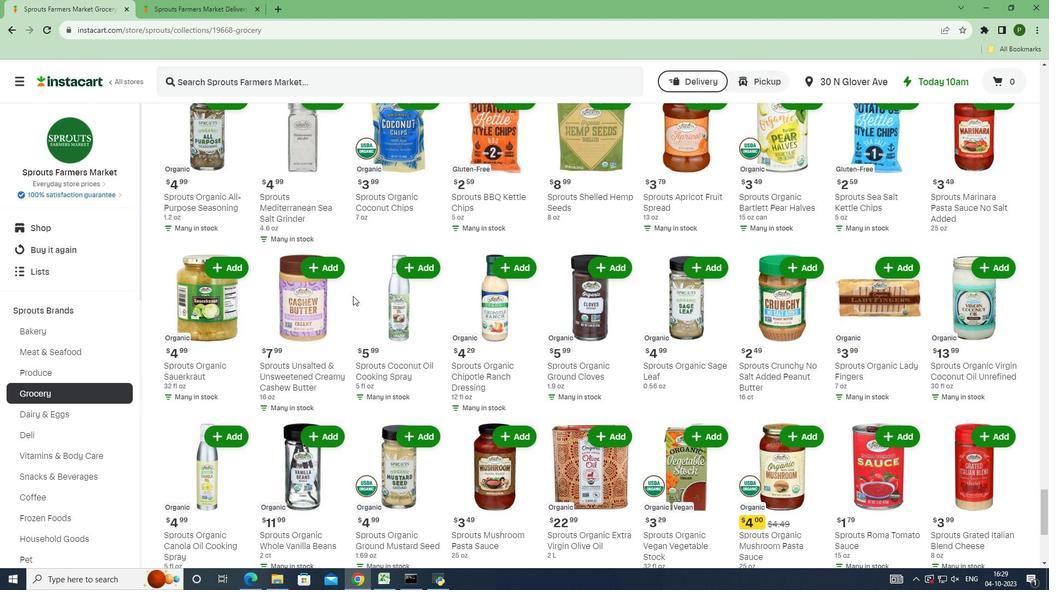 
Action: Mouse scrolled (353, 295) with delta (0, 0)
Screenshot: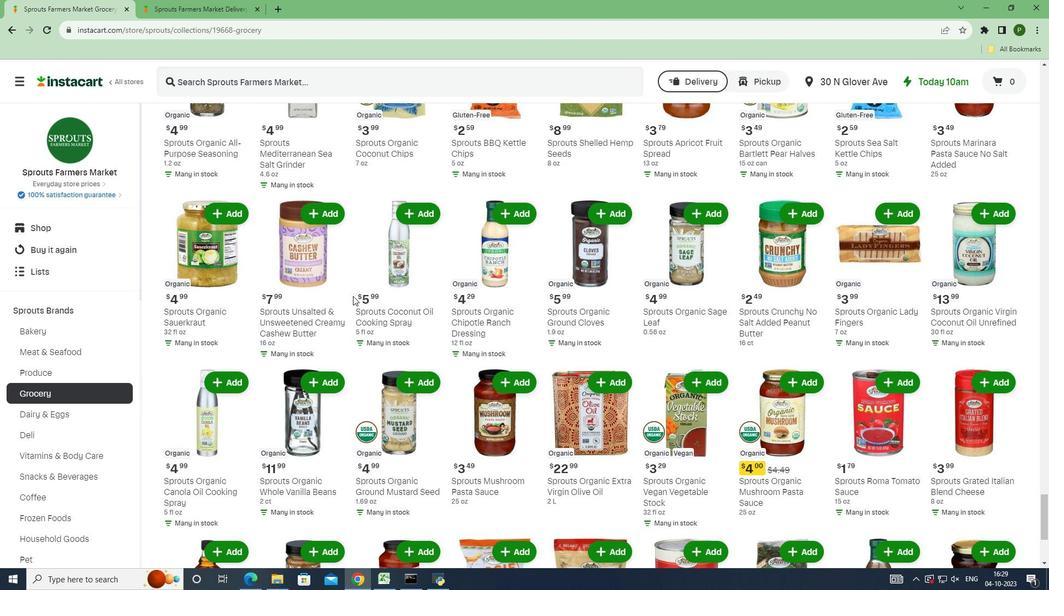 
Action: Mouse scrolled (353, 295) with delta (0, 0)
Screenshot: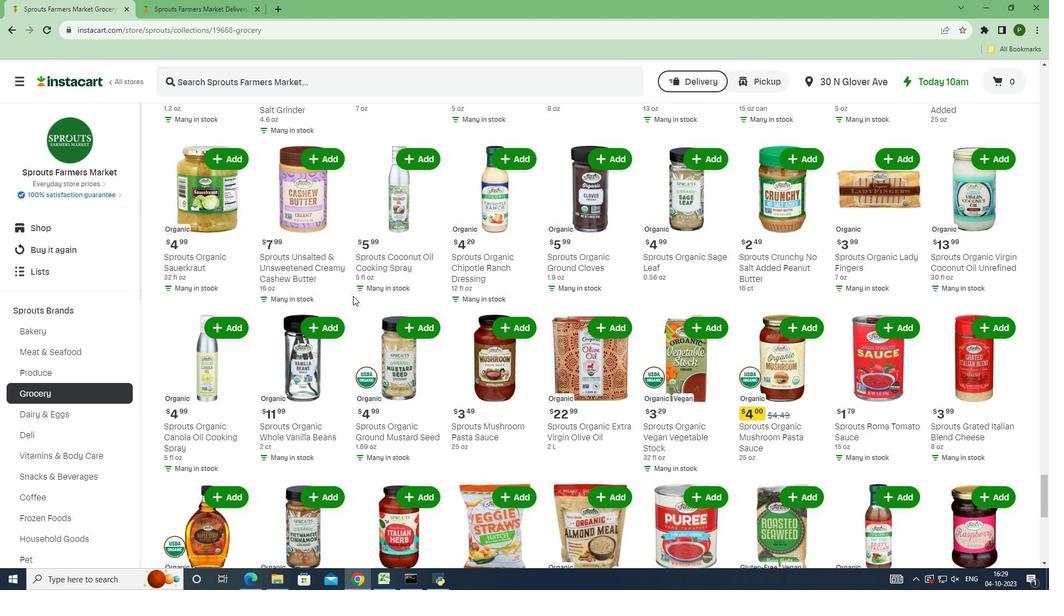 
Action: Mouse scrolled (353, 295) with delta (0, 0)
Screenshot: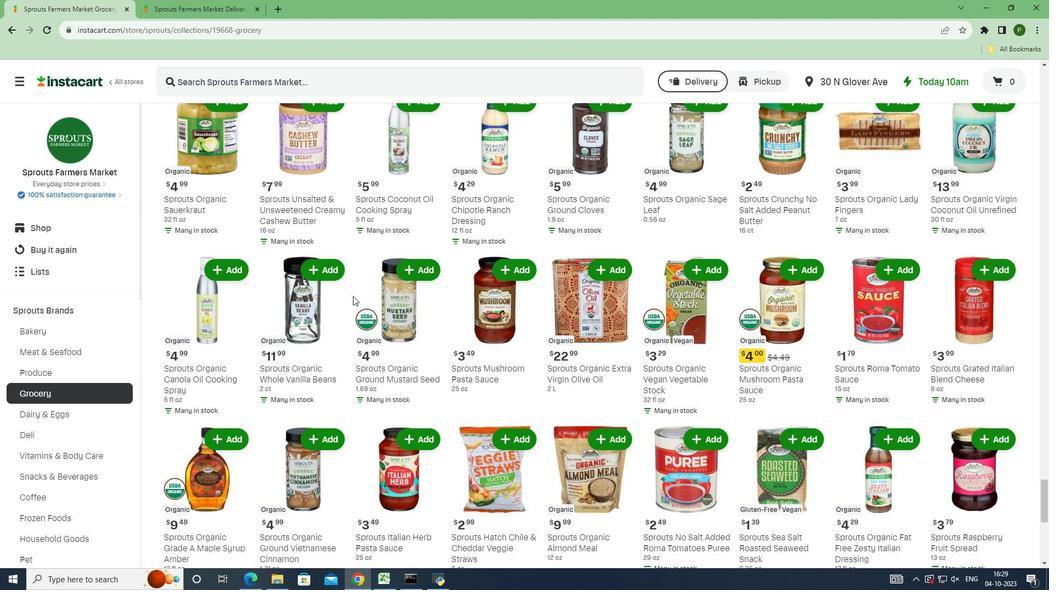 
Action: Mouse scrolled (353, 295) with delta (0, 0)
Screenshot: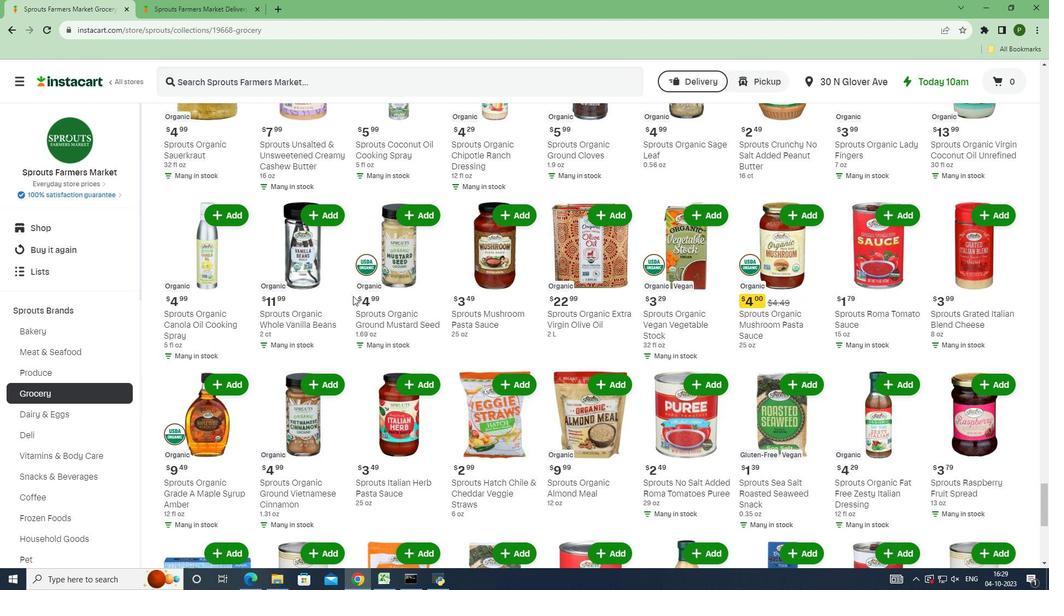 
Action: Mouse scrolled (353, 295) with delta (0, 0)
Screenshot: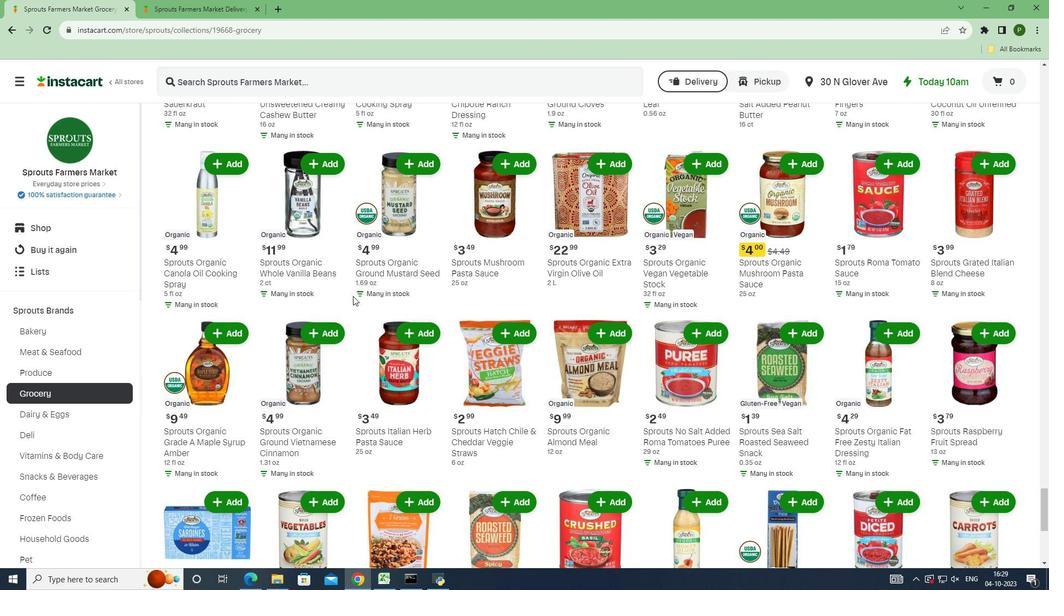 
Action: Mouse scrolled (353, 295) with delta (0, 0)
Screenshot: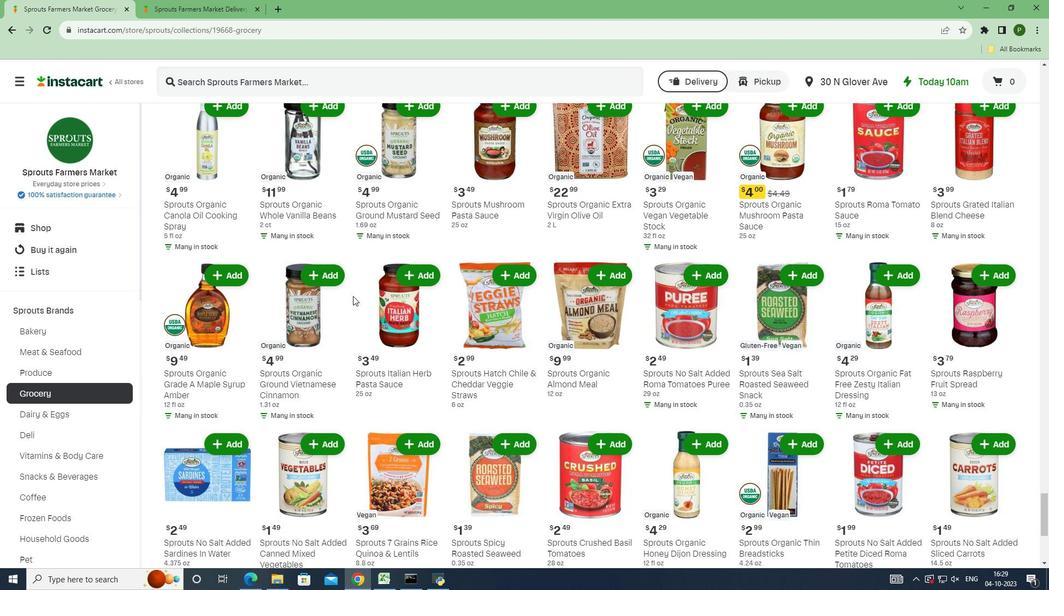 
Action: Mouse scrolled (353, 295) with delta (0, 0)
Screenshot: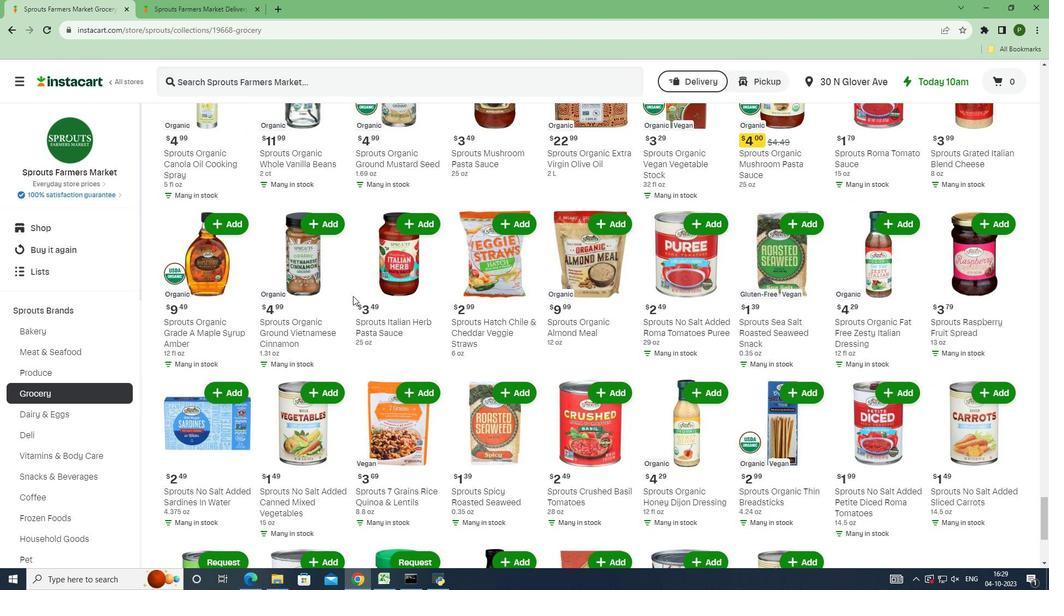 
Action: Mouse scrolled (353, 295) with delta (0, 0)
Screenshot: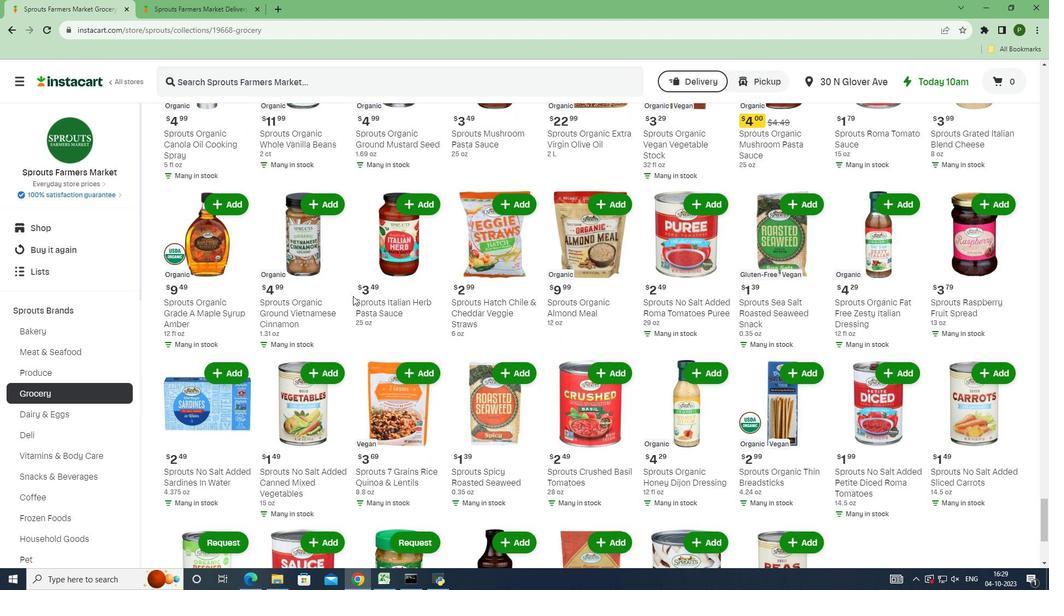 
Action: Mouse scrolled (353, 295) with delta (0, 0)
Screenshot: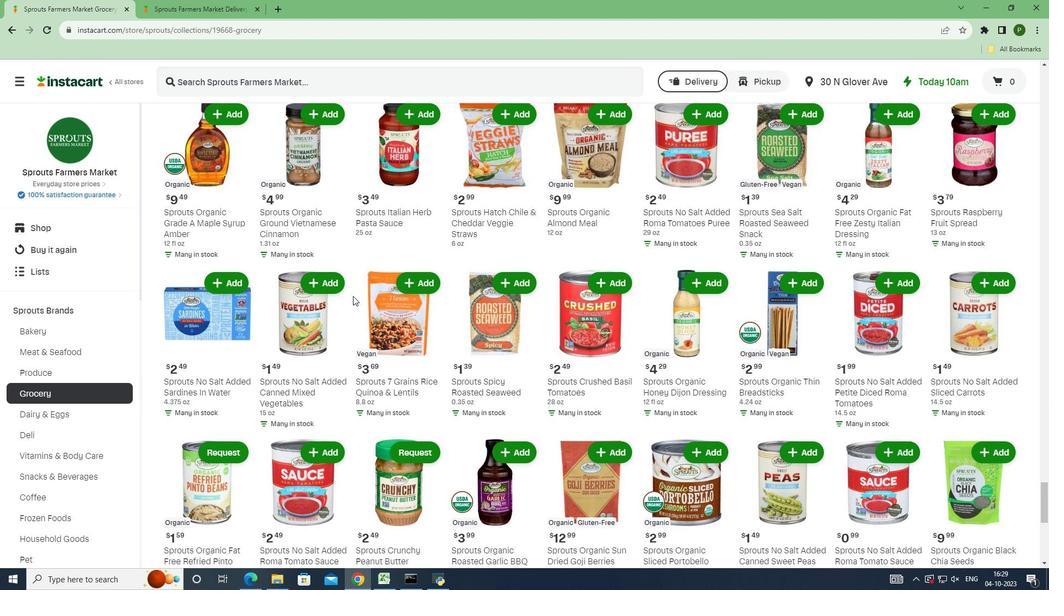 
Action: Mouse scrolled (353, 295) with delta (0, 0)
Screenshot: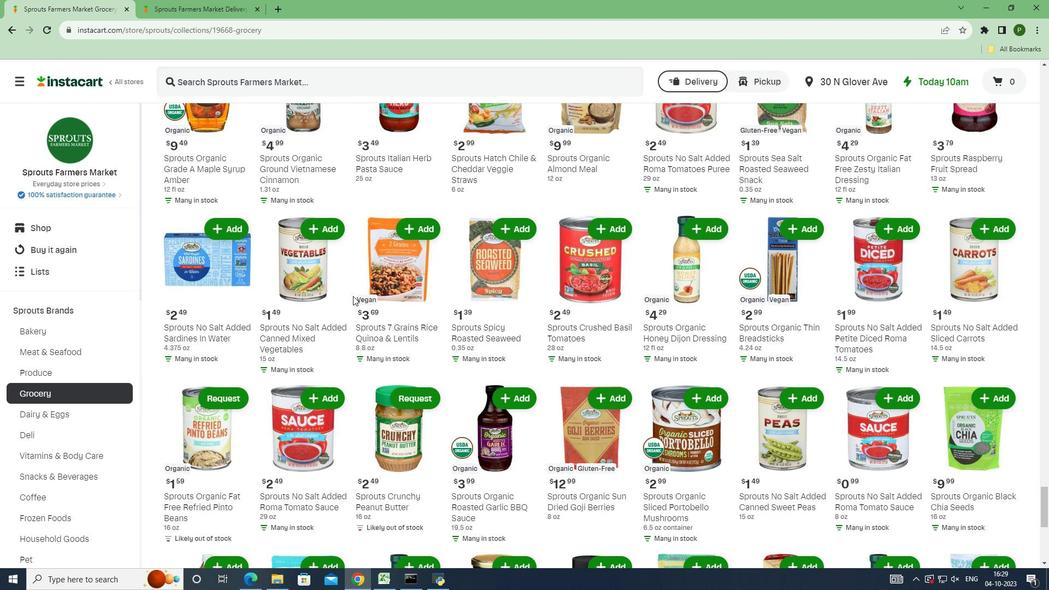 
Action: Mouse scrolled (353, 295) with delta (0, 0)
Screenshot: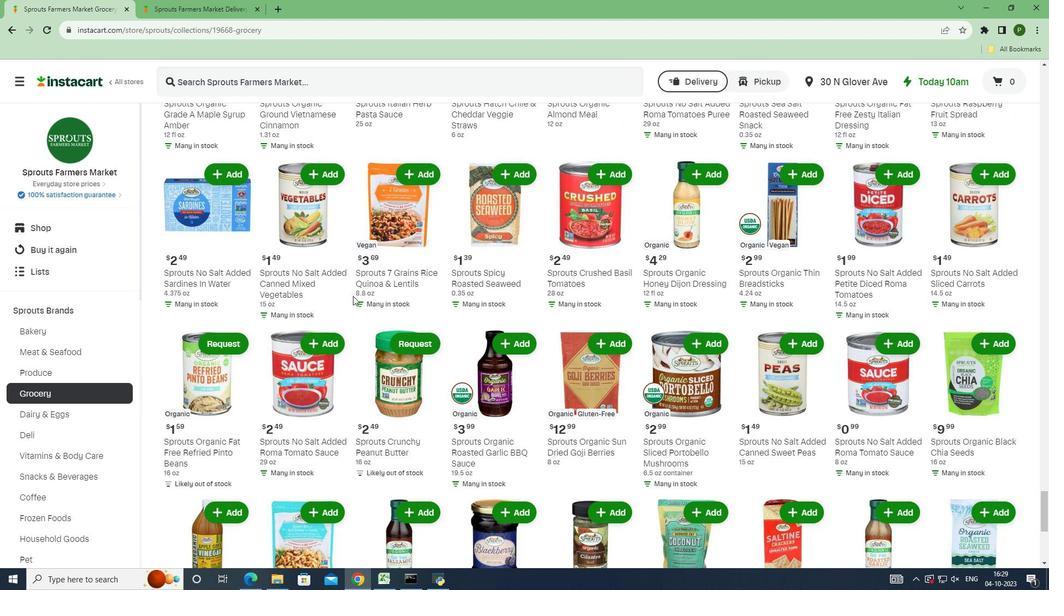 
Action: Mouse scrolled (353, 295) with delta (0, 0)
Screenshot: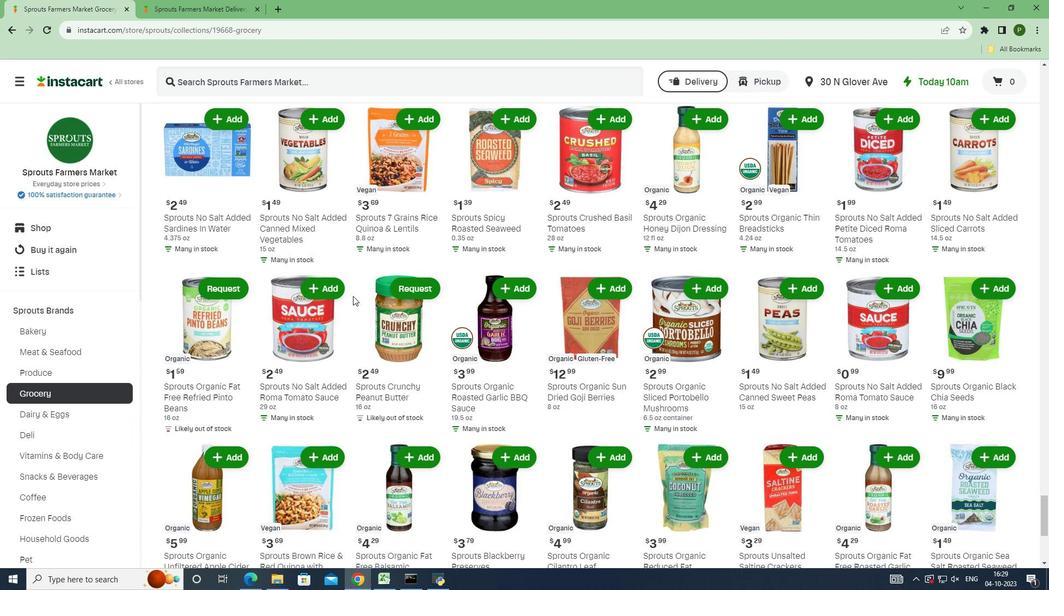 
Action: Mouse scrolled (353, 295) with delta (0, 0)
Screenshot: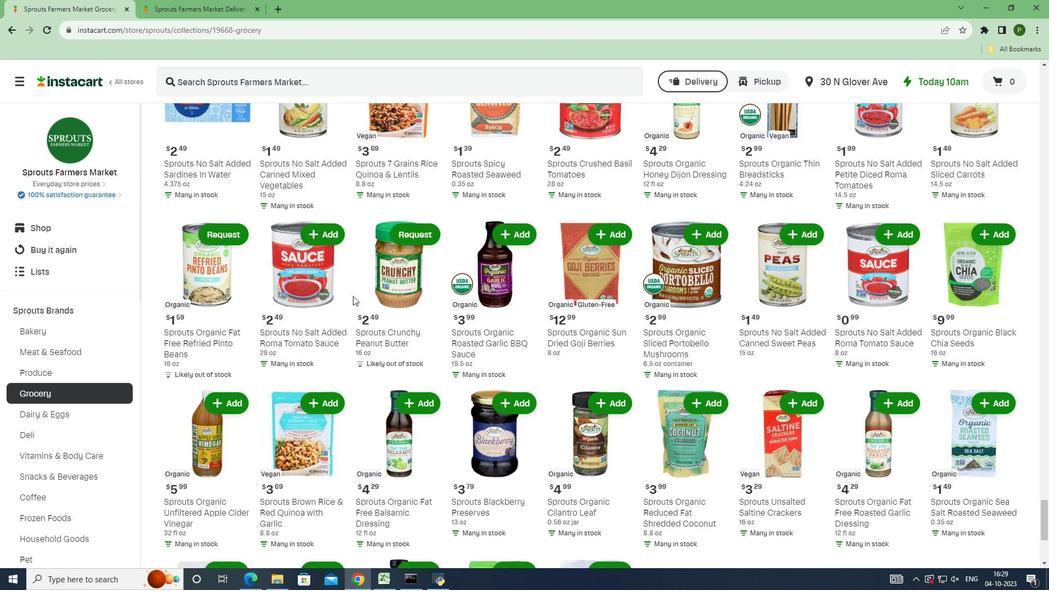 
Action: Mouse scrolled (353, 295) with delta (0, 0)
Screenshot: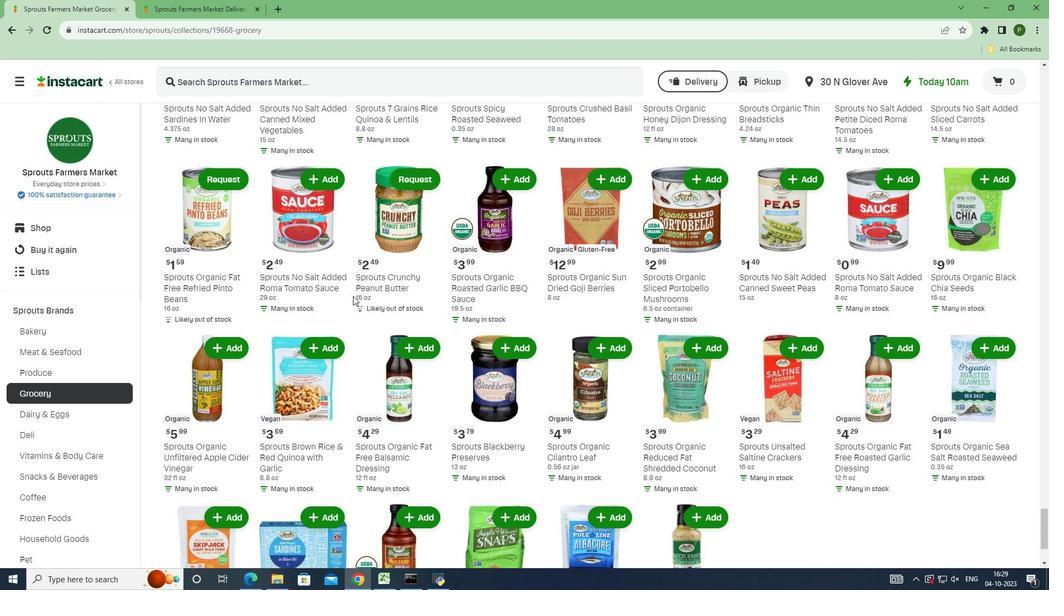 
Action: Mouse scrolled (353, 295) with delta (0, 0)
Screenshot: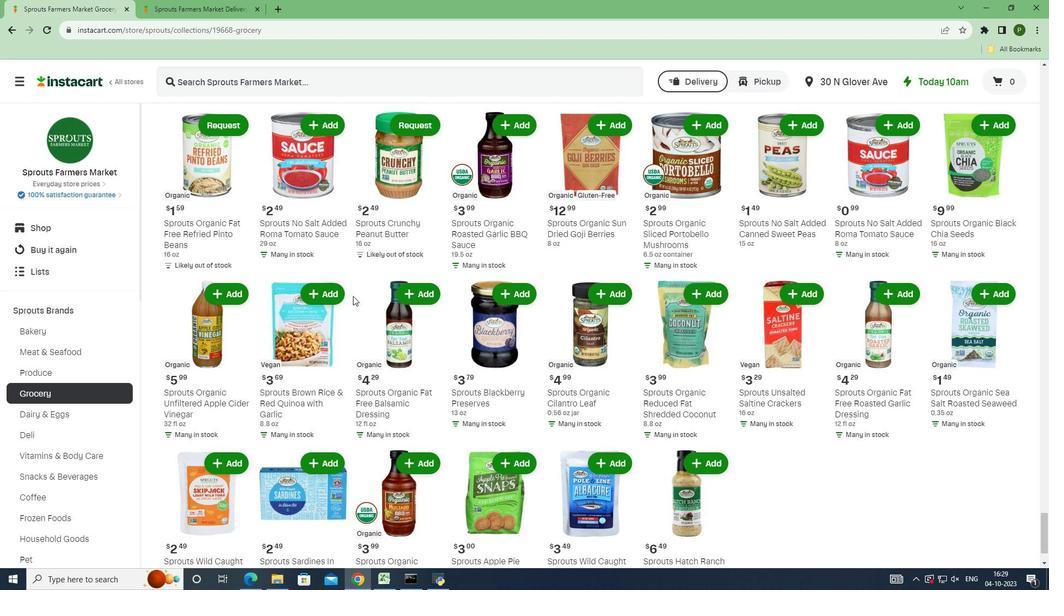 
Action: Mouse moved to (699, 241)
Screenshot: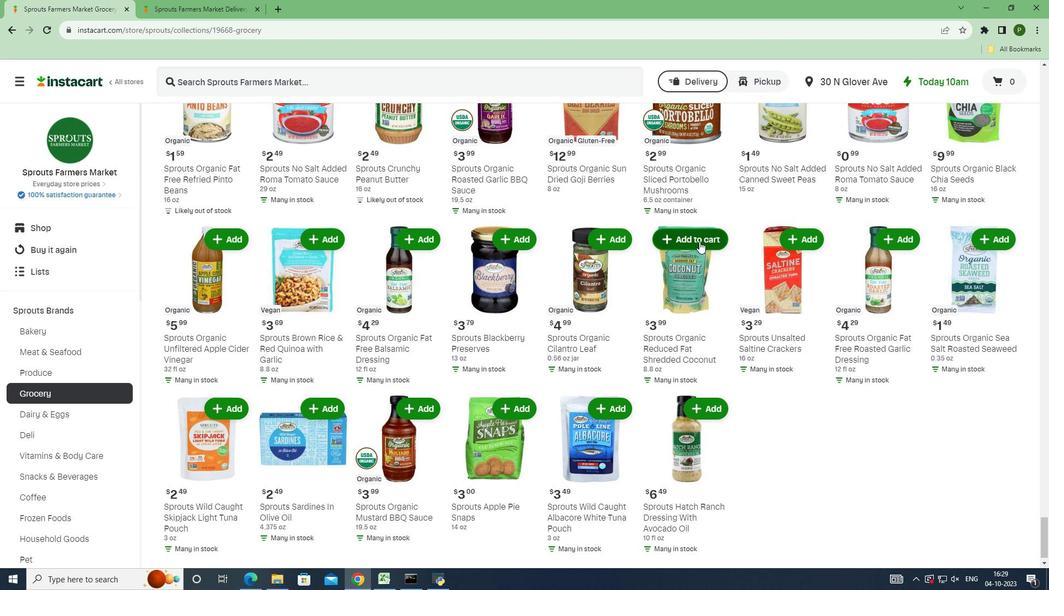 
Action: Mouse pressed left at (699, 241)
Screenshot: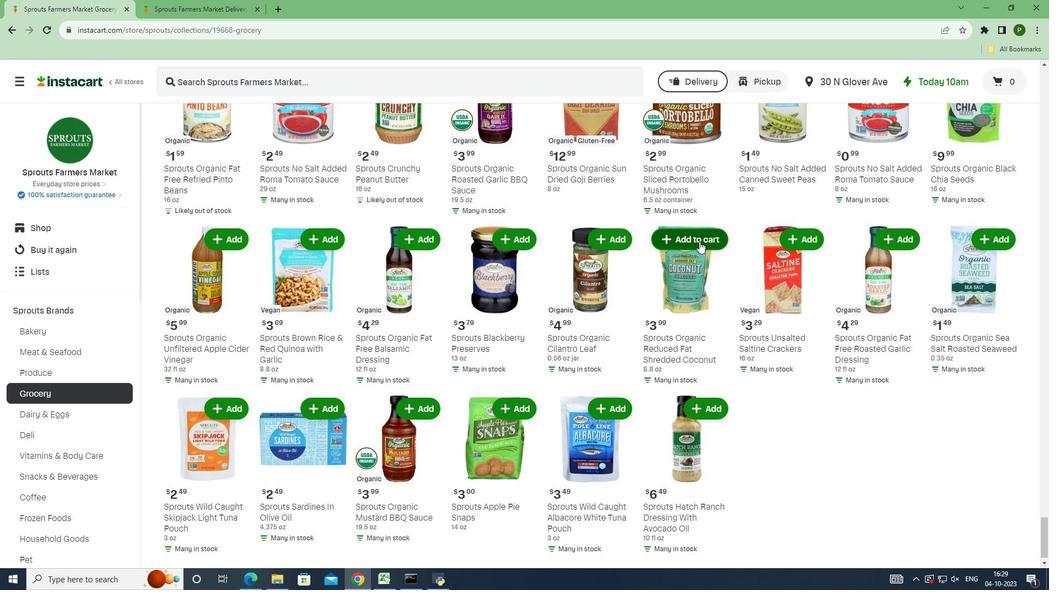 
Action: Mouse moved to (695, 241)
Screenshot: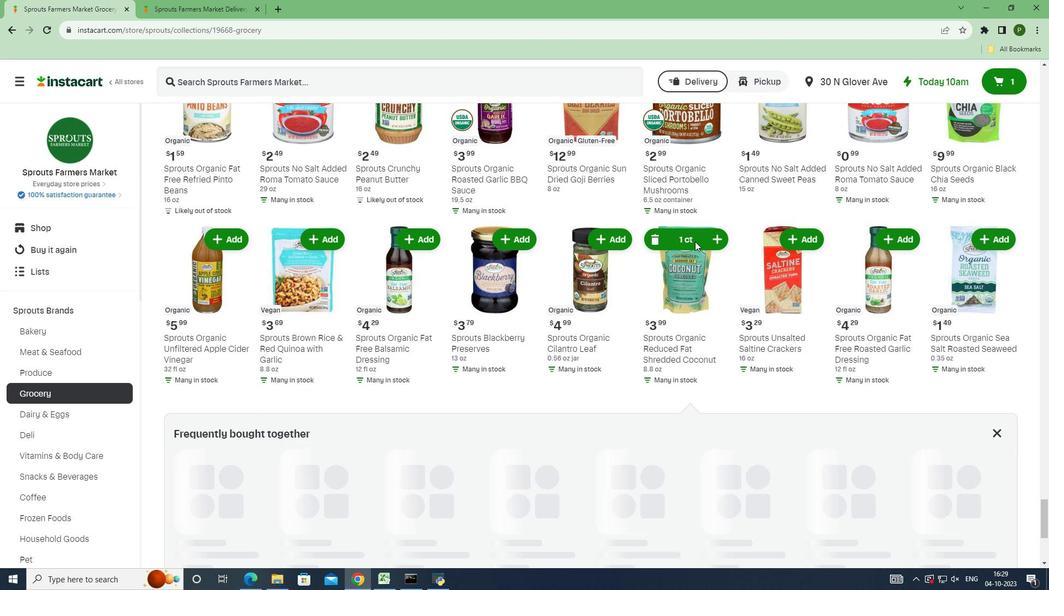 
